Task: Look for space in Weilerswist, Germany from 12th August, 2023 to 16th August, 2023 for 8 adults in price range Rs.10000 to Rs.16000. Place can be private room with 8 bedrooms having 8 beds and 8 bathrooms. Property type can be house, flat, guest house, hotel. Amenities needed are: wifi, TV, free parkinig on premises, gym, breakfast. Booking option can be shelf check-in. Required host language is English.
Action: Mouse moved to (778, 126)
Screenshot: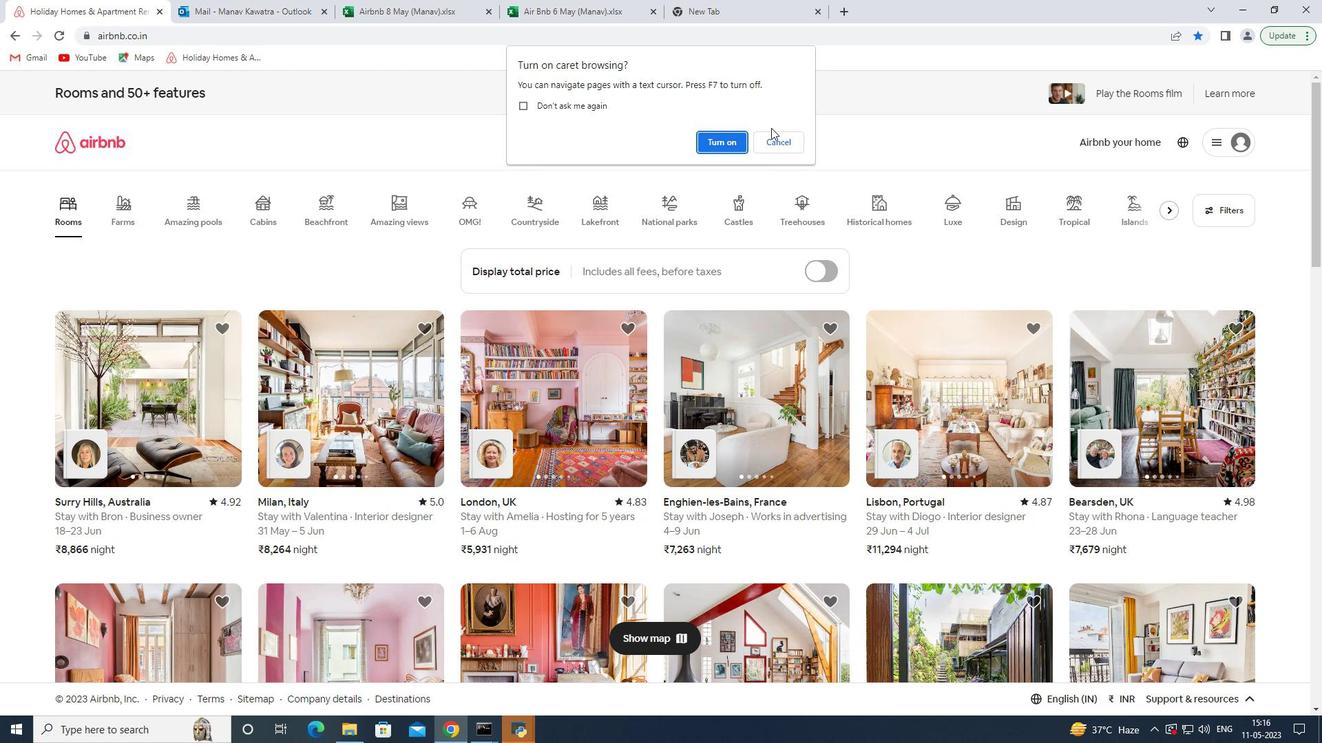 
Action: Key pressed <Key.right><Key.enter>
Screenshot: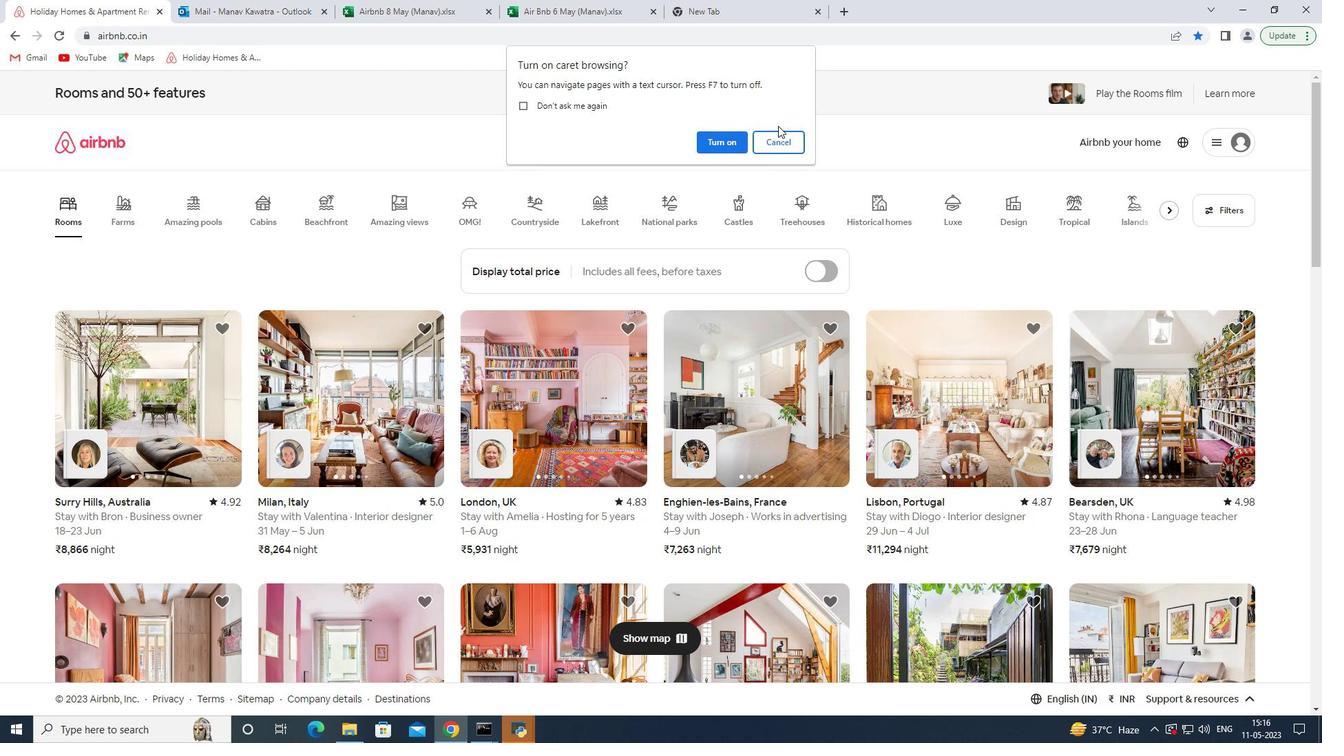 
Action: Mouse moved to (575, 150)
Screenshot: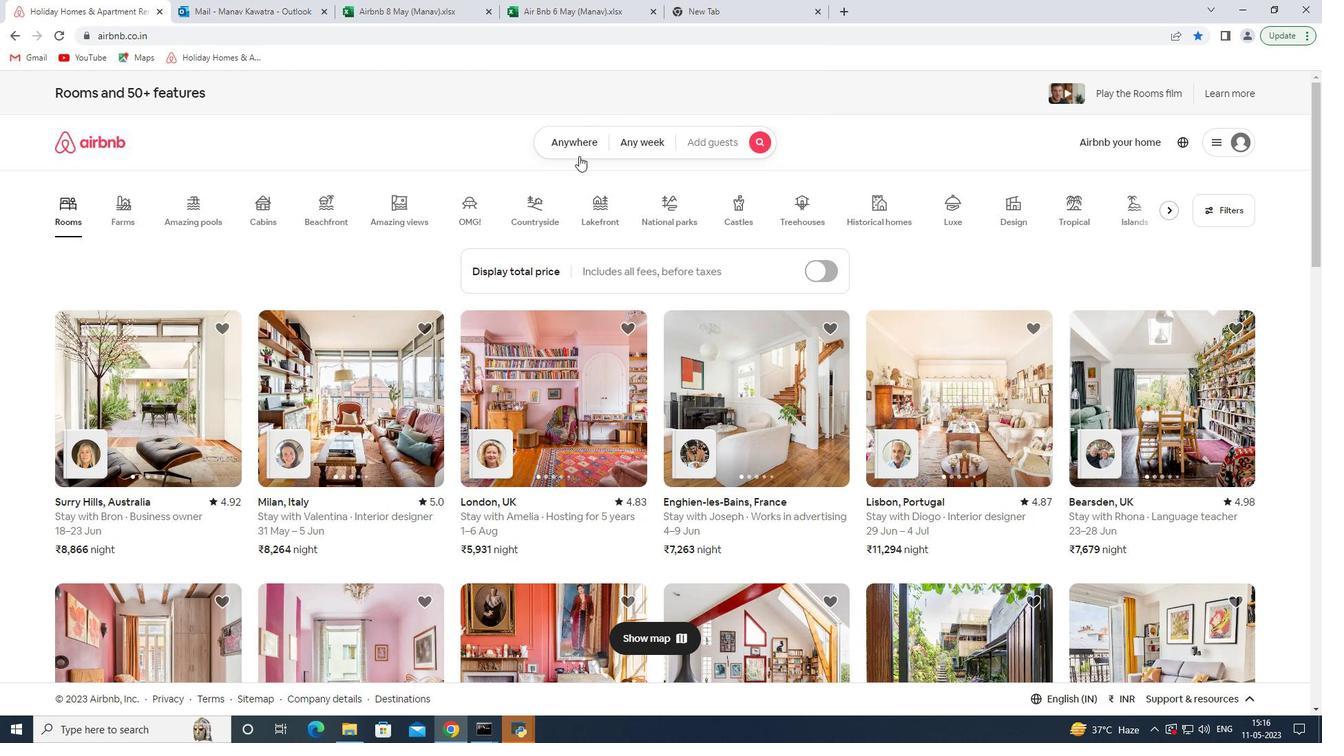 
Action: Mouse pressed left at (575, 150)
Screenshot: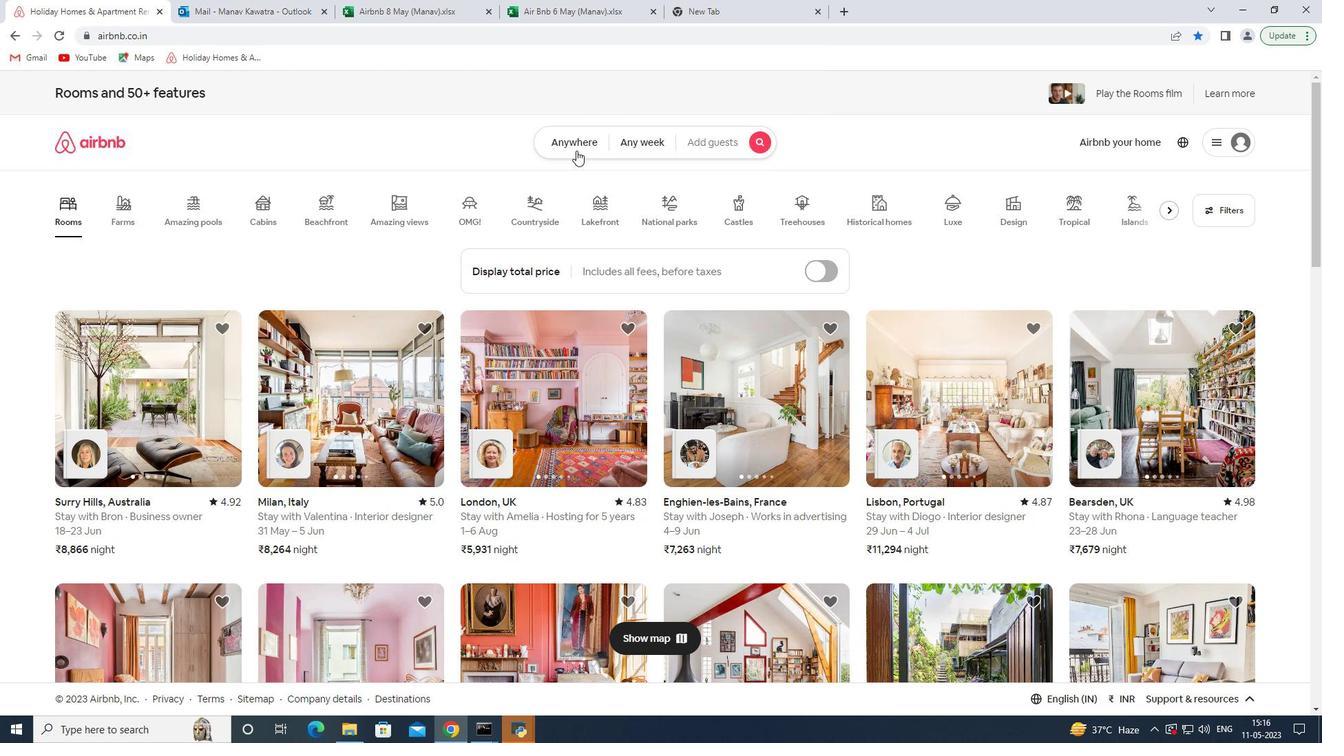 
Action: Mouse moved to (535, 201)
Screenshot: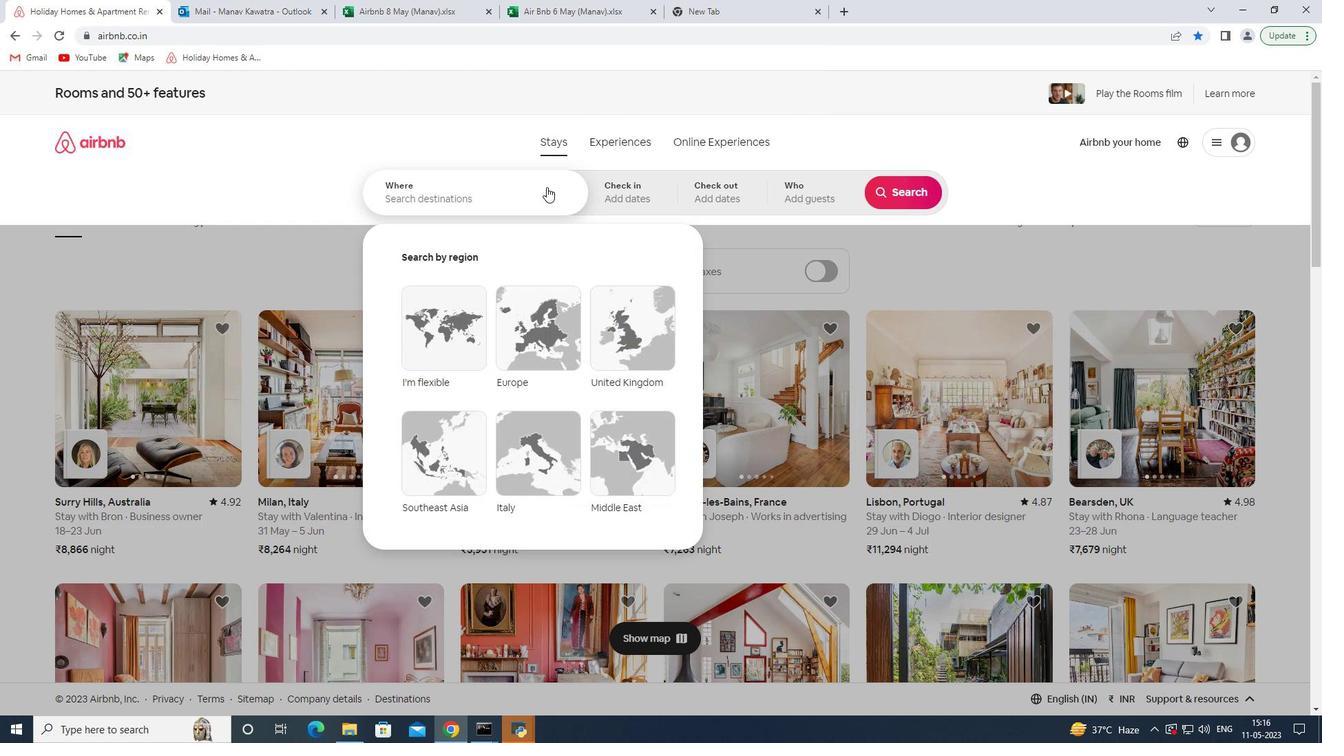 
Action: Mouse pressed left at (535, 201)
Screenshot: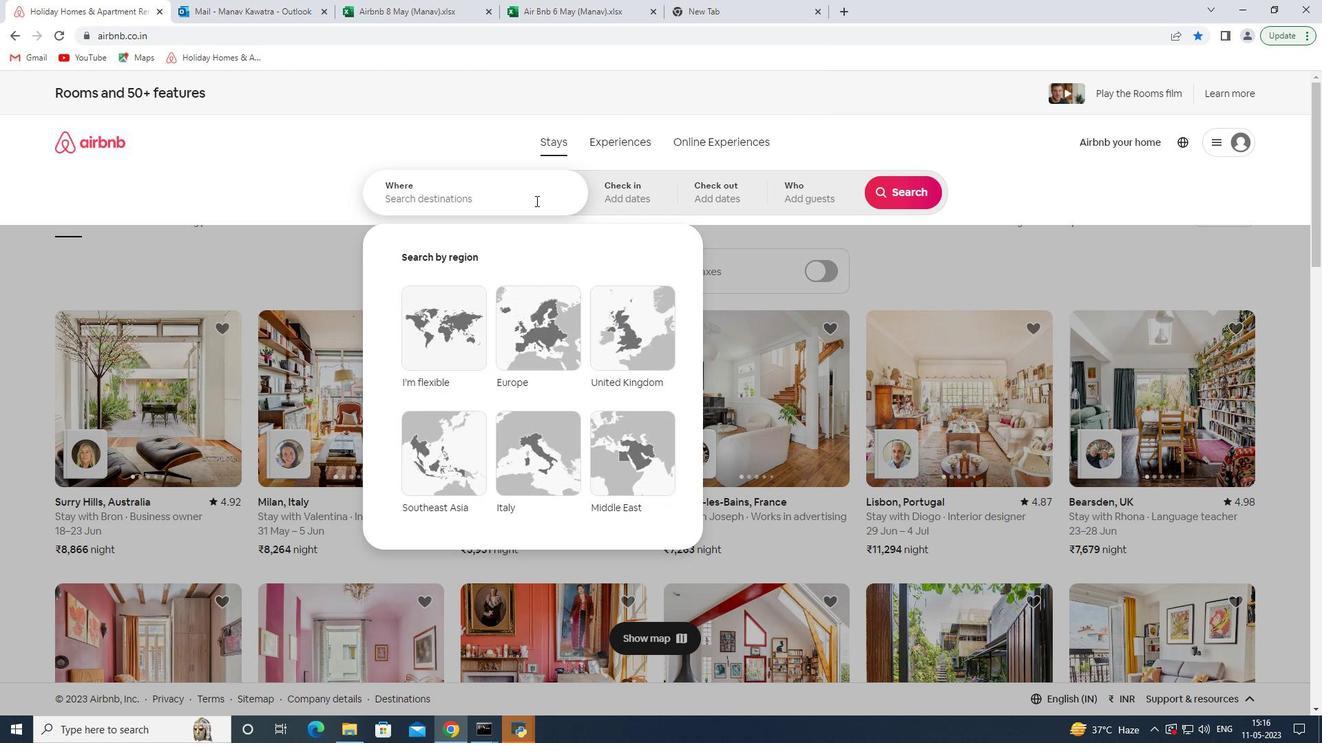 
Action: Key pressed <Key.shift>Weilerwist,<Key.space><Key.shift>Germany<Key.enter>
Screenshot: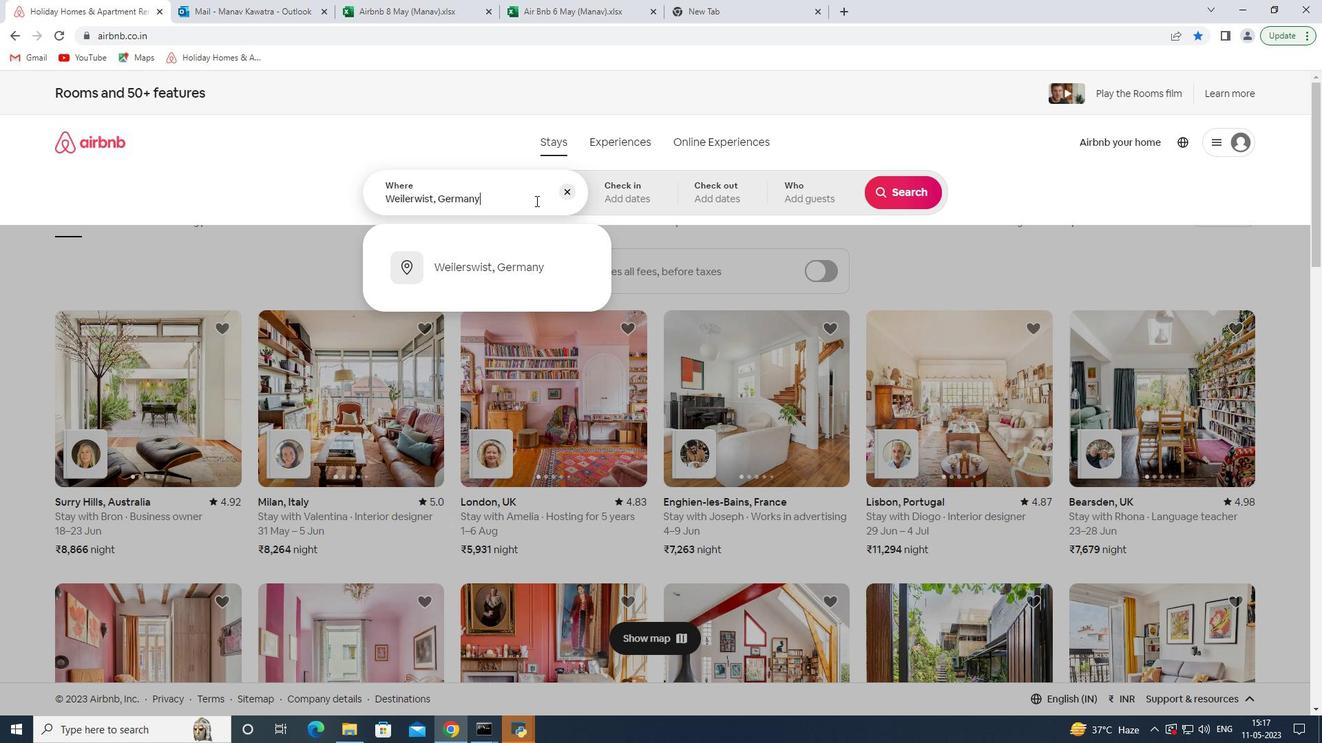 
Action: Mouse moved to (901, 300)
Screenshot: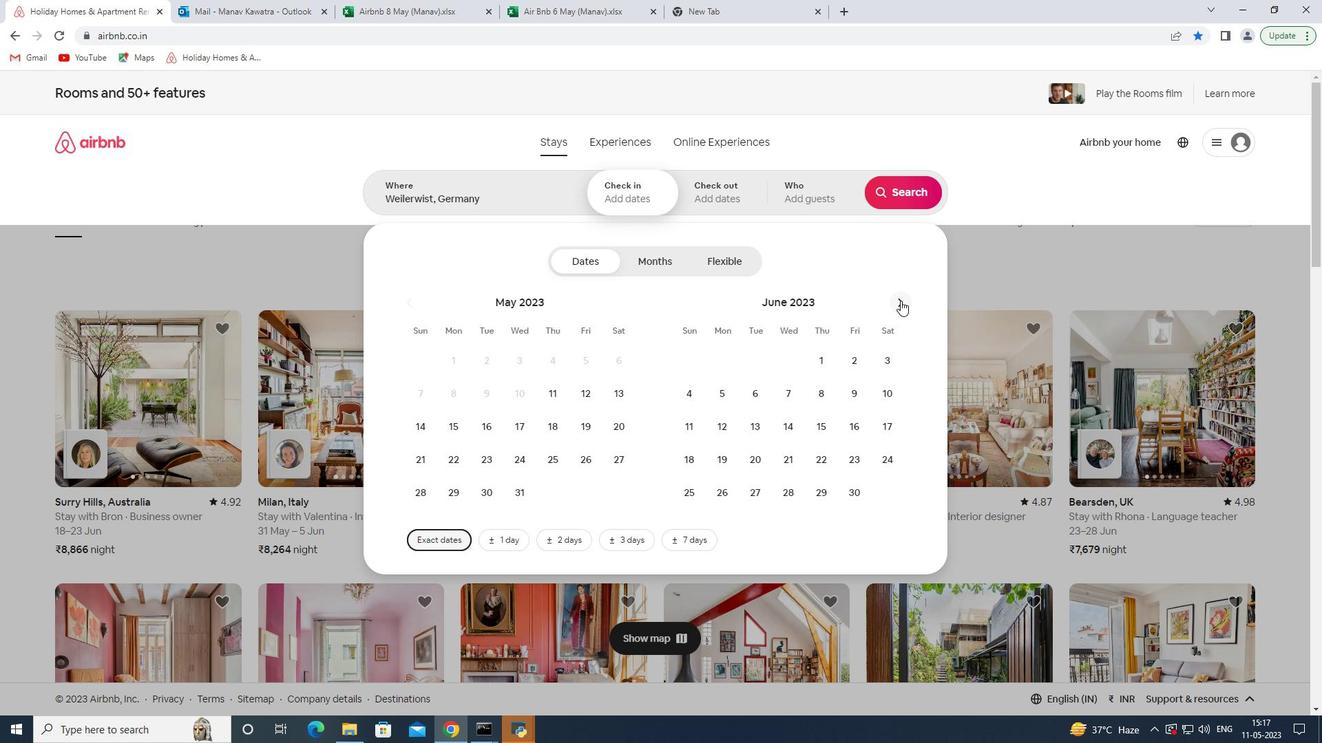 
Action: Mouse pressed left at (901, 300)
Screenshot: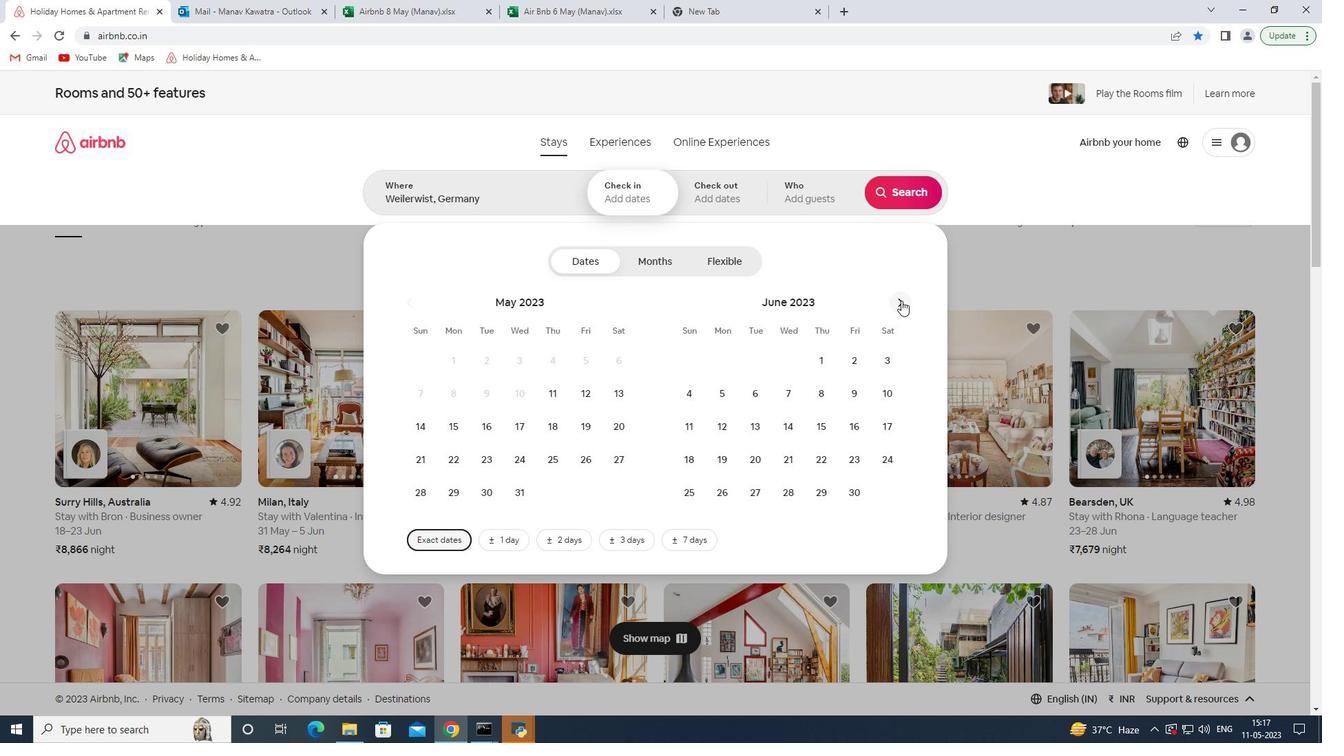 
Action: Mouse pressed left at (901, 300)
Screenshot: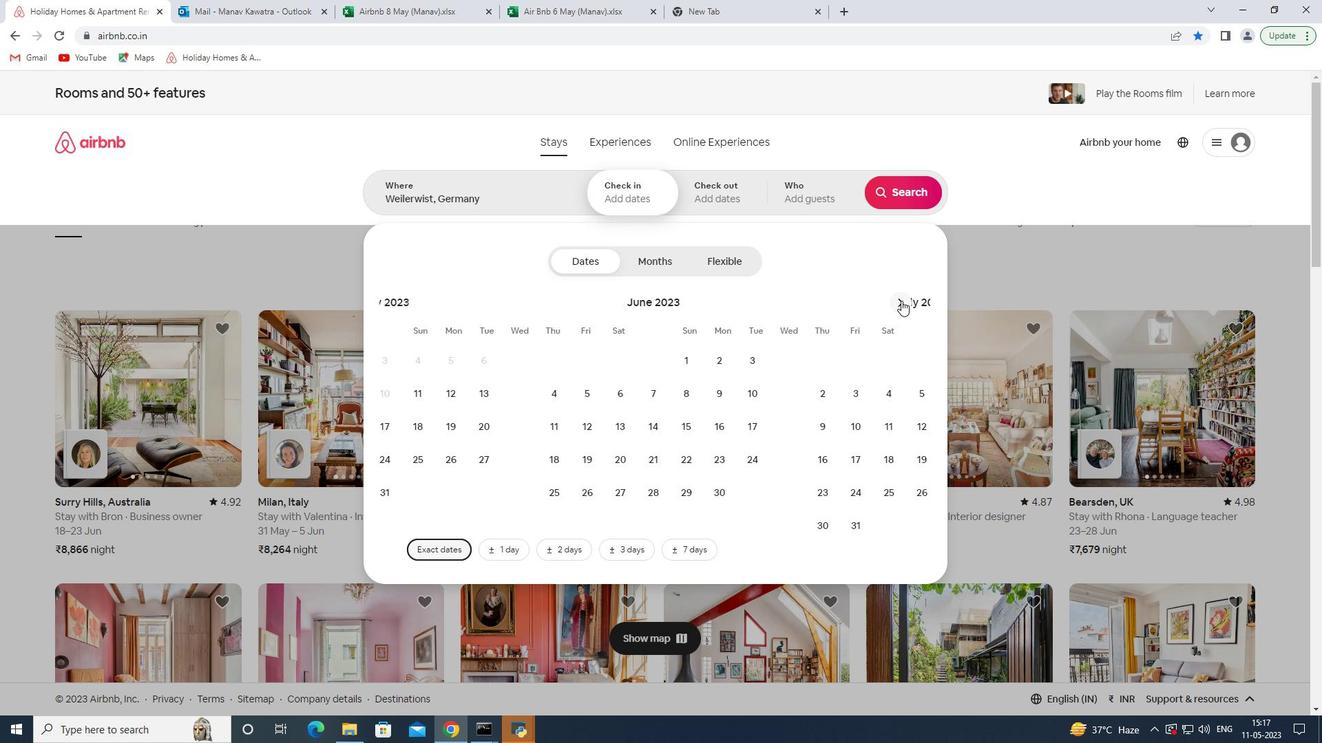 
Action: Mouse moved to (885, 400)
Screenshot: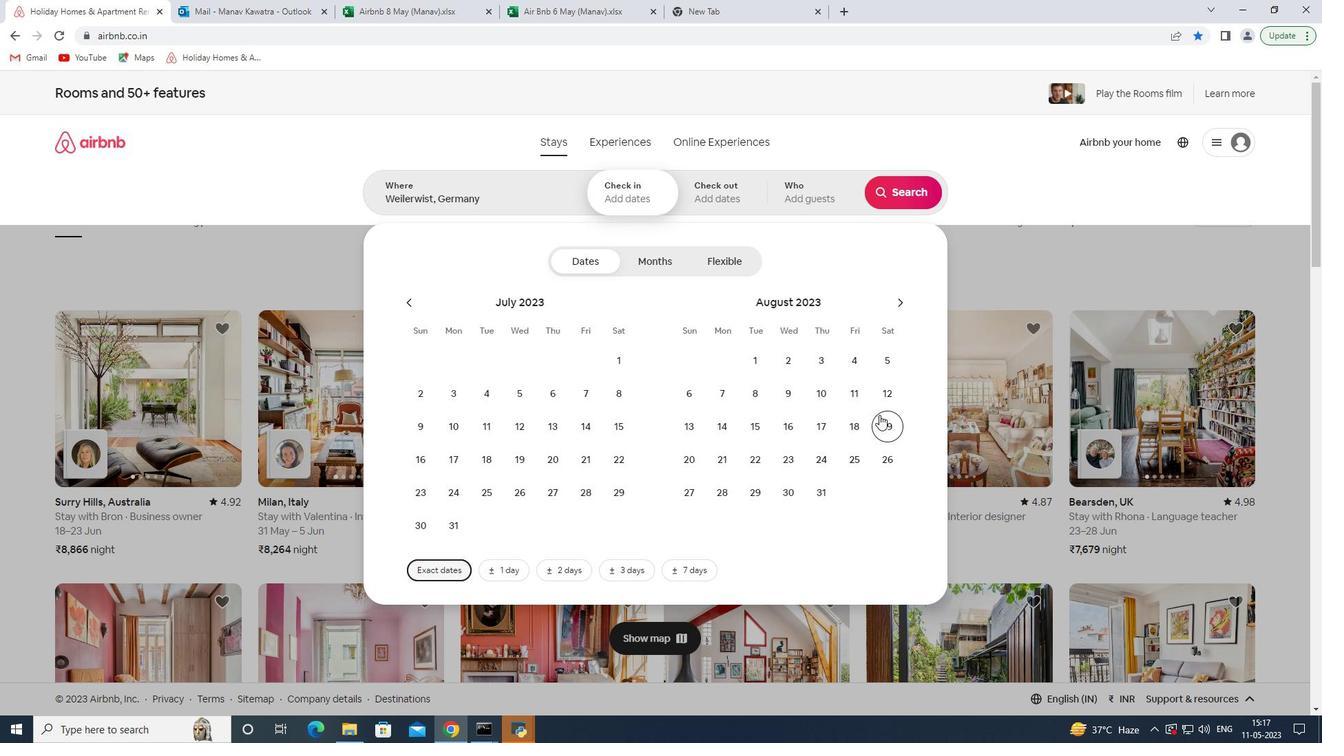 
Action: Mouse pressed left at (885, 400)
Screenshot: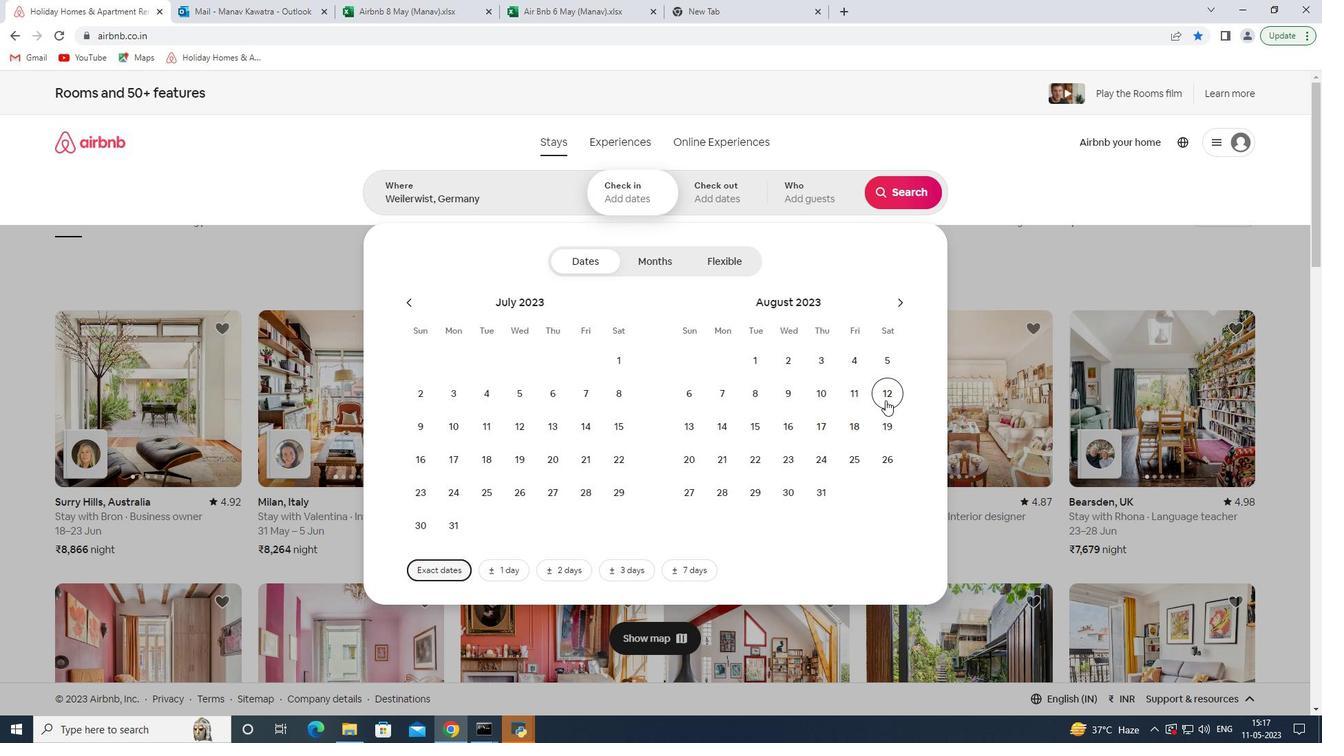 
Action: Mouse moved to (794, 426)
Screenshot: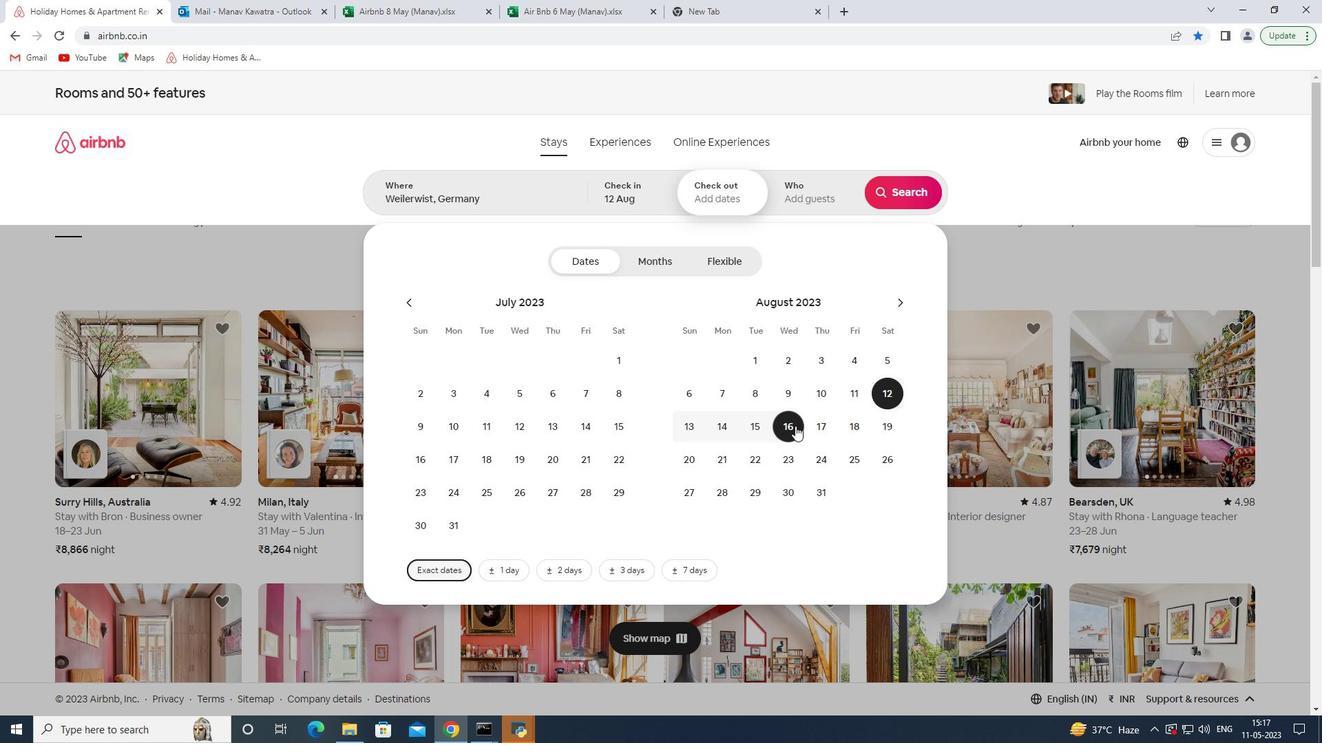 
Action: Mouse pressed left at (794, 426)
Screenshot: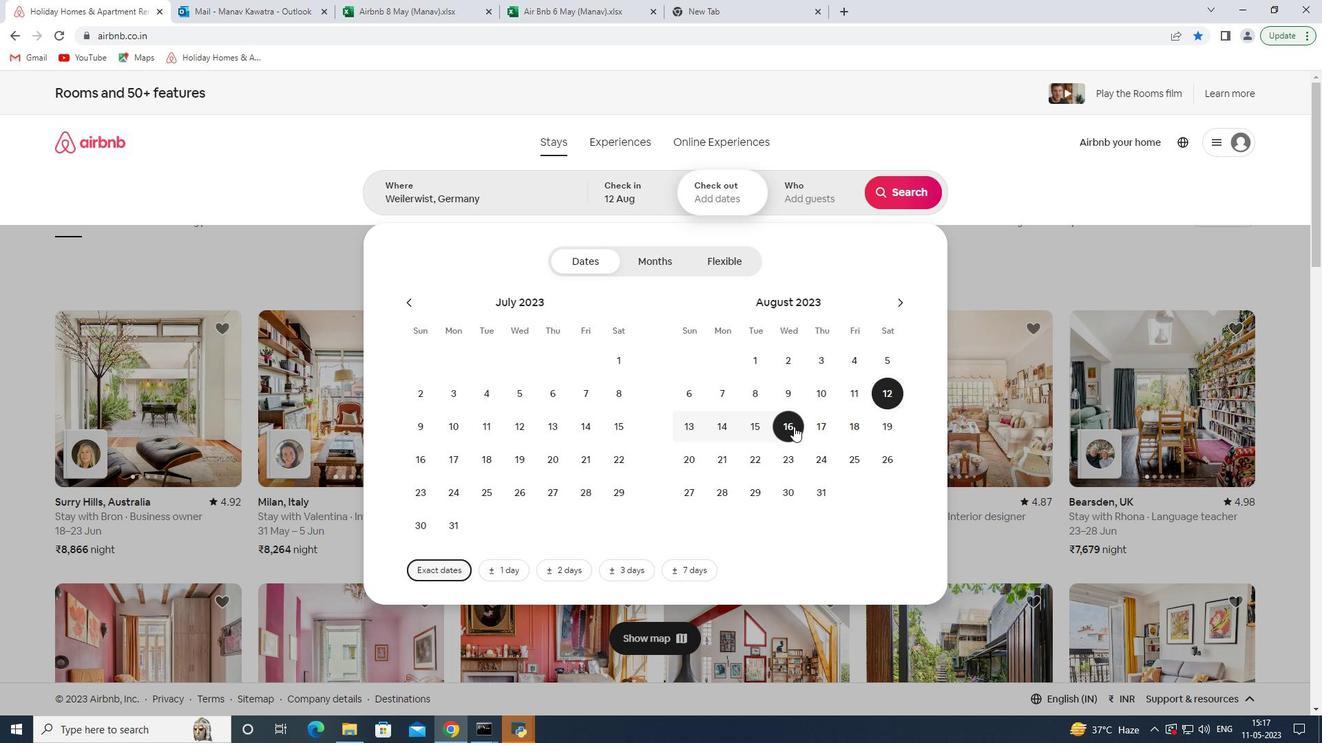 
Action: Mouse moved to (794, 203)
Screenshot: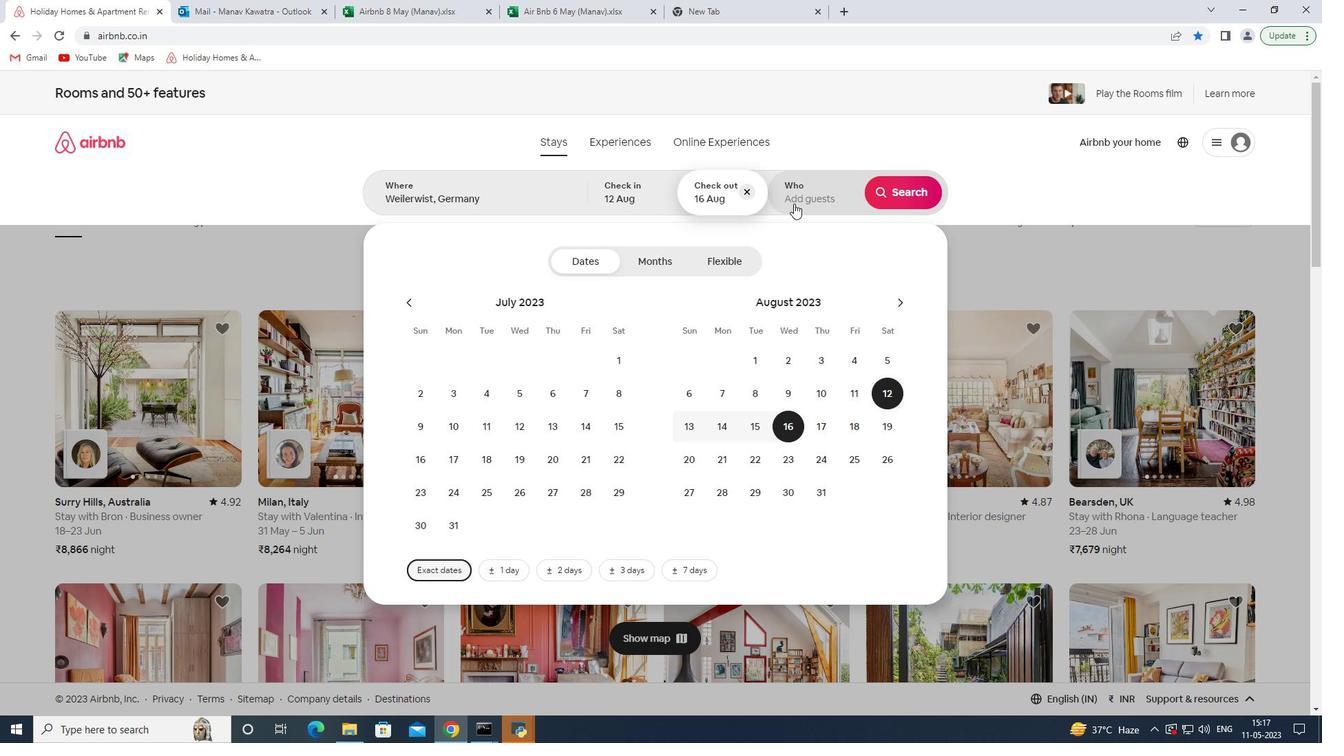 
Action: Mouse pressed left at (794, 203)
Screenshot: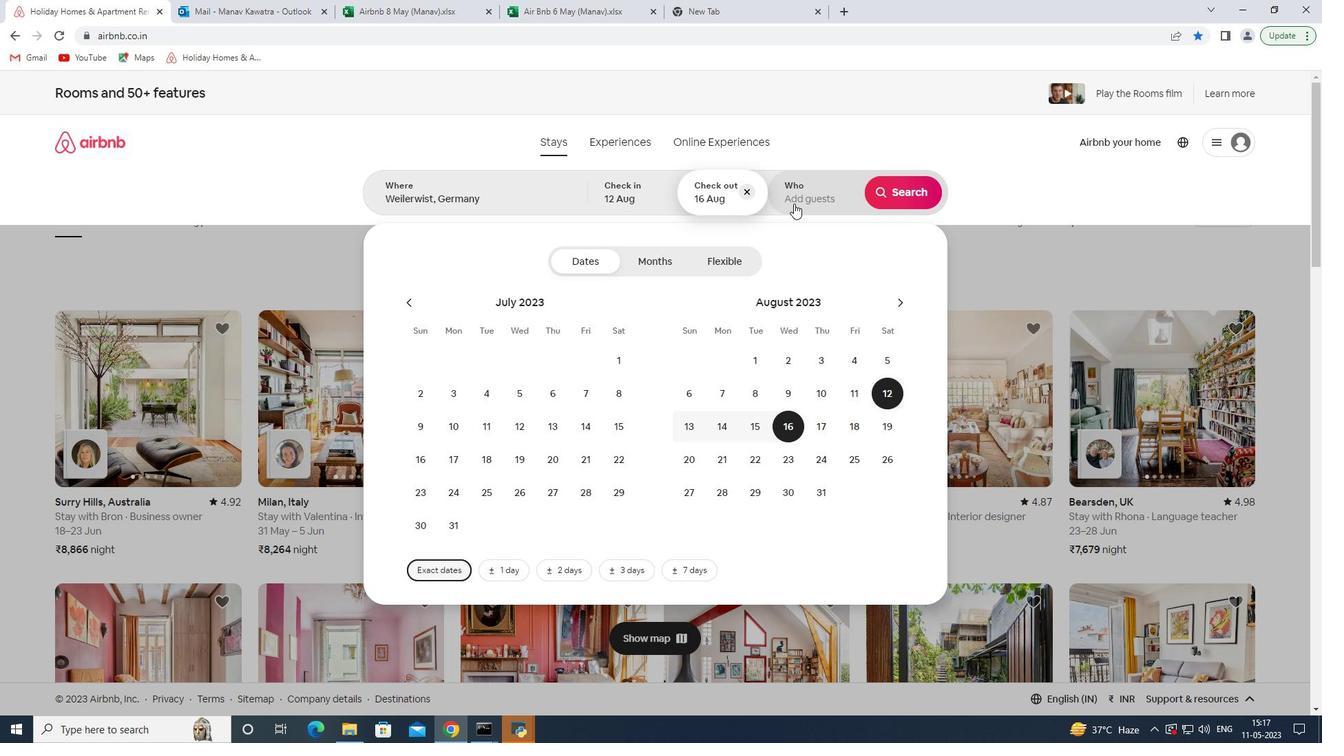 
Action: Mouse moved to (912, 267)
Screenshot: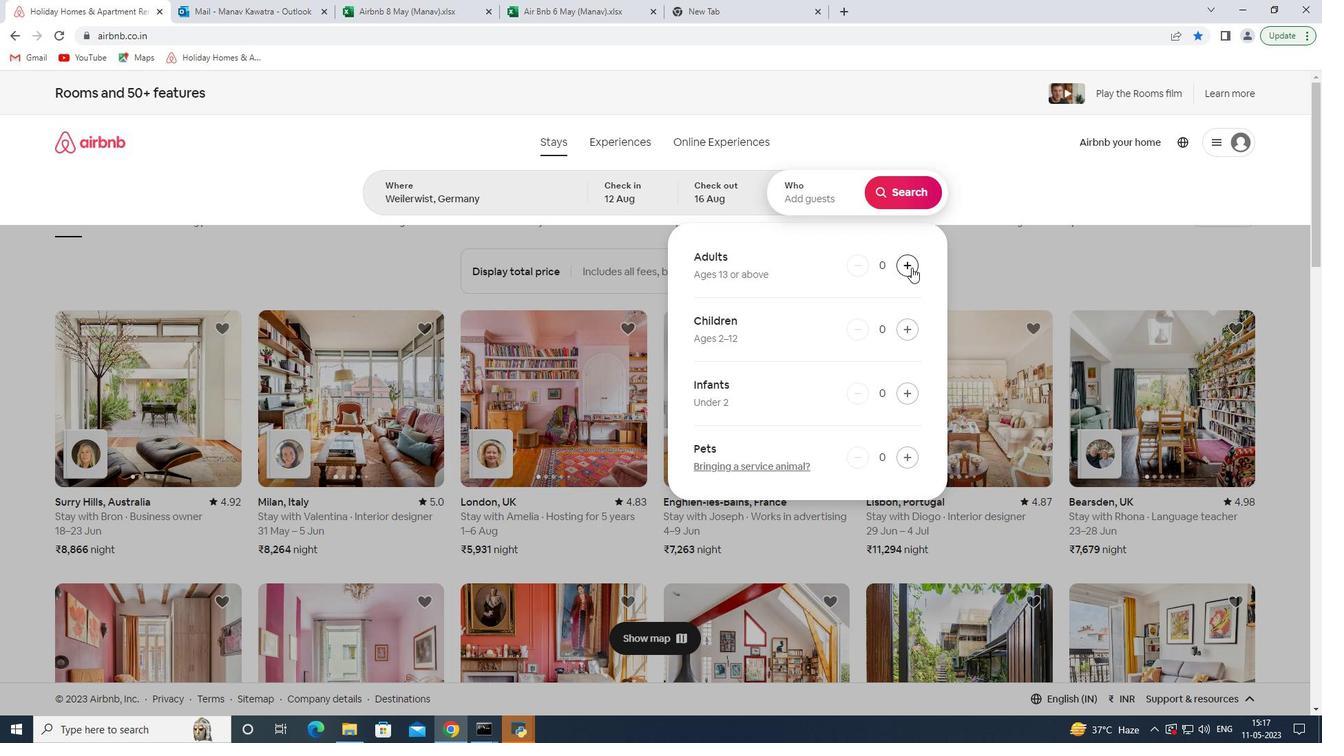 
Action: Mouse pressed left at (912, 267)
Screenshot: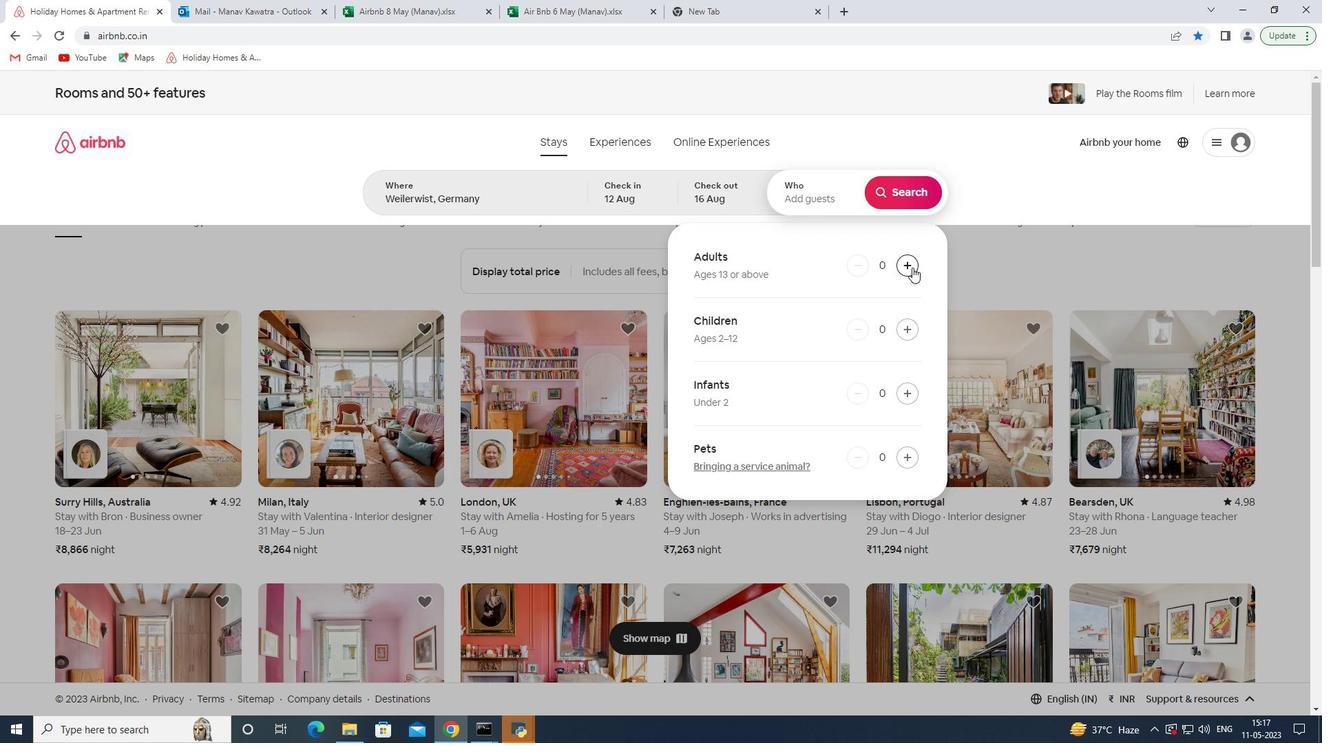 
Action: Mouse pressed left at (912, 267)
Screenshot: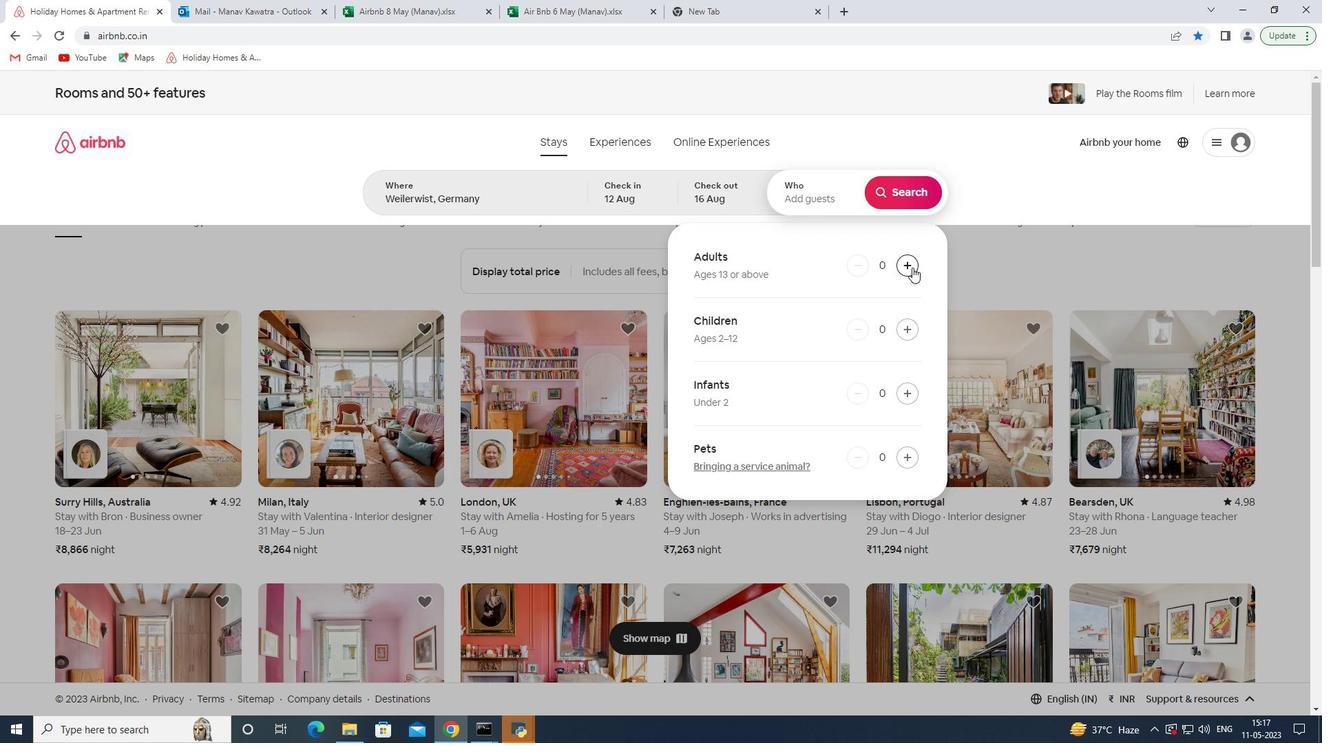 
Action: Mouse pressed left at (912, 267)
Screenshot: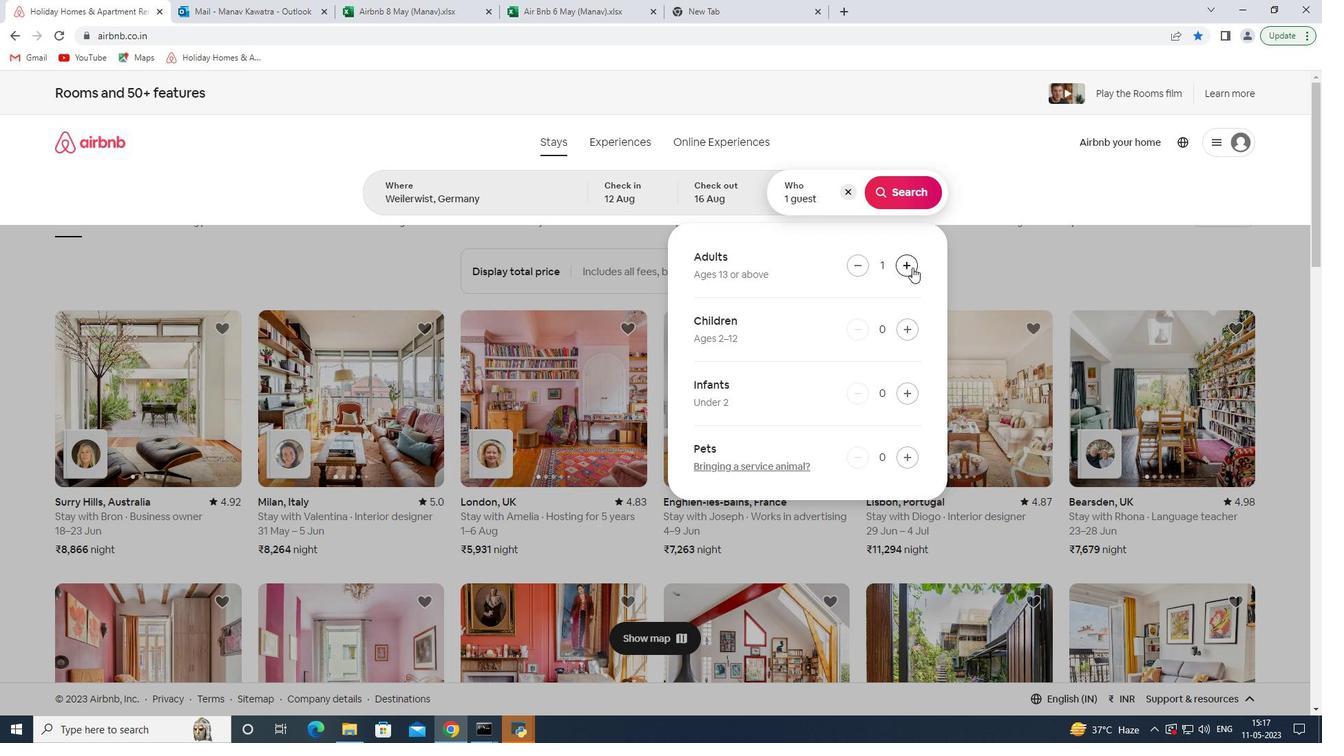 
Action: Mouse pressed left at (912, 267)
Screenshot: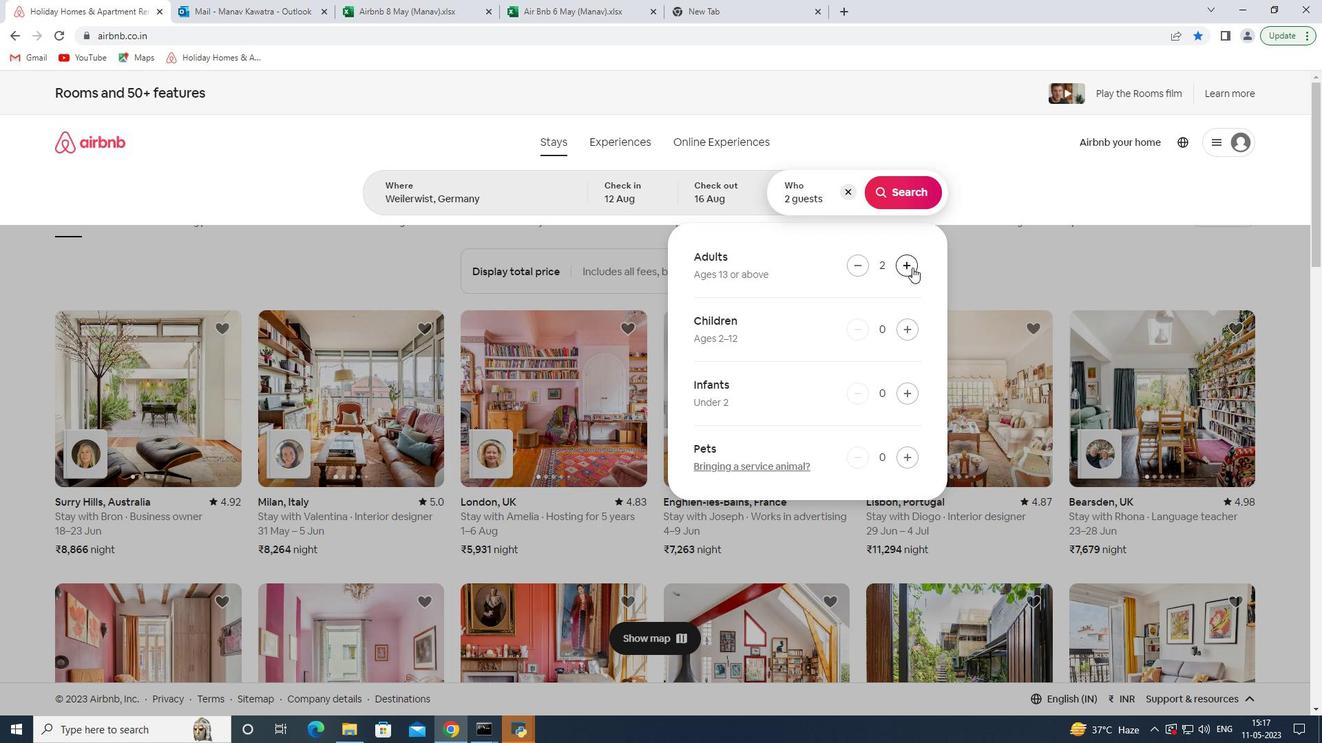 
Action: Mouse pressed left at (912, 267)
Screenshot: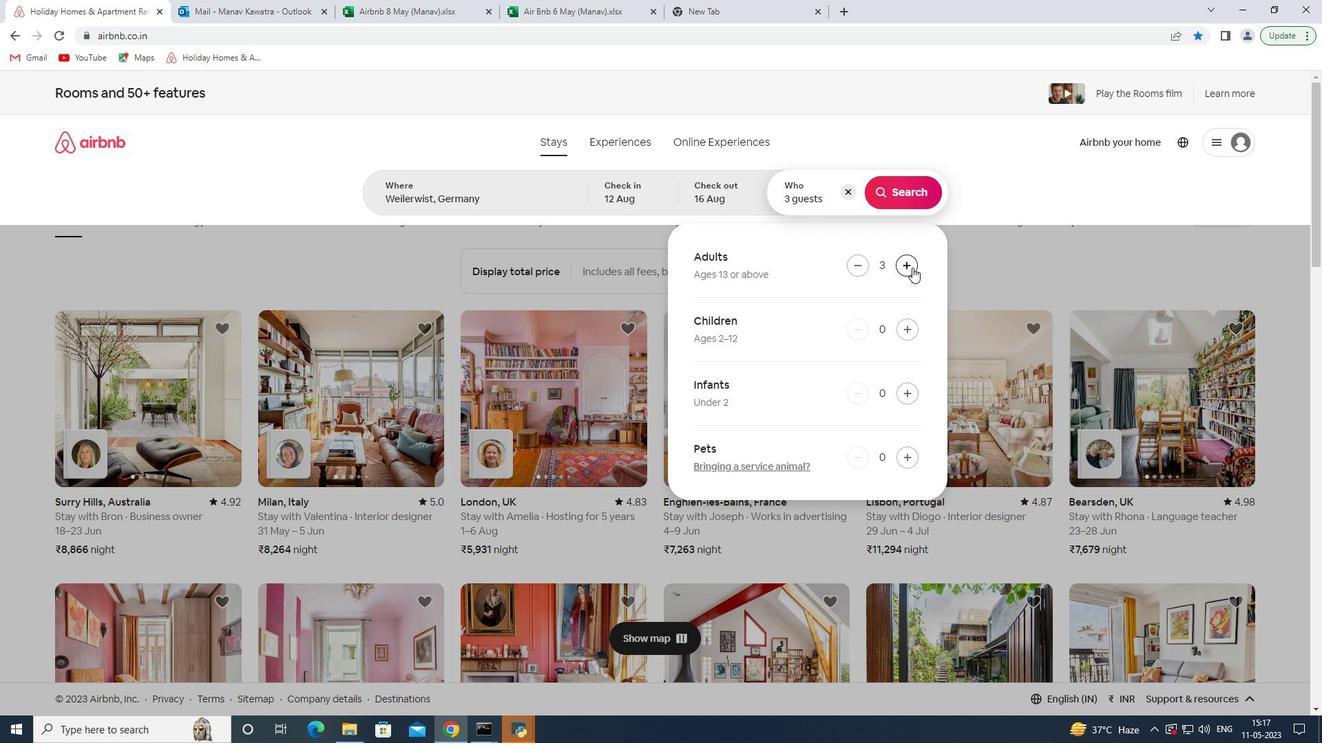 
Action: Mouse pressed left at (912, 267)
Screenshot: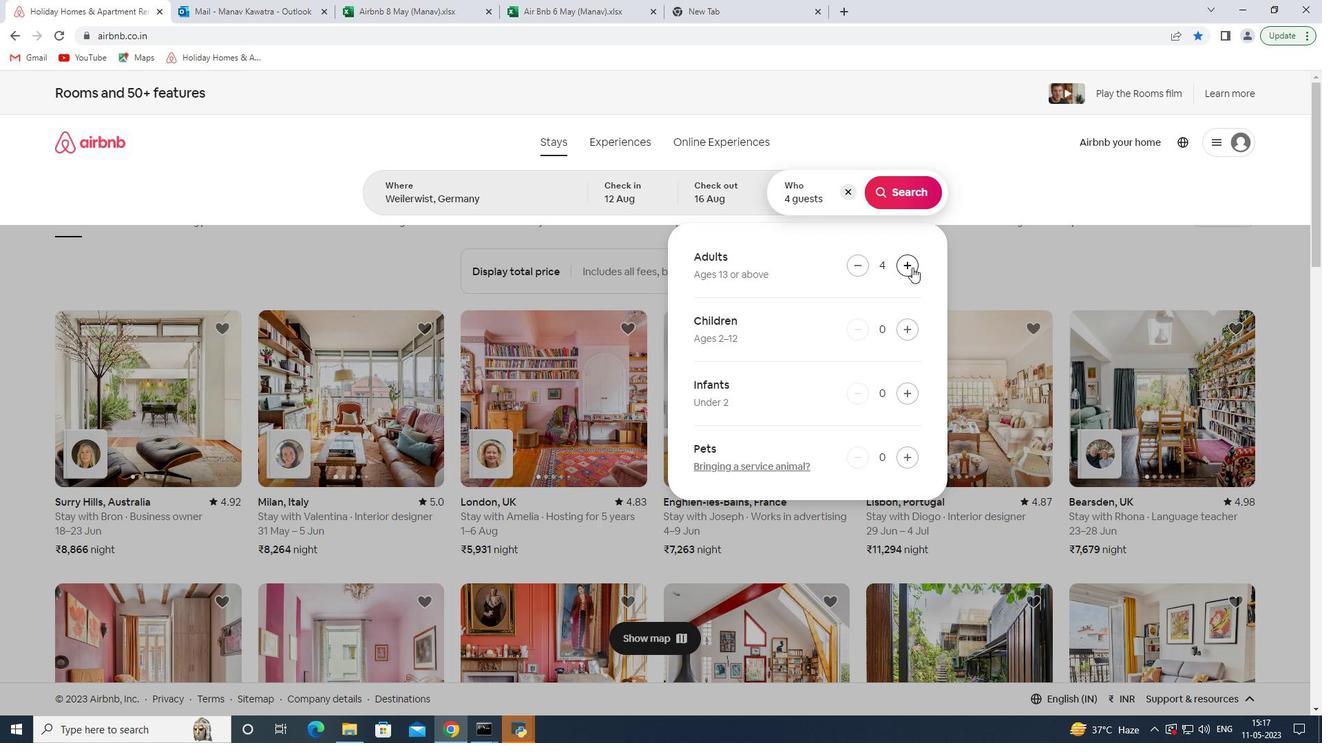 
Action: Mouse pressed left at (912, 267)
Screenshot: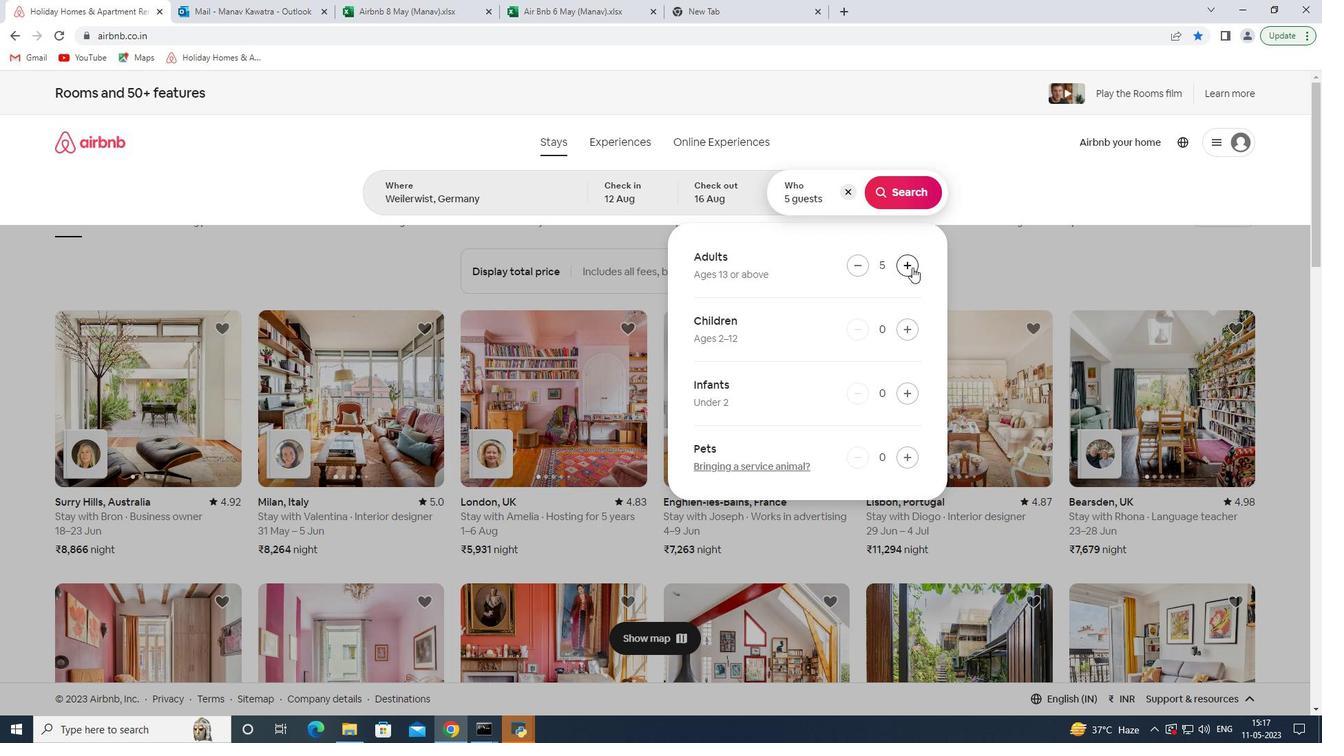 
Action: Mouse moved to (912, 267)
Screenshot: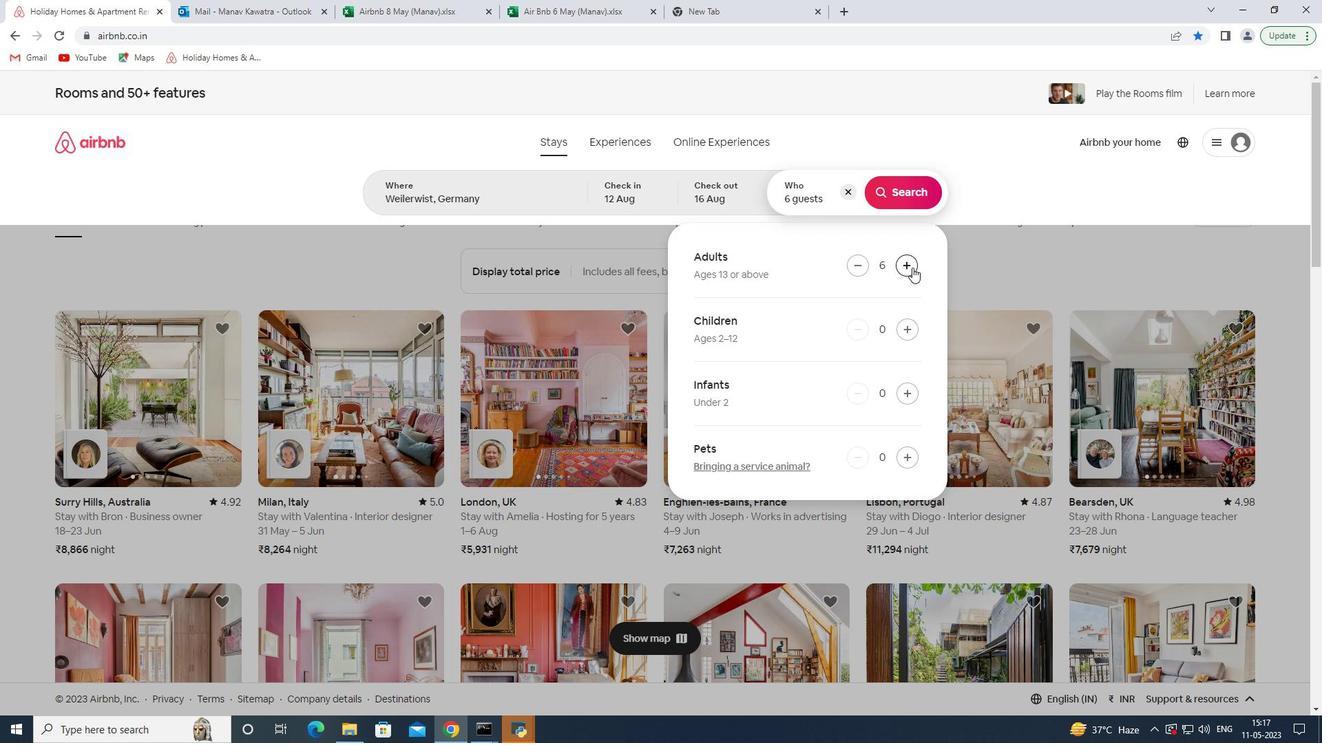 
Action: Mouse pressed left at (912, 267)
Screenshot: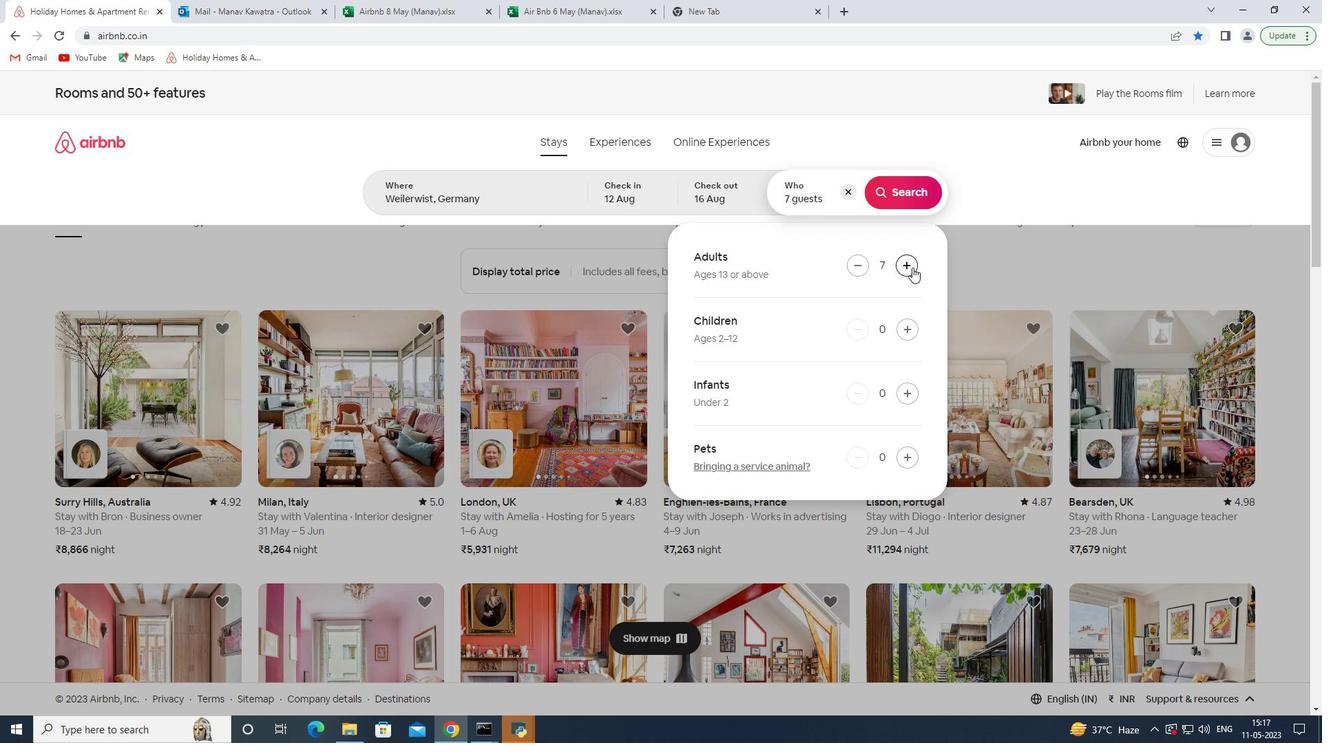 
Action: Mouse moved to (901, 195)
Screenshot: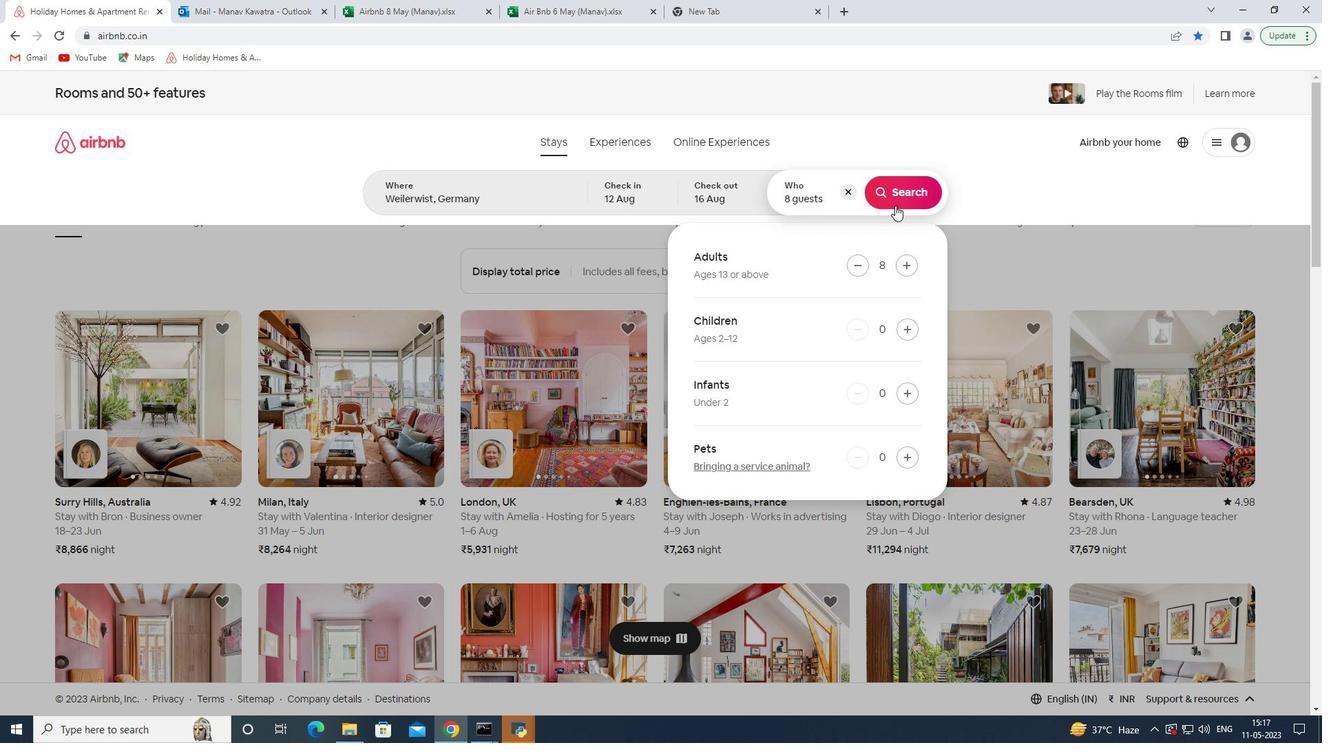 
Action: Mouse pressed left at (901, 195)
Screenshot: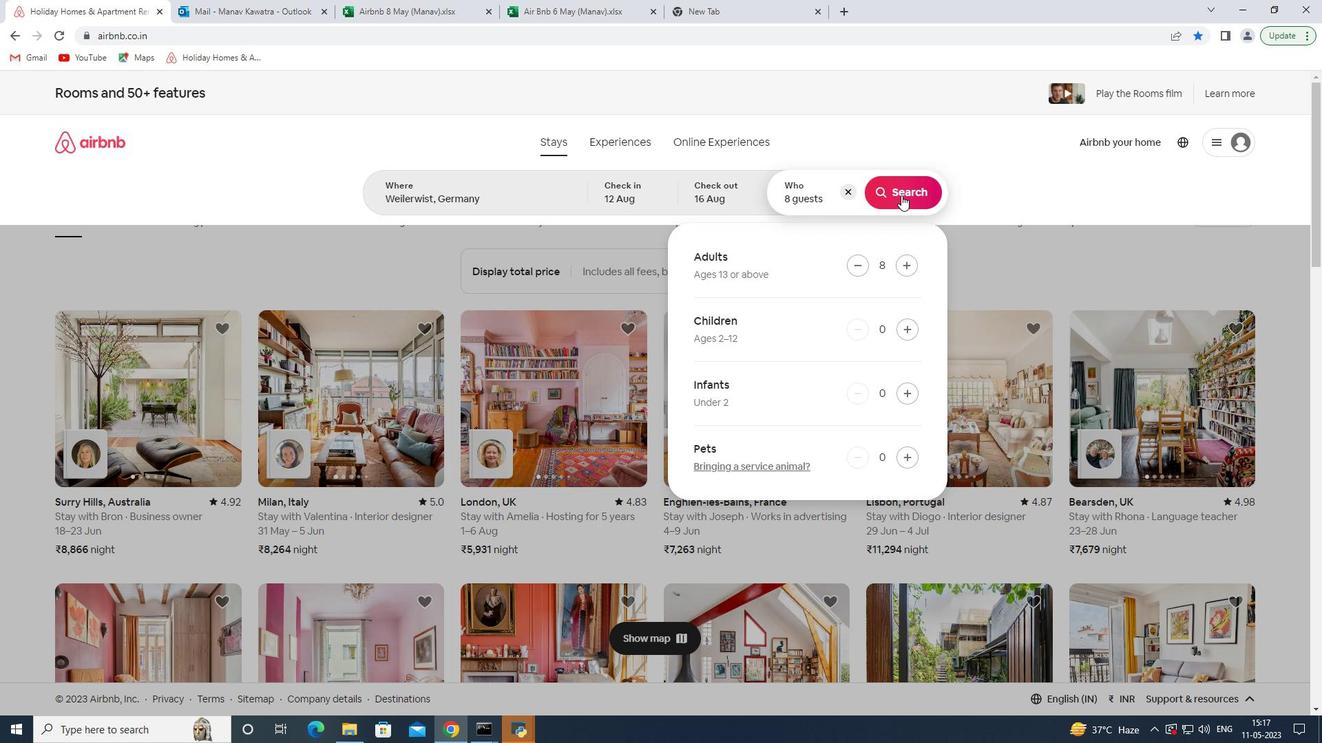 
Action: Mouse moved to (1274, 145)
Screenshot: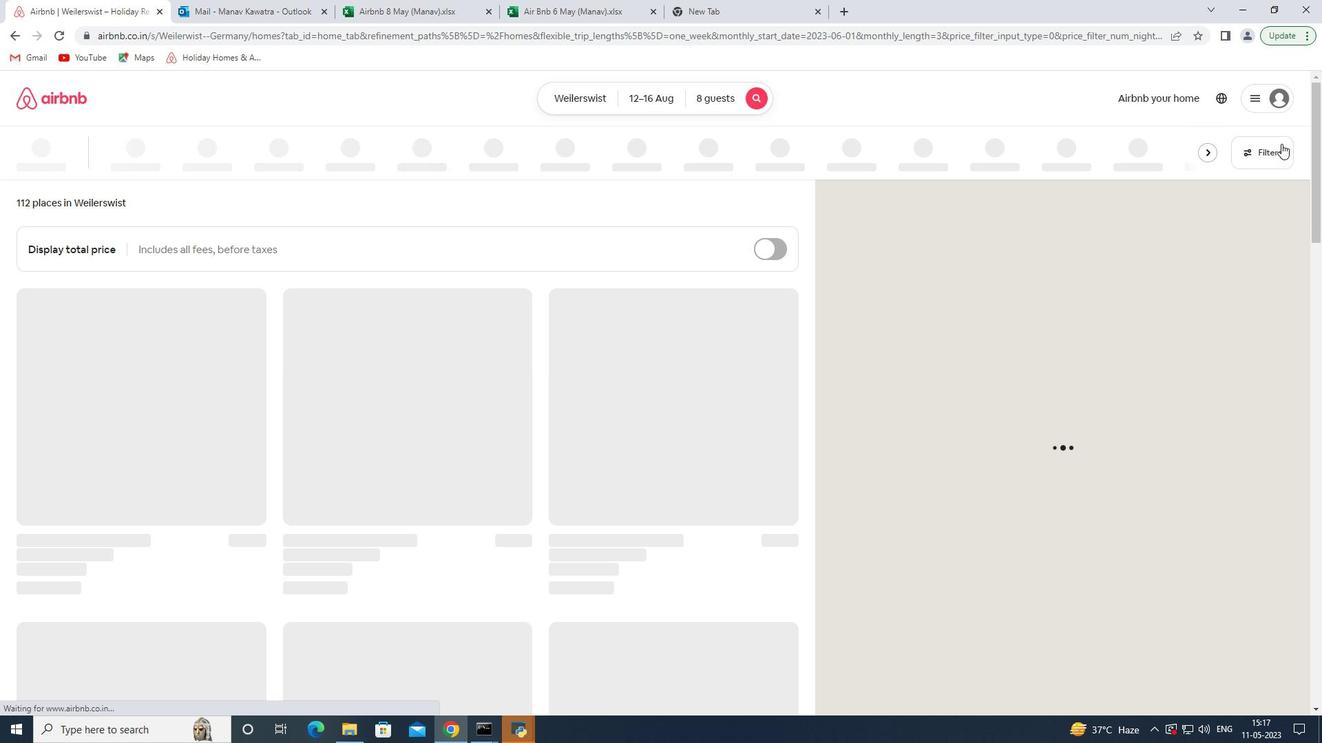 
Action: Mouse pressed left at (1274, 145)
Screenshot: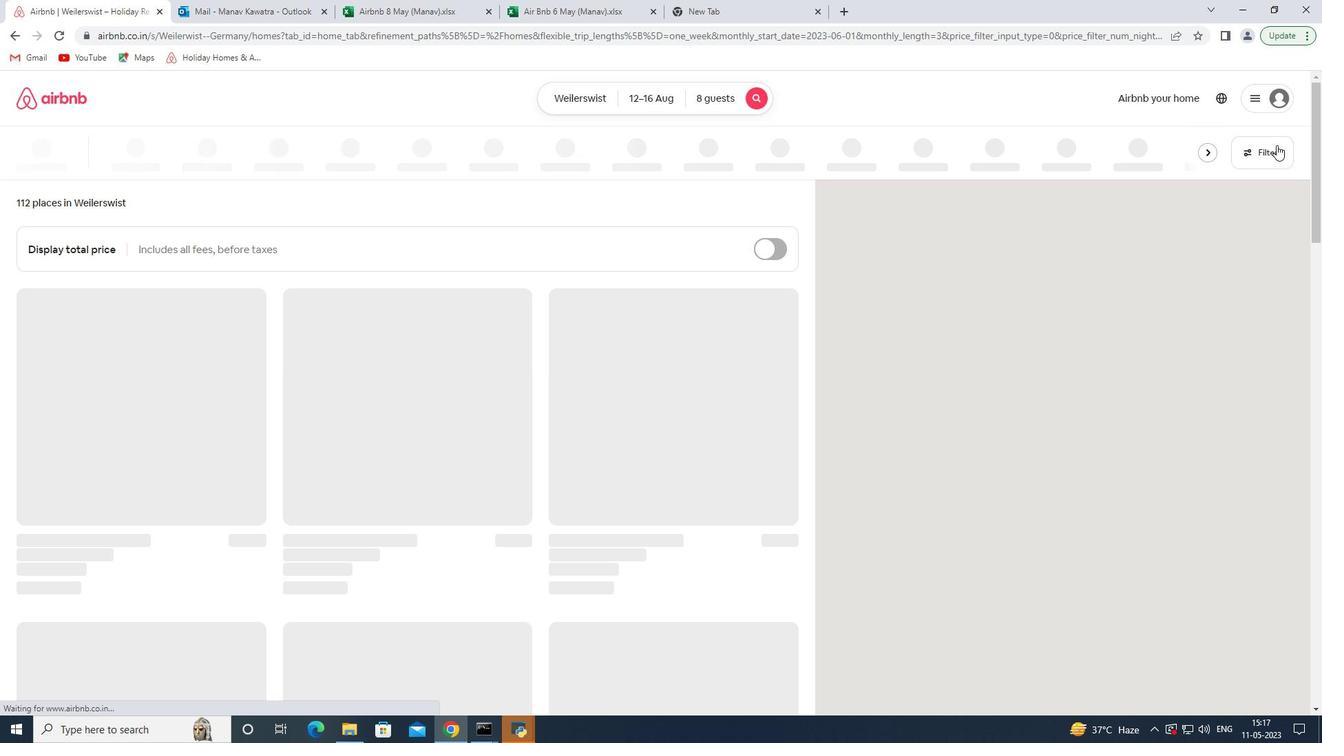 
Action: Mouse moved to (492, 493)
Screenshot: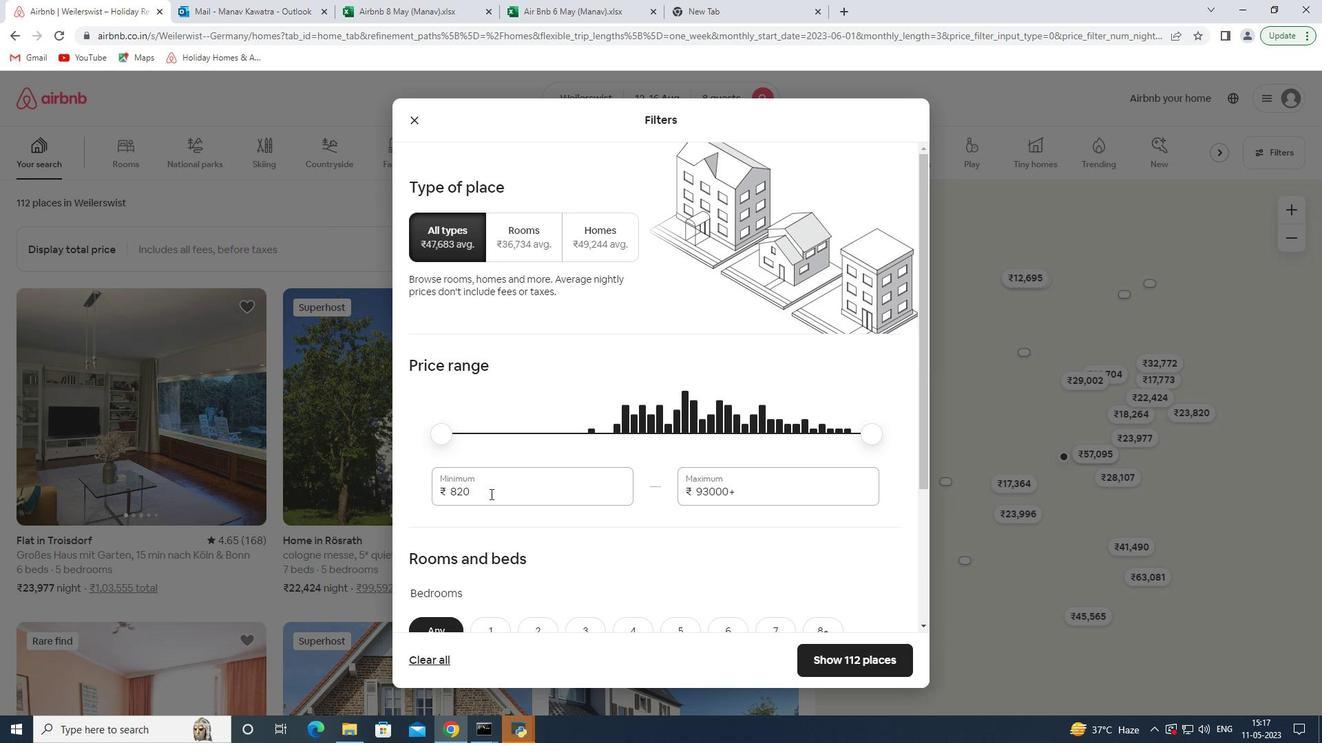 
Action: Mouse pressed left at (492, 493)
Screenshot: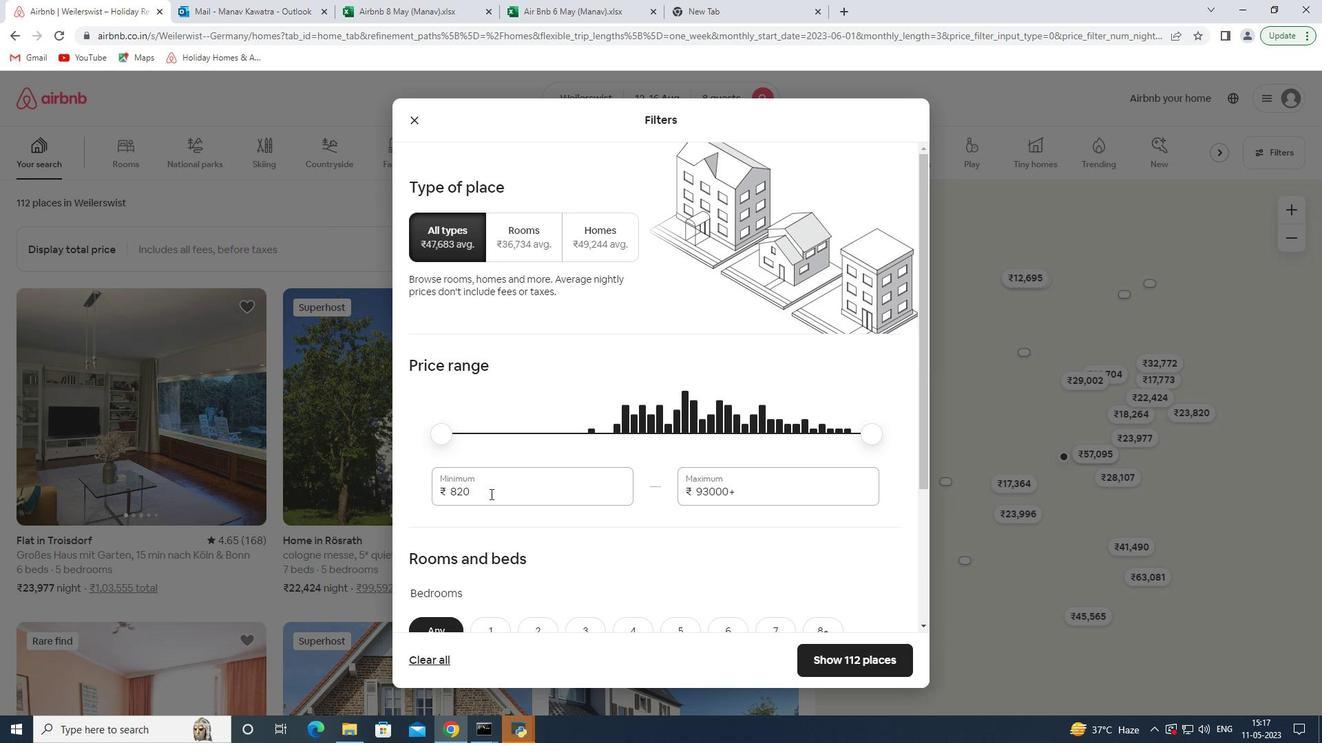 
Action: Key pressed <Key.backspace><Key.backspace><Key.backspace>10000<Key.tab>166<Key.backspace>000
Screenshot: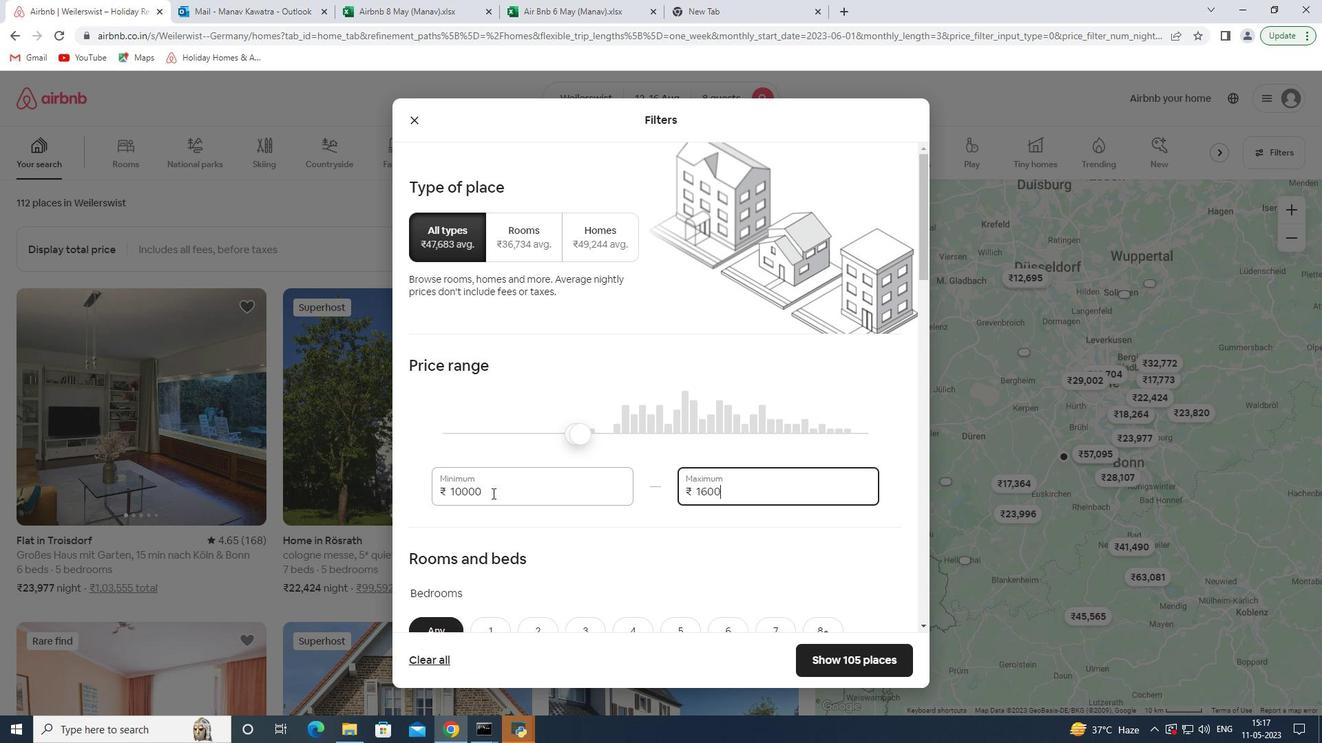 
Action: Mouse scrolled (492, 493) with delta (0, 0)
Screenshot: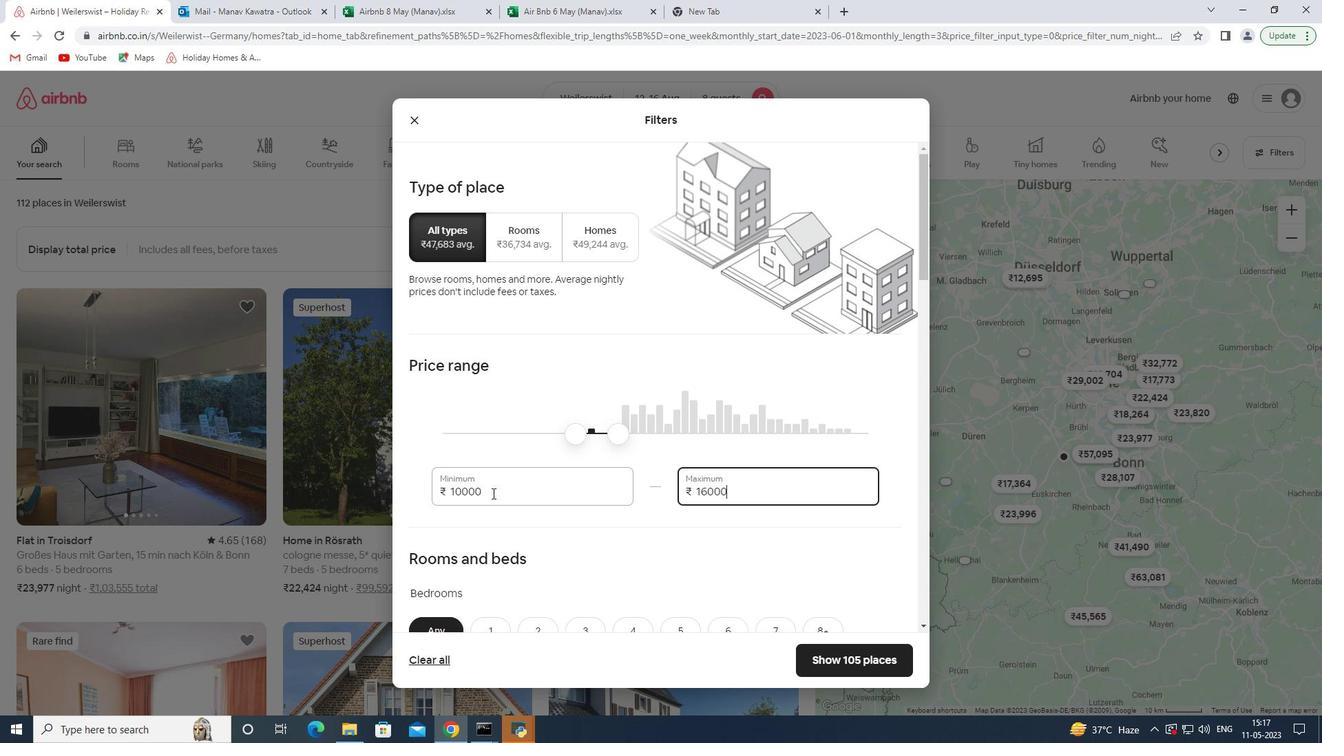 
Action: Mouse scrolled (492, 493) with delta (0, 0)
Screenshot: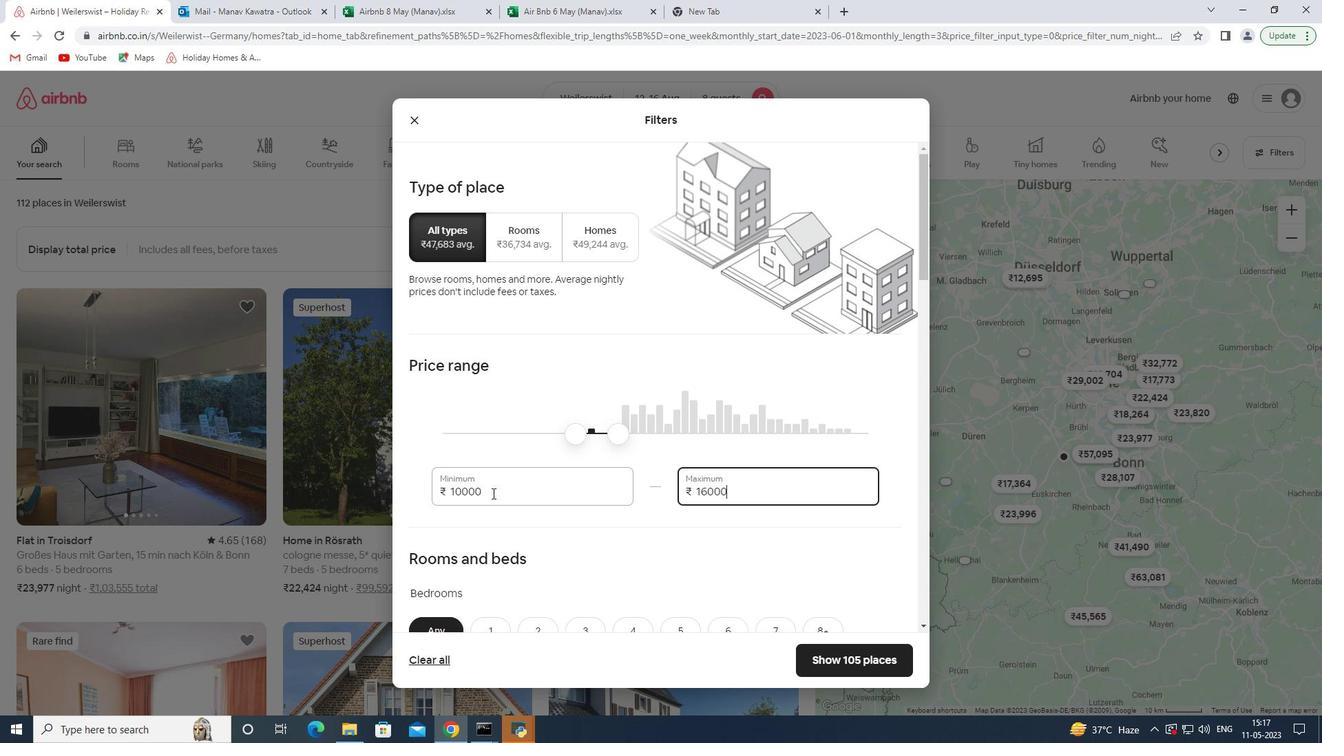 
Action: Mouse scrolled (492, 493) with delta (0, 0)
Screenshot: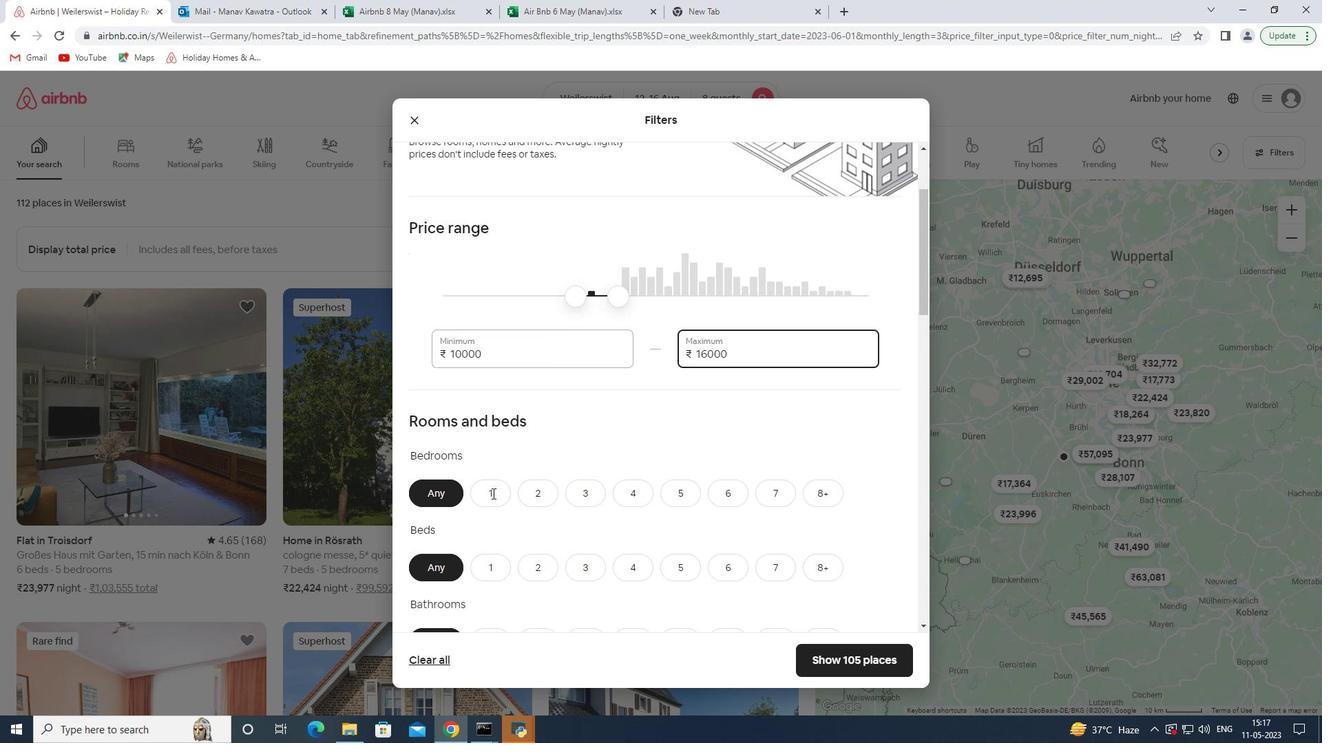 
Action: Mouse scrolled (492, 493) with delta (0, 0)
Screenshot: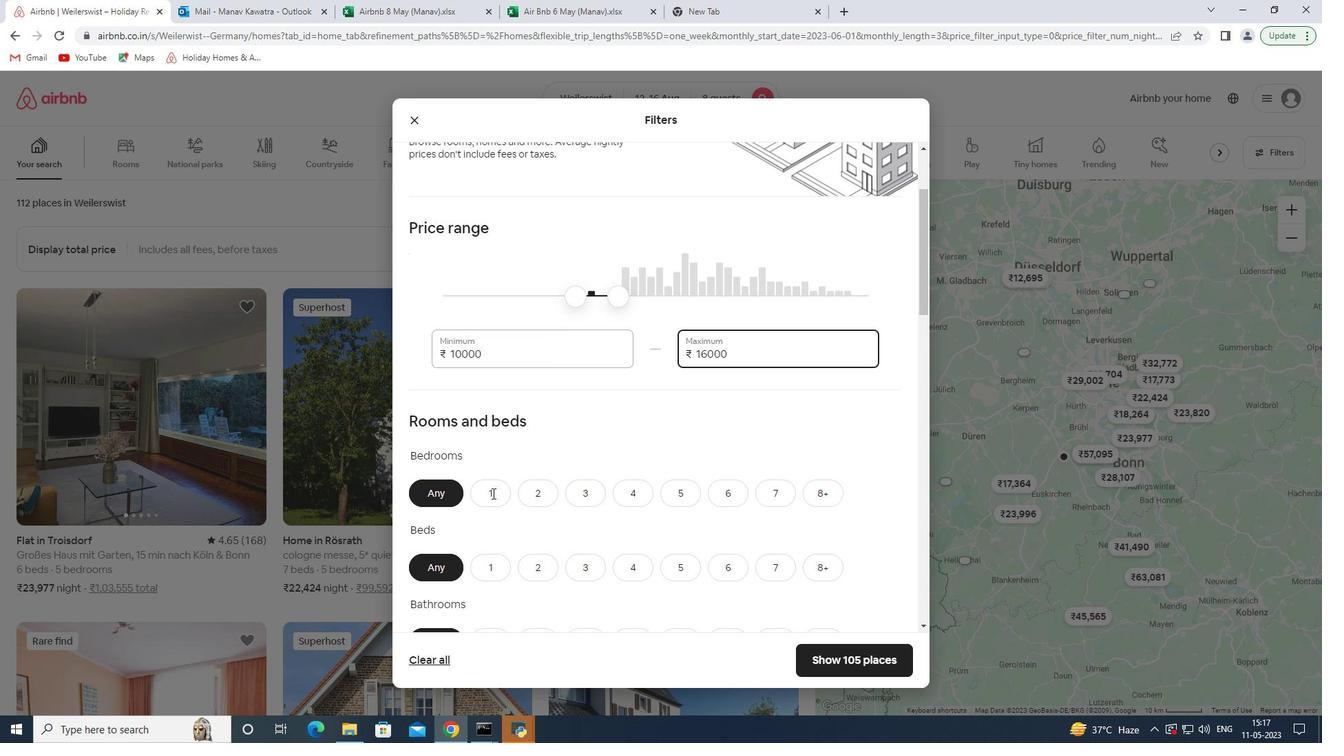 
Action: Mouse moved to (825, 367)
Screenshot: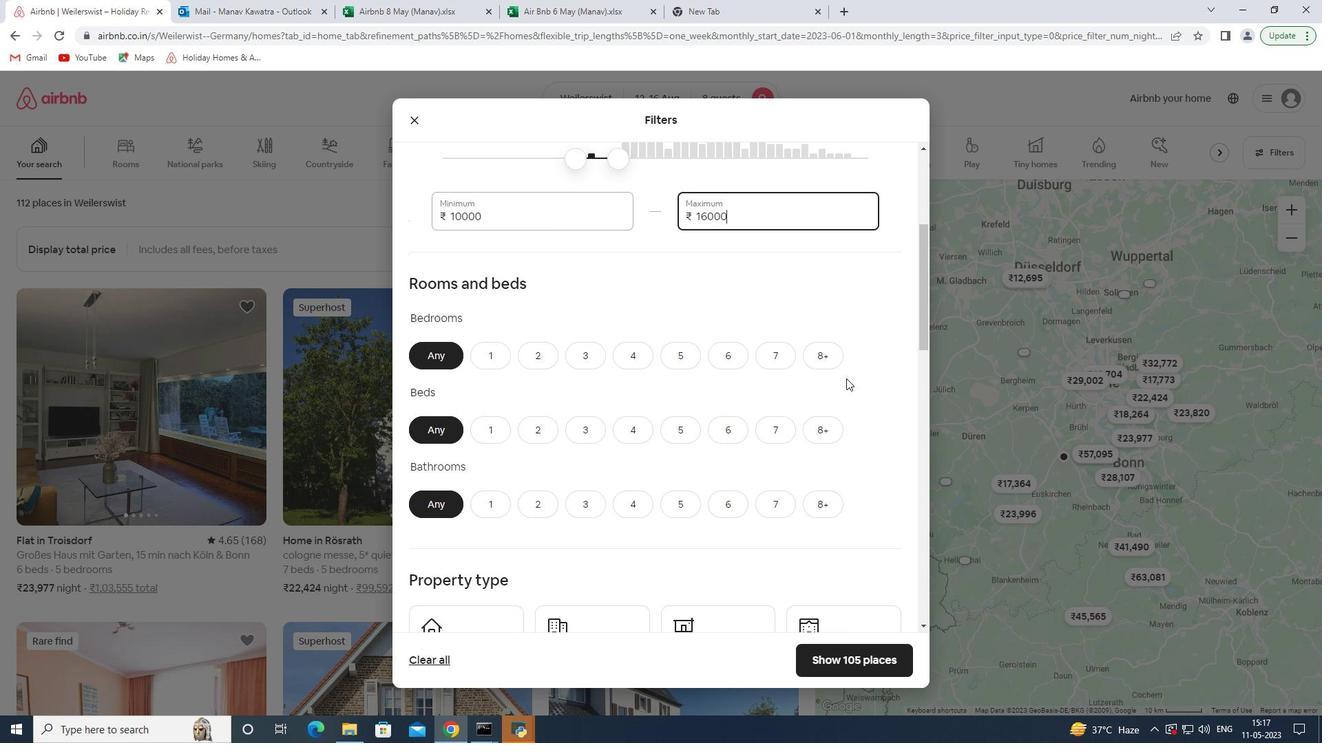 
Action: Mouse pressed left at (825, 367)
Screenshot: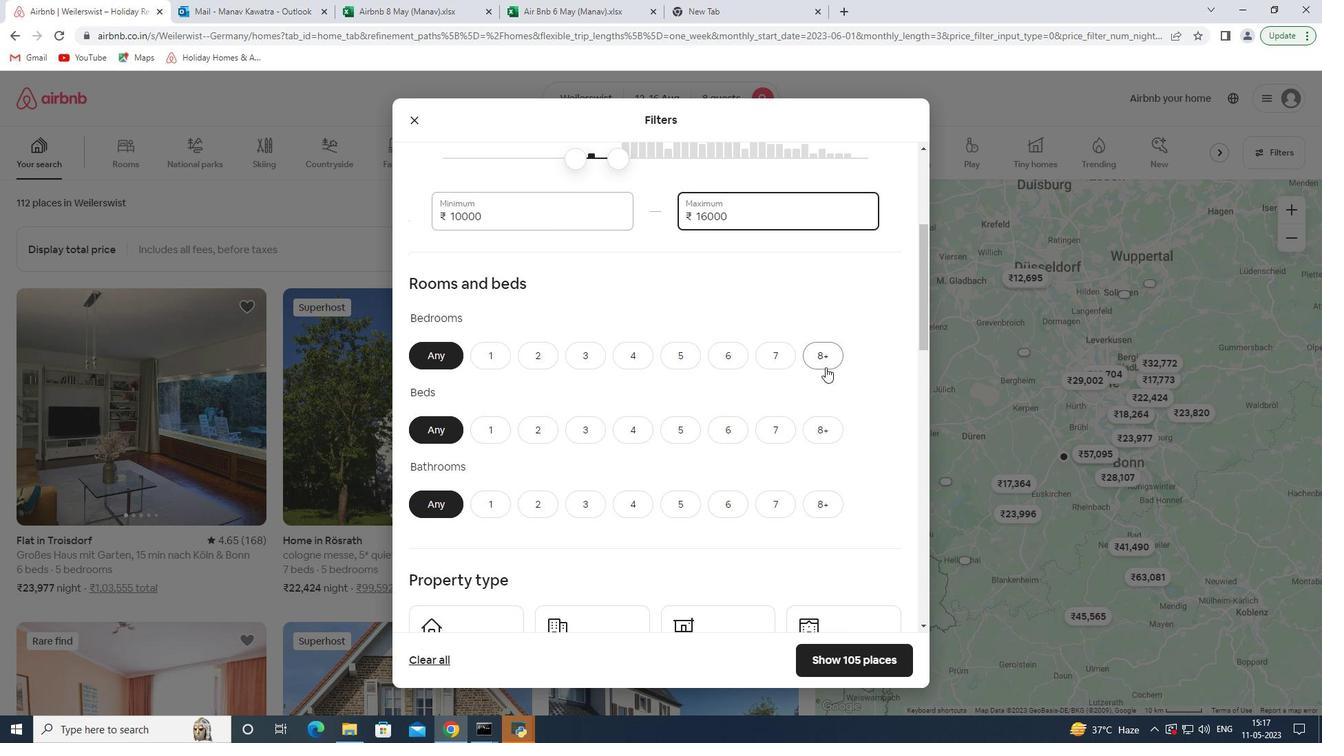
Action: Mouse moved to (828, 439)
Screenshot: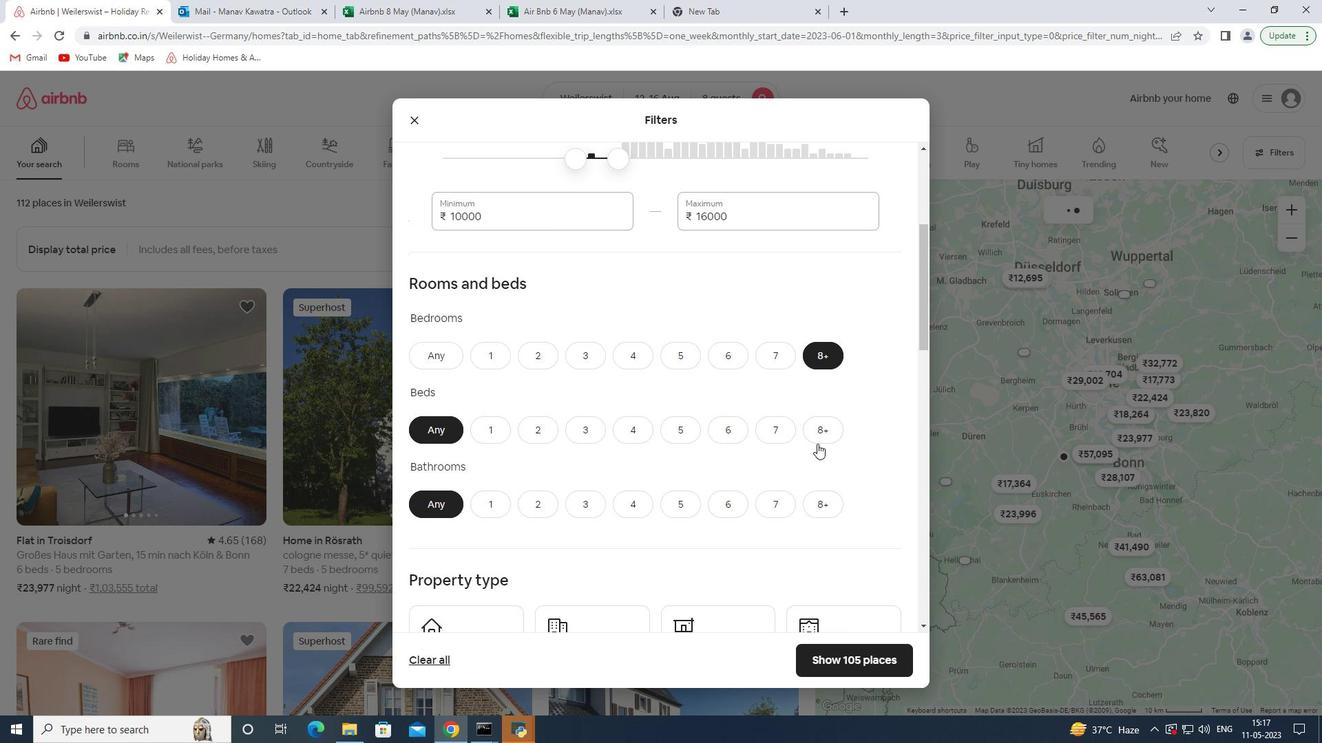 
Action: Mouse pressed left at (828, 439)
Screenshot: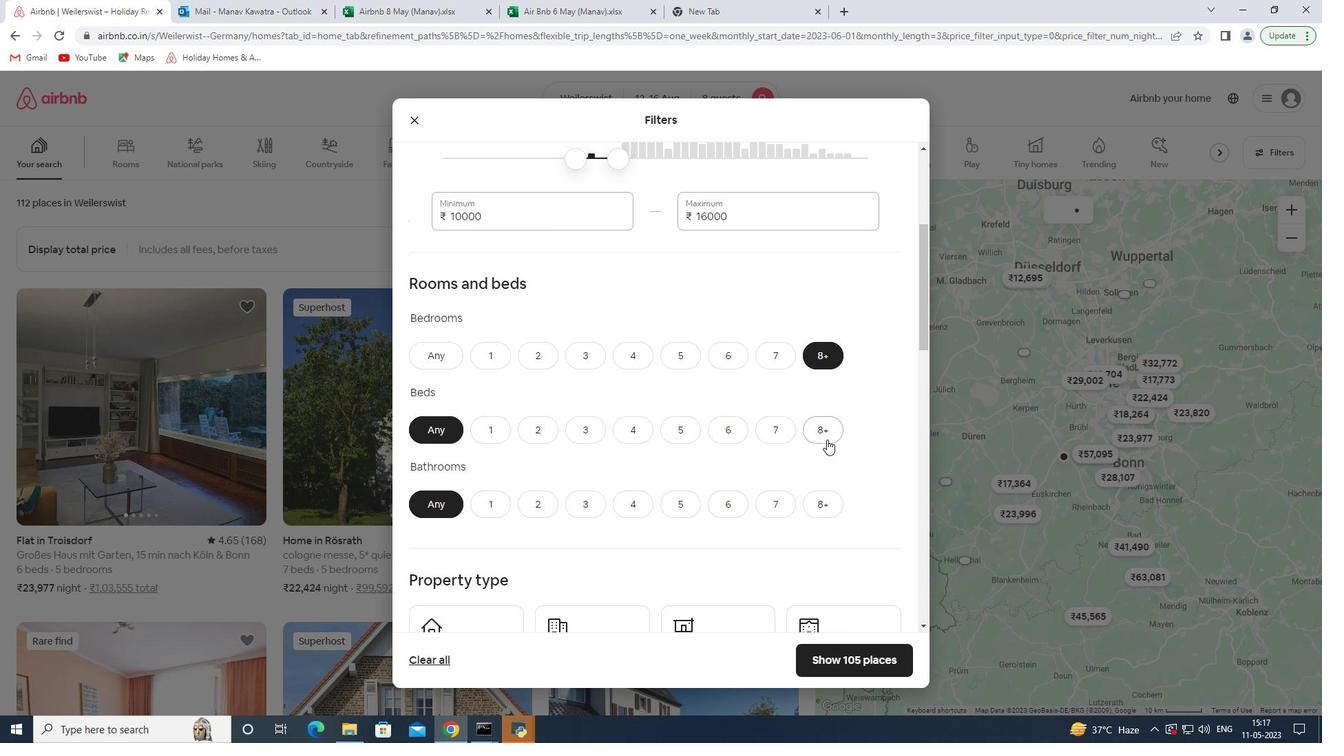 
Action: Mouse moved to (815, 500)
Screenshot: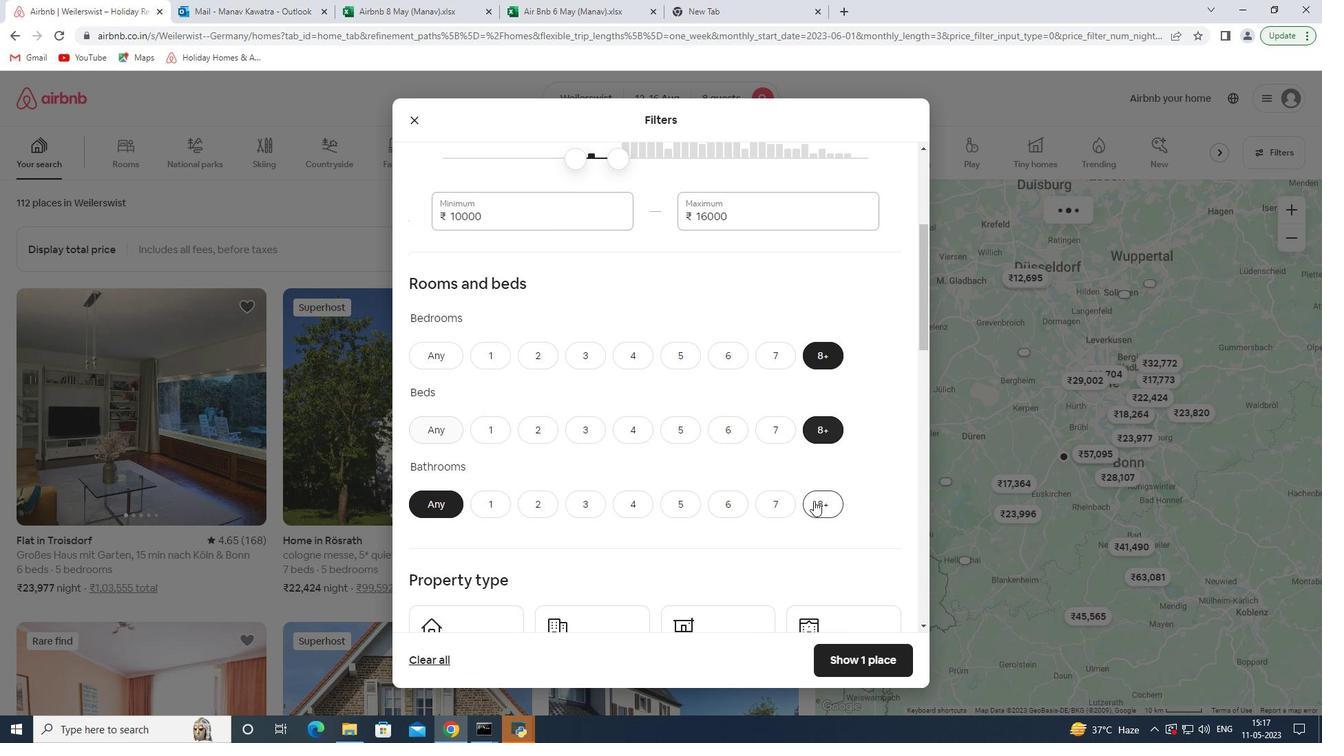 
Action: Mouse pressed left at (815, 500)
Screenshot: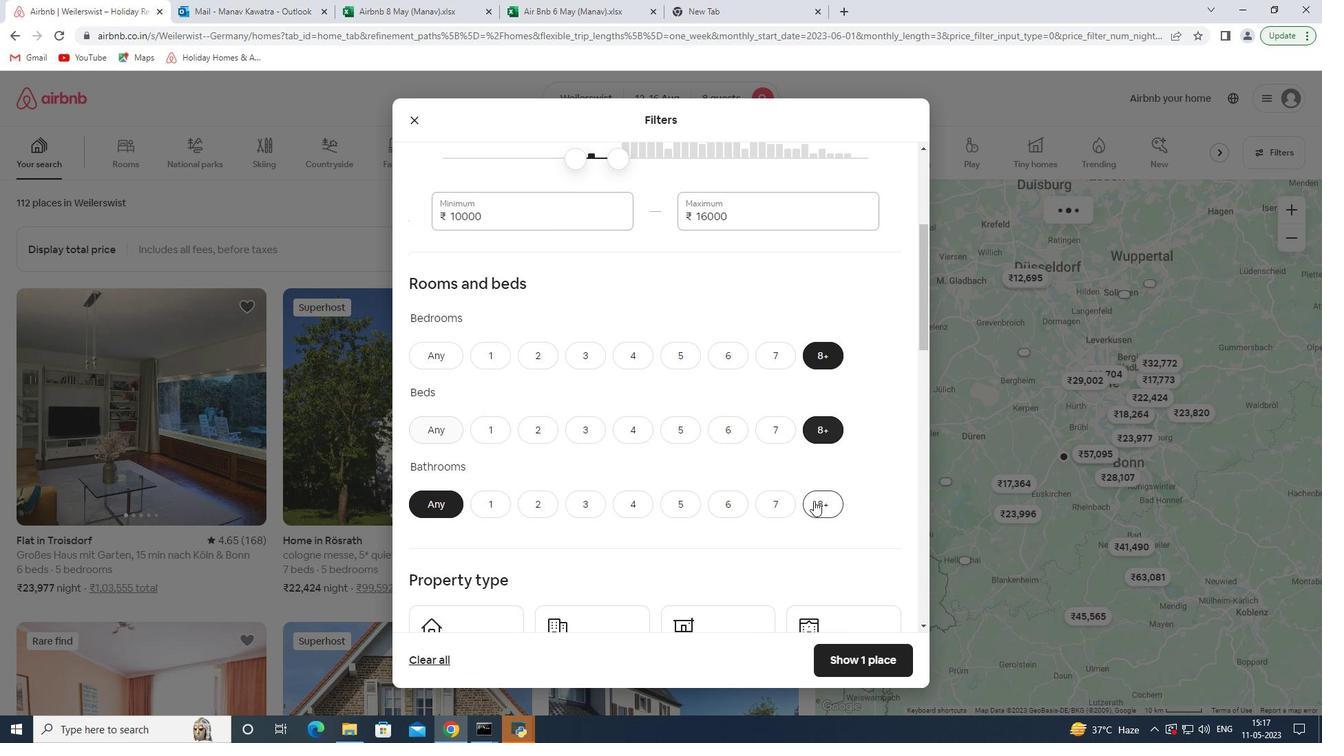 
Action: Mouse moved to (815, 498)
Screenshot: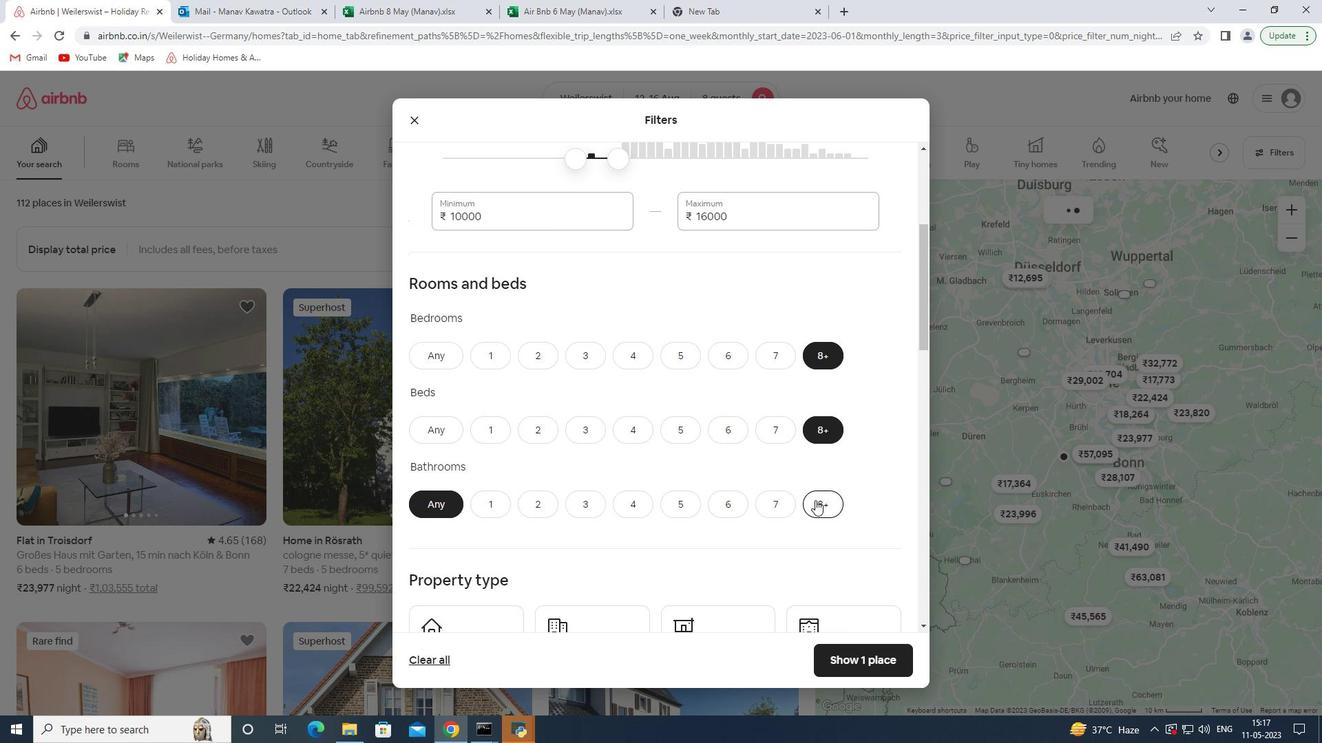 
Action: Mouse scrolled (815, 497) with delta (0, 0)
Screenshot: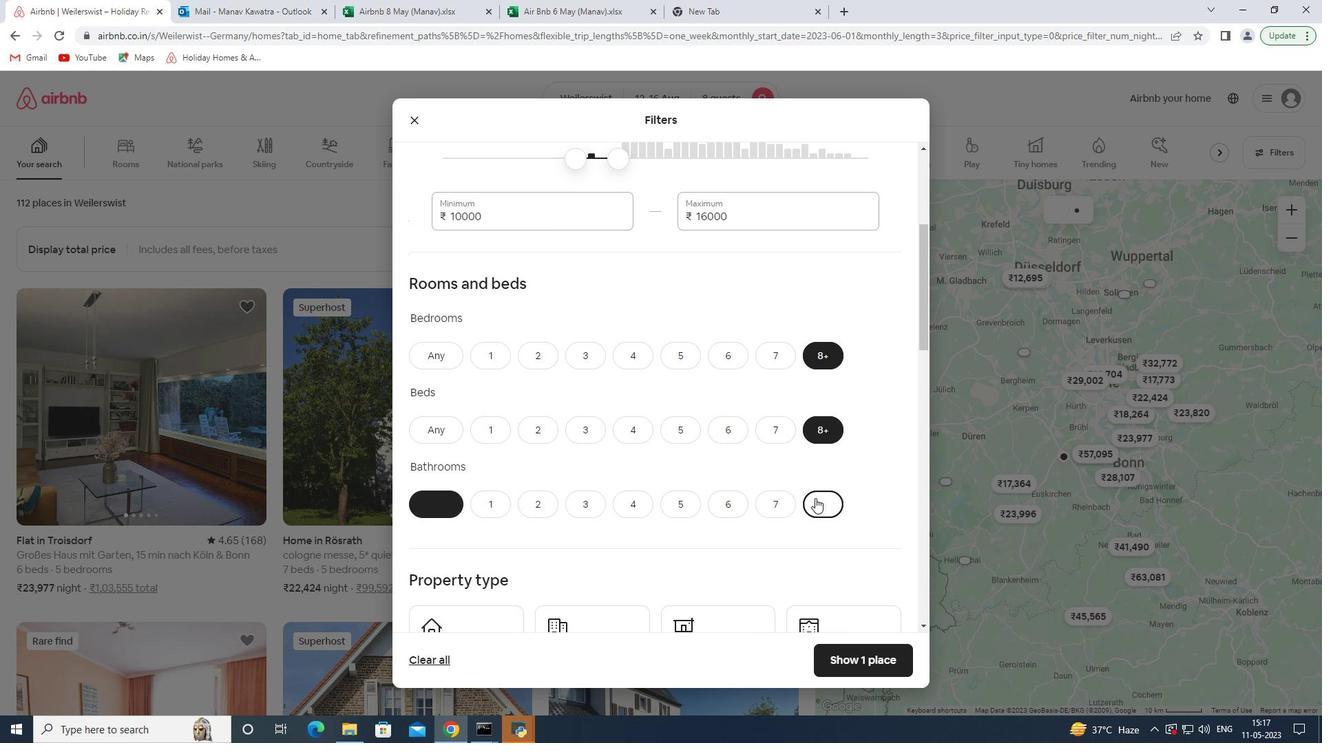 
Action: Mouse scrolled (815, 497) with delta (0, 0)
Screenshot: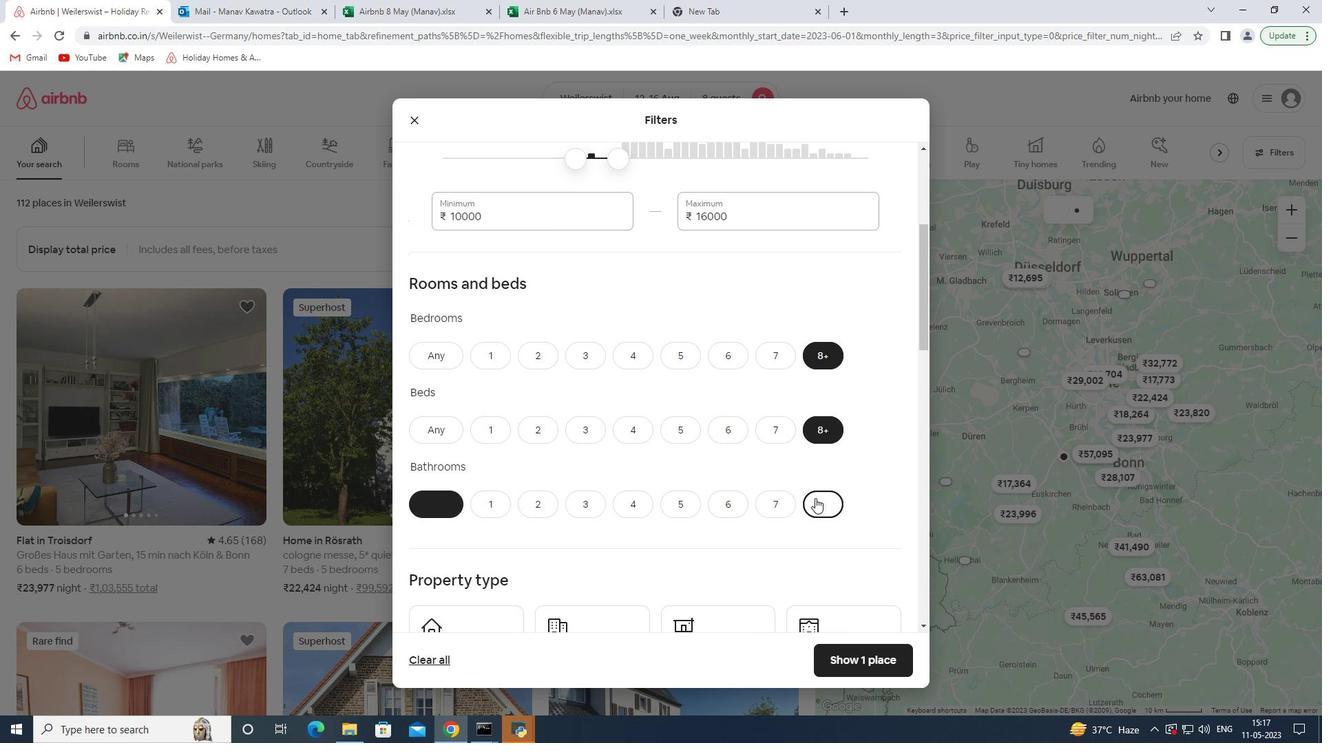 
Action: Mouse scrolled (815, 497) with delta (0, 0)
Screenshot: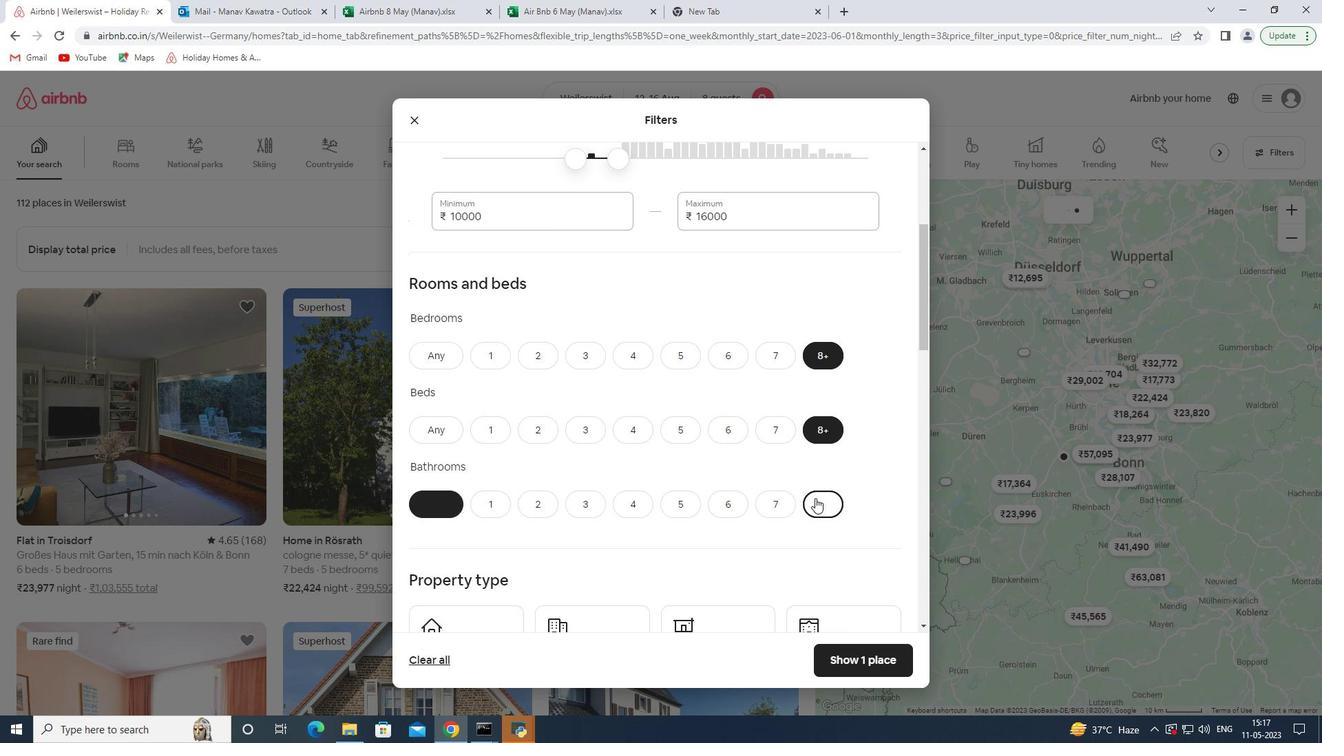 
Action: Mouse scrolled (815, 497) with delta (0, 0)
Screenshot: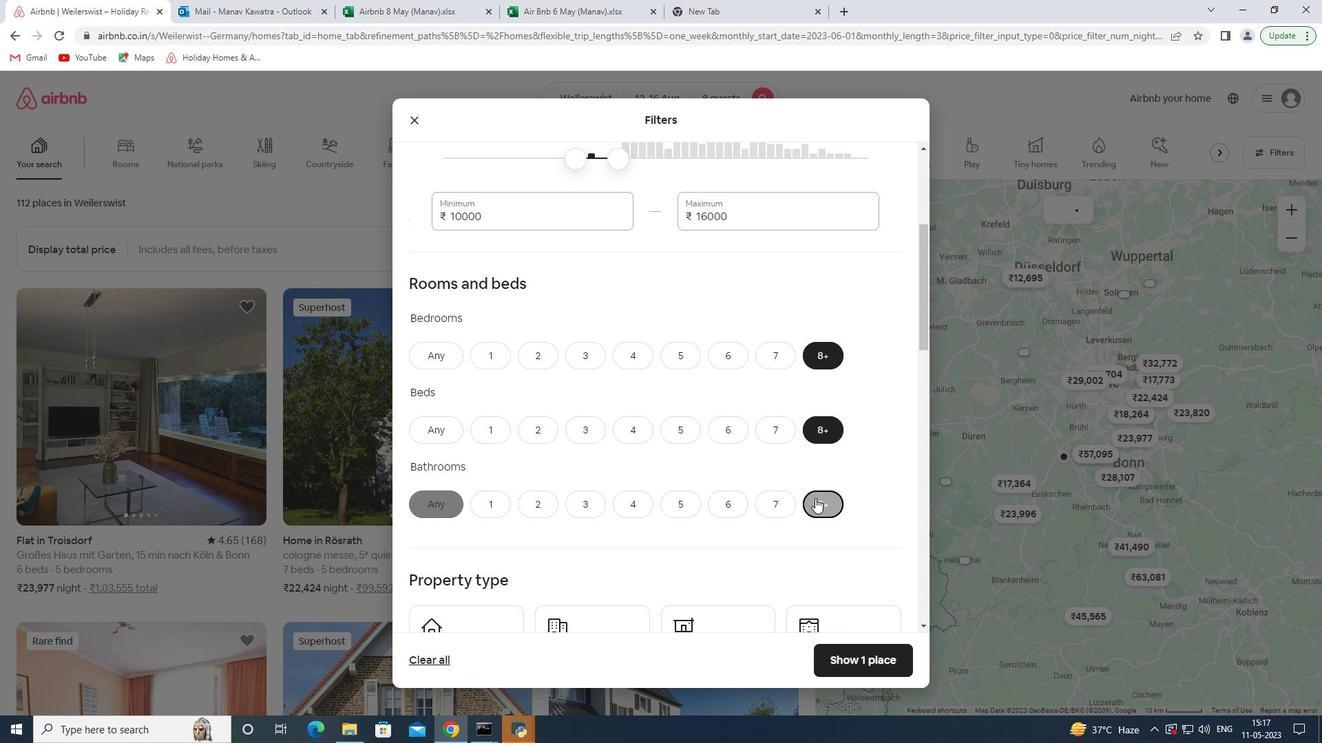 
Action: Mouse moved to (821, 364)
Screenshot: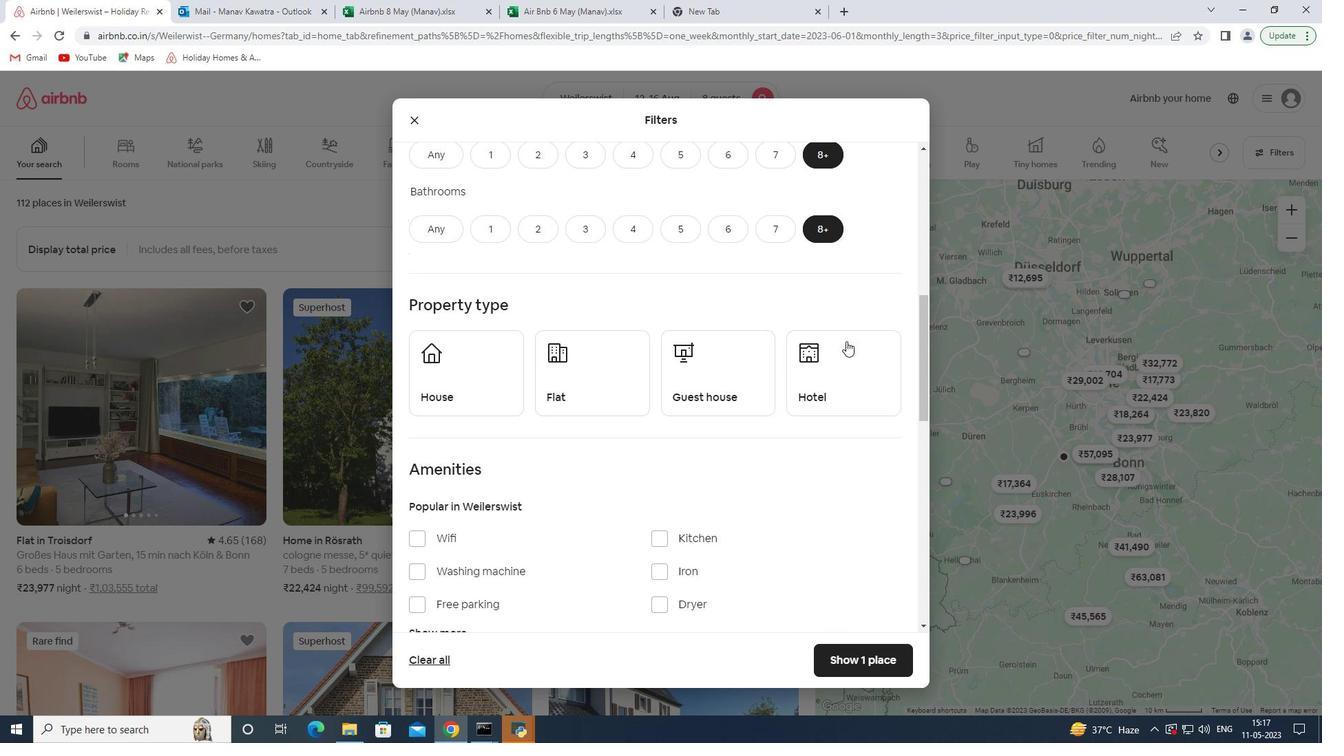 
Action: Mouse pressed left at (821, 364)
Screenshot: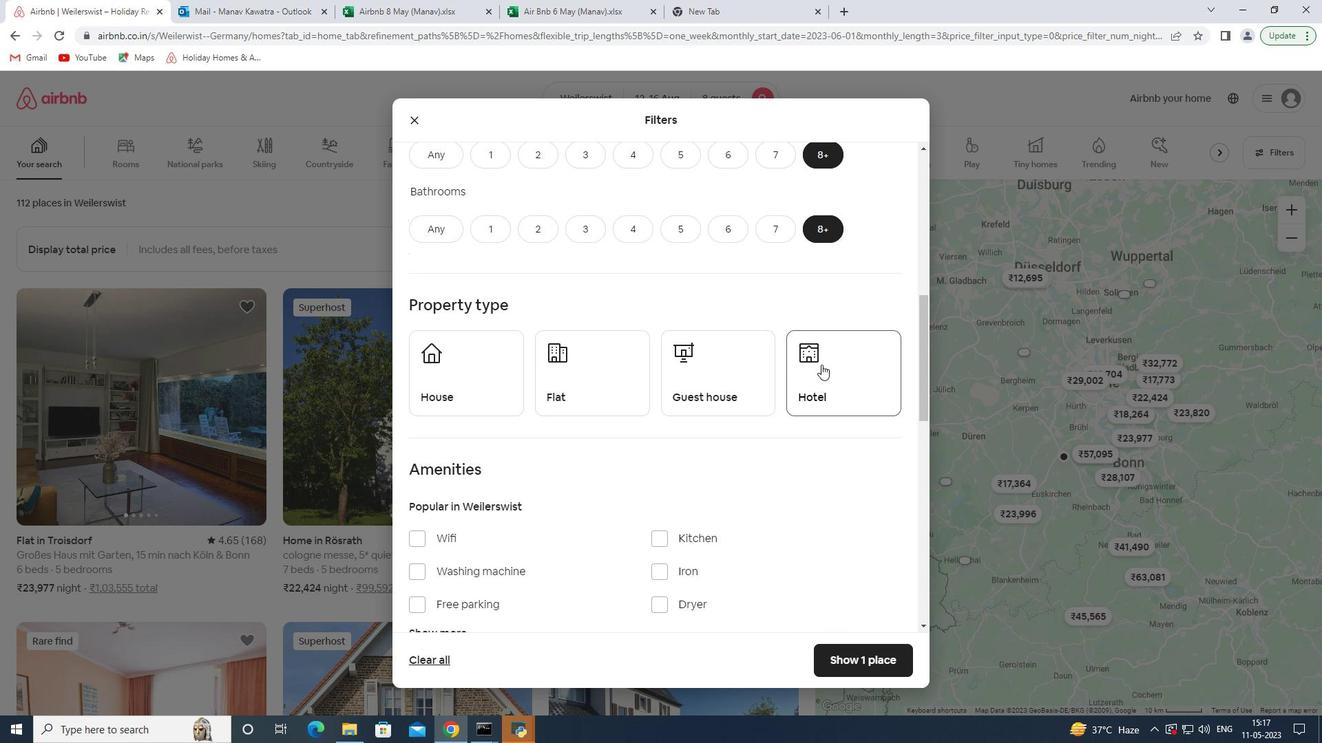 
Action: Mouse moved to (734, 371)
Screenshot: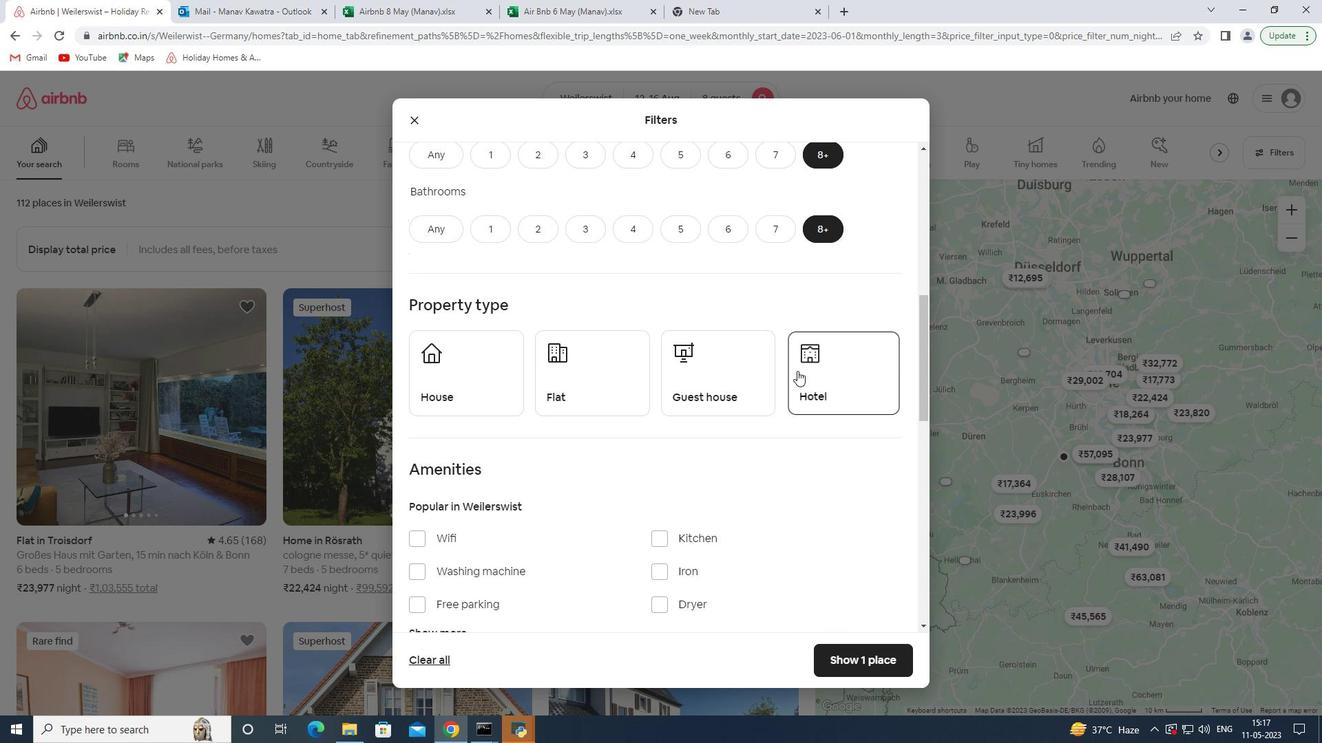 
Action: Mouse pressed left at (734, 371)
Screenshot: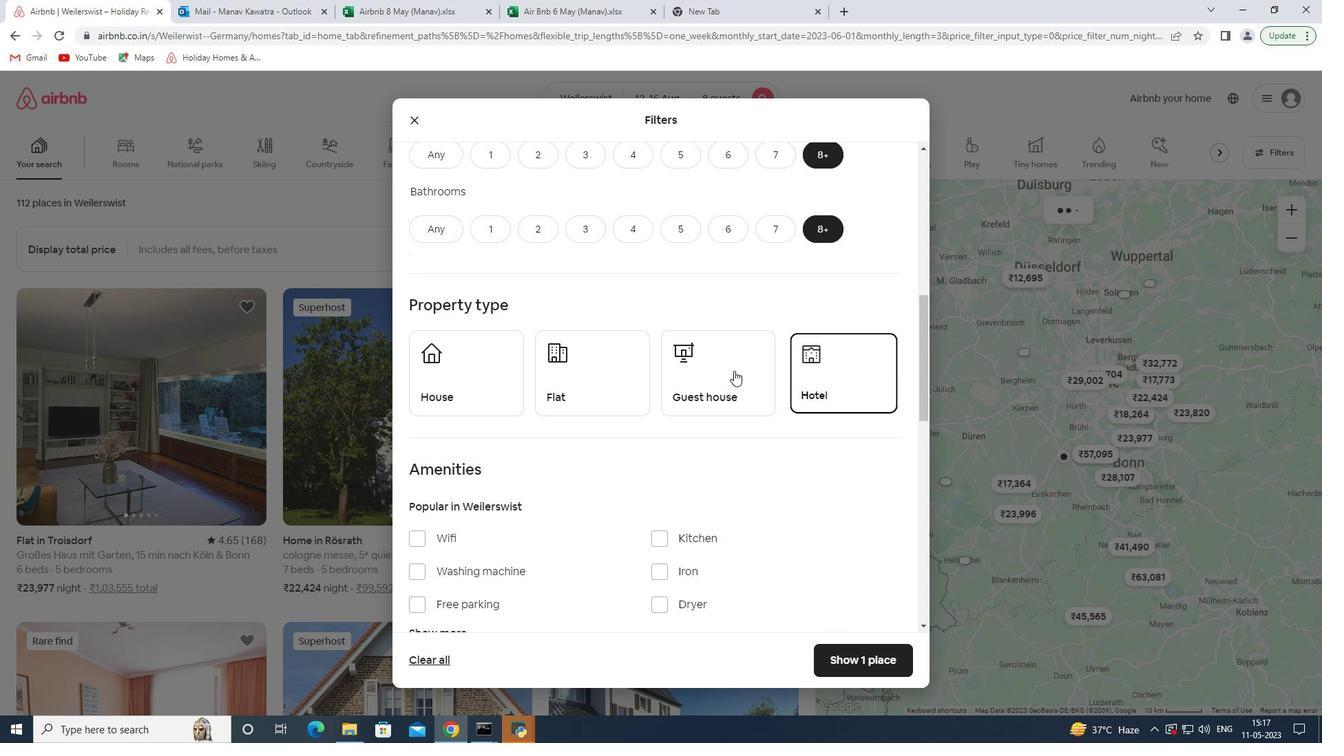 
Action: Mouse moved to (524, 349)
Screenshot: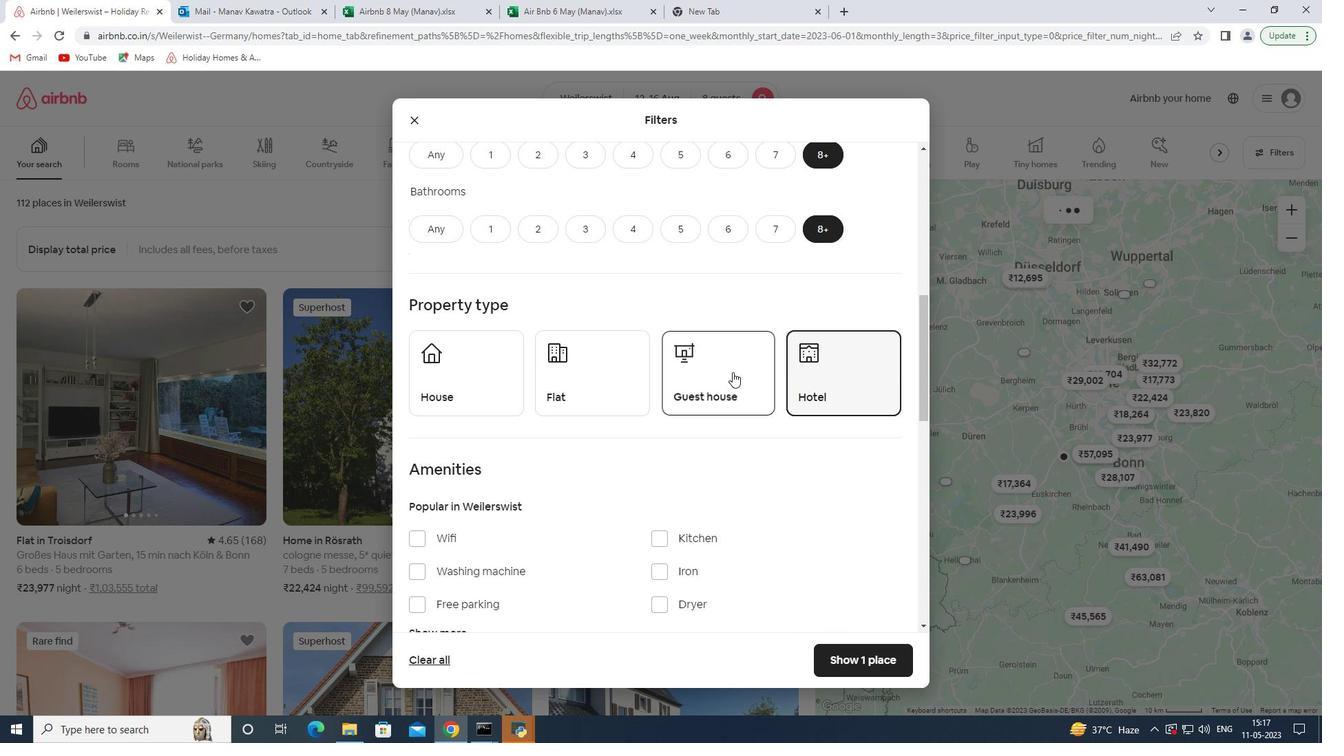 
Action: Mouse pressed left at (524, 349)
Screenshot: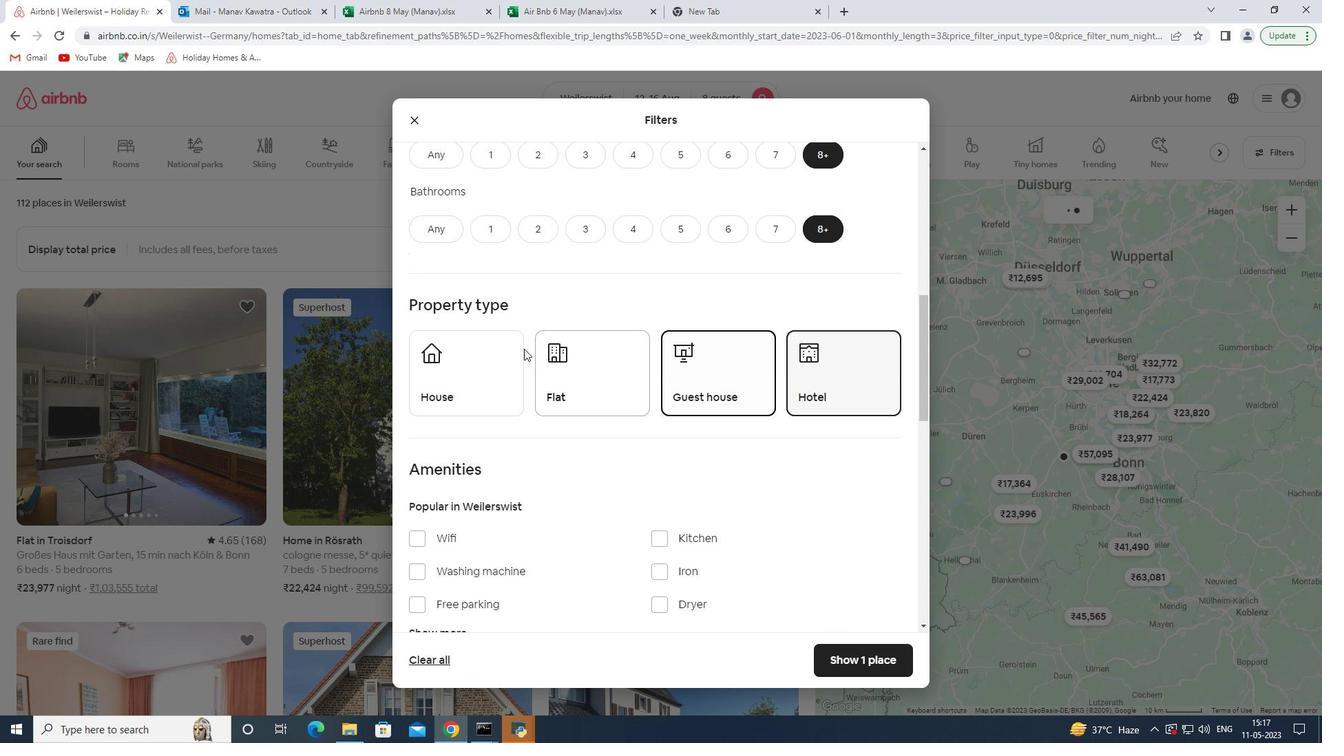 
Action: Mouse moved to (562, 351)
Screenshot: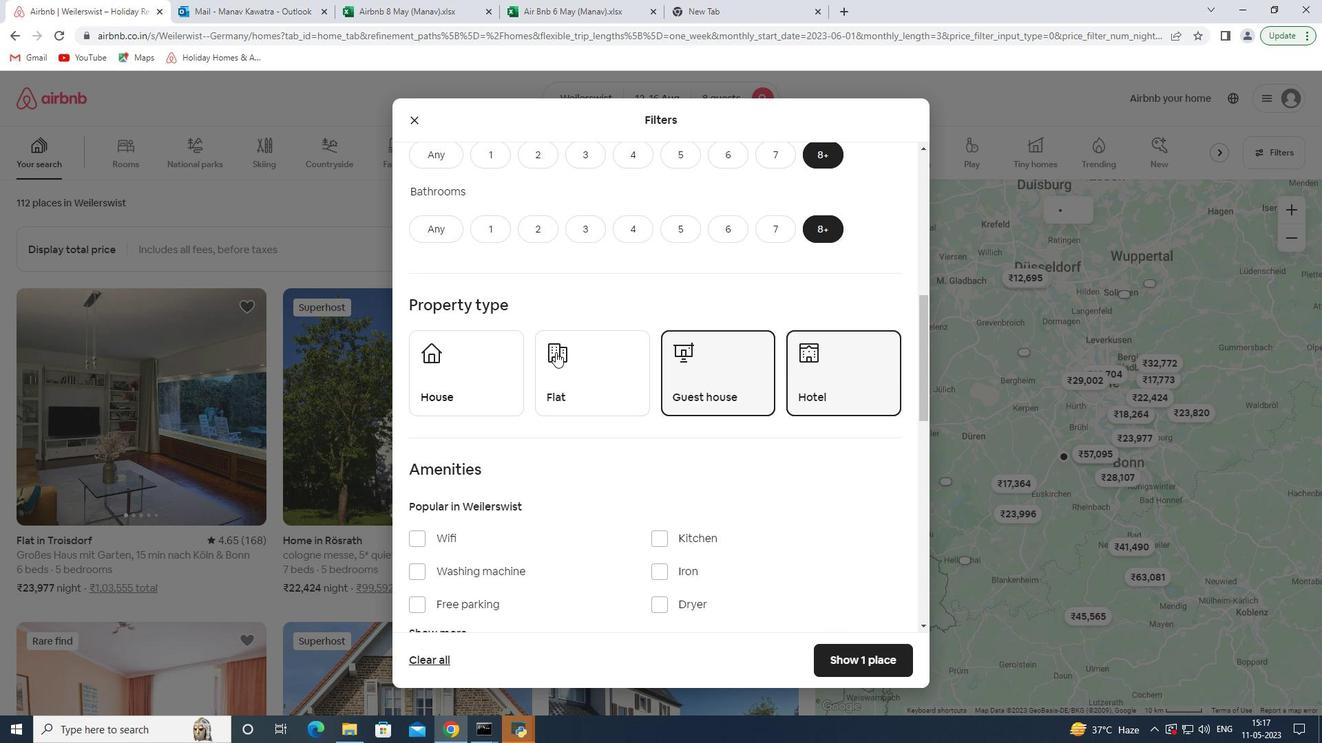 
Action: Mouse pressed left at (562, 351)
Screenshot: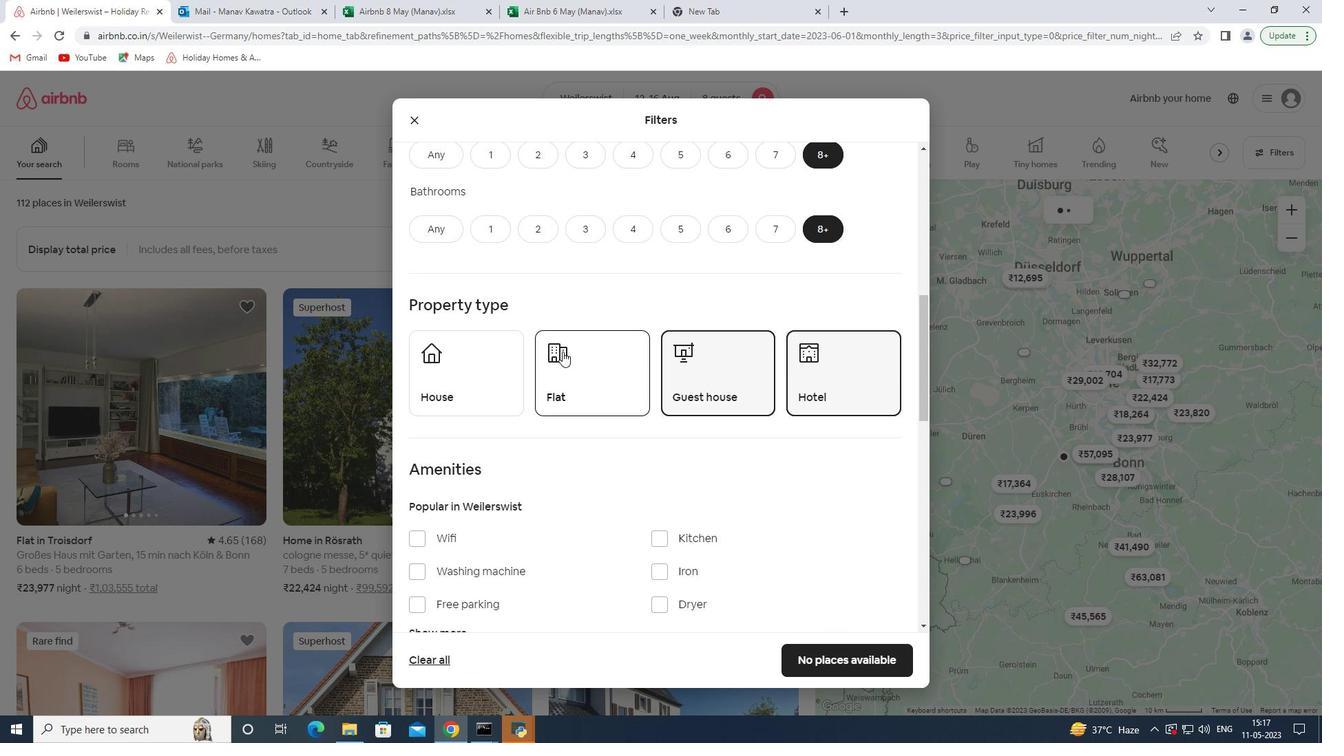 
Action: Mouse moved to (510, 367)
Screenshot: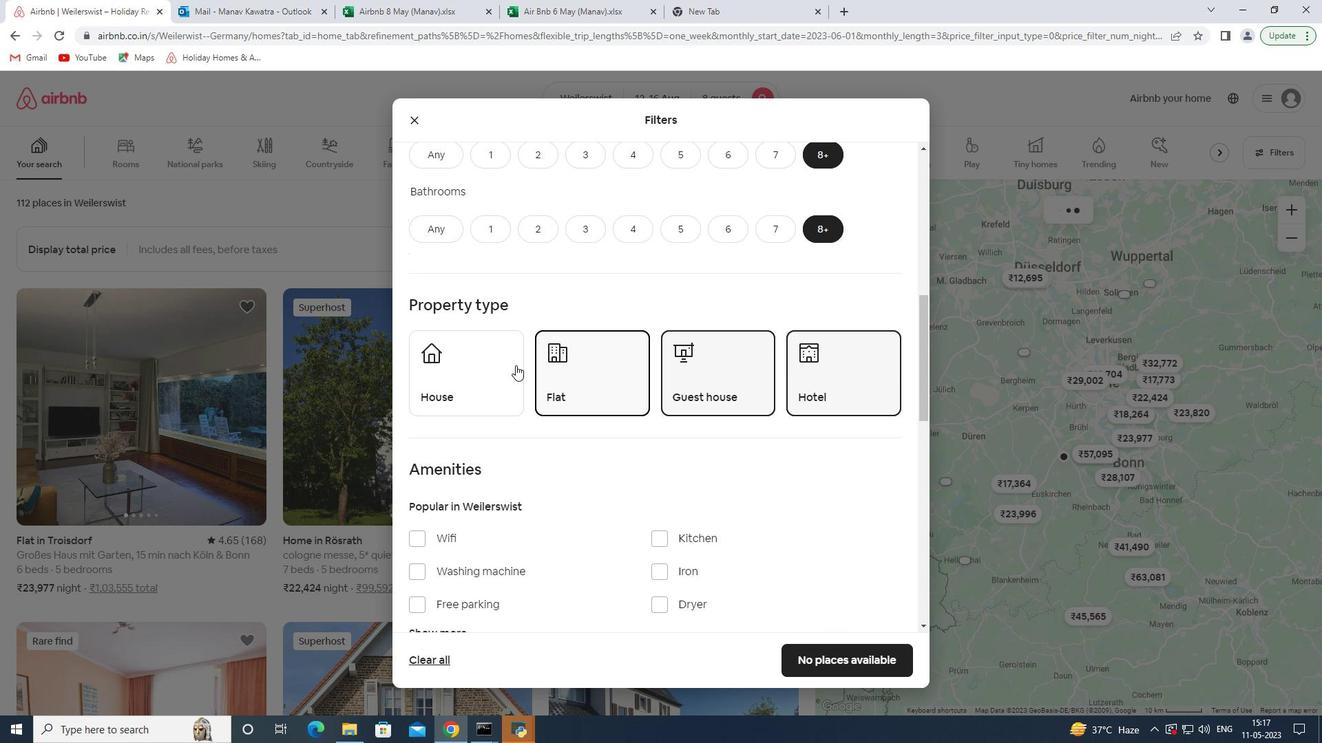 
Action: Mouse pressed left at (510, 367)
Screenshot: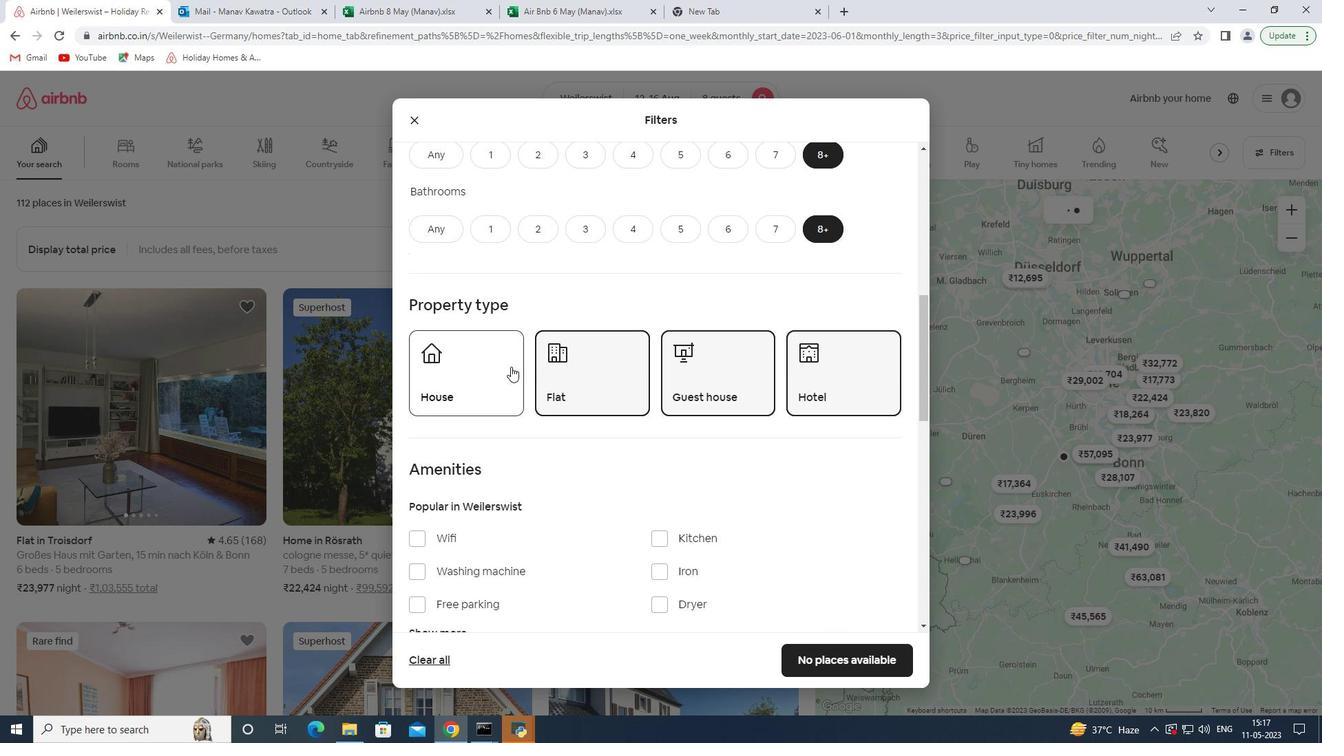 
Action: Mouse moved to (517, 362)
Screenshot: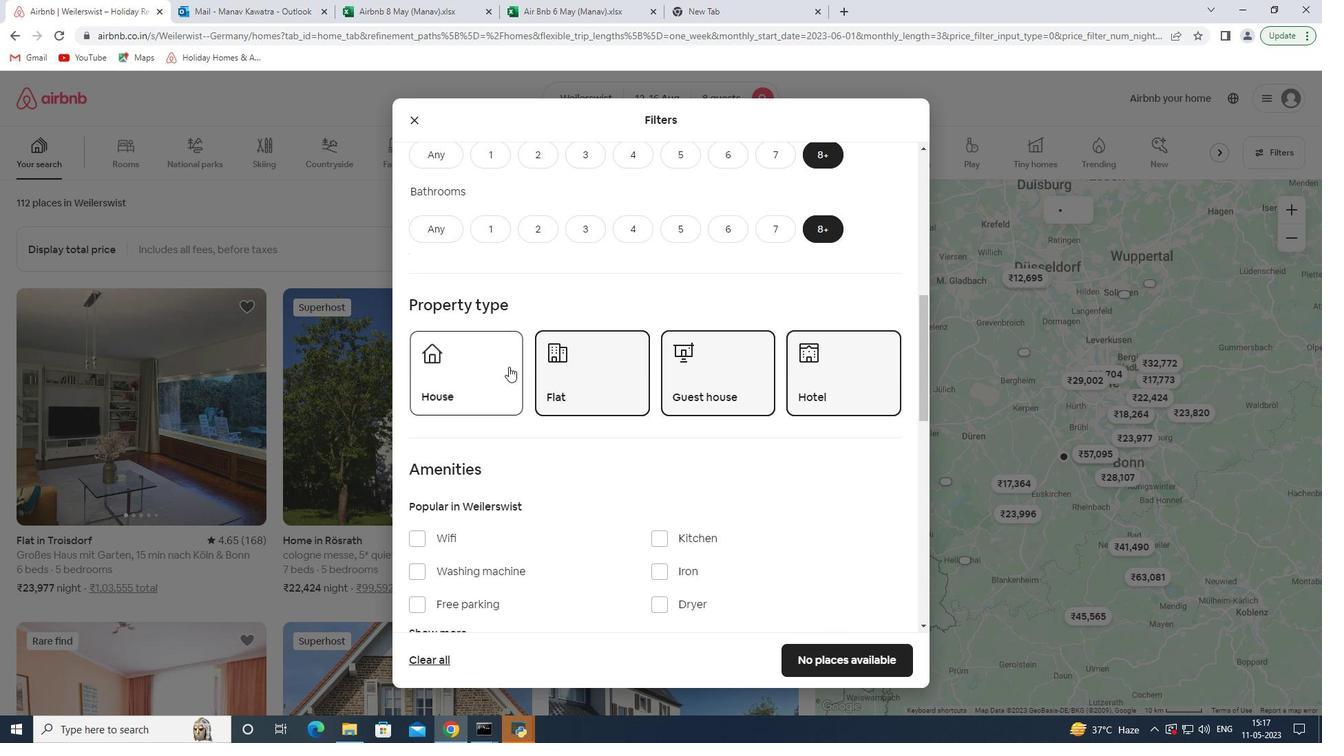 
Action: Mouse scrolled (517, 362) with delta (0, 0)
Screenshot: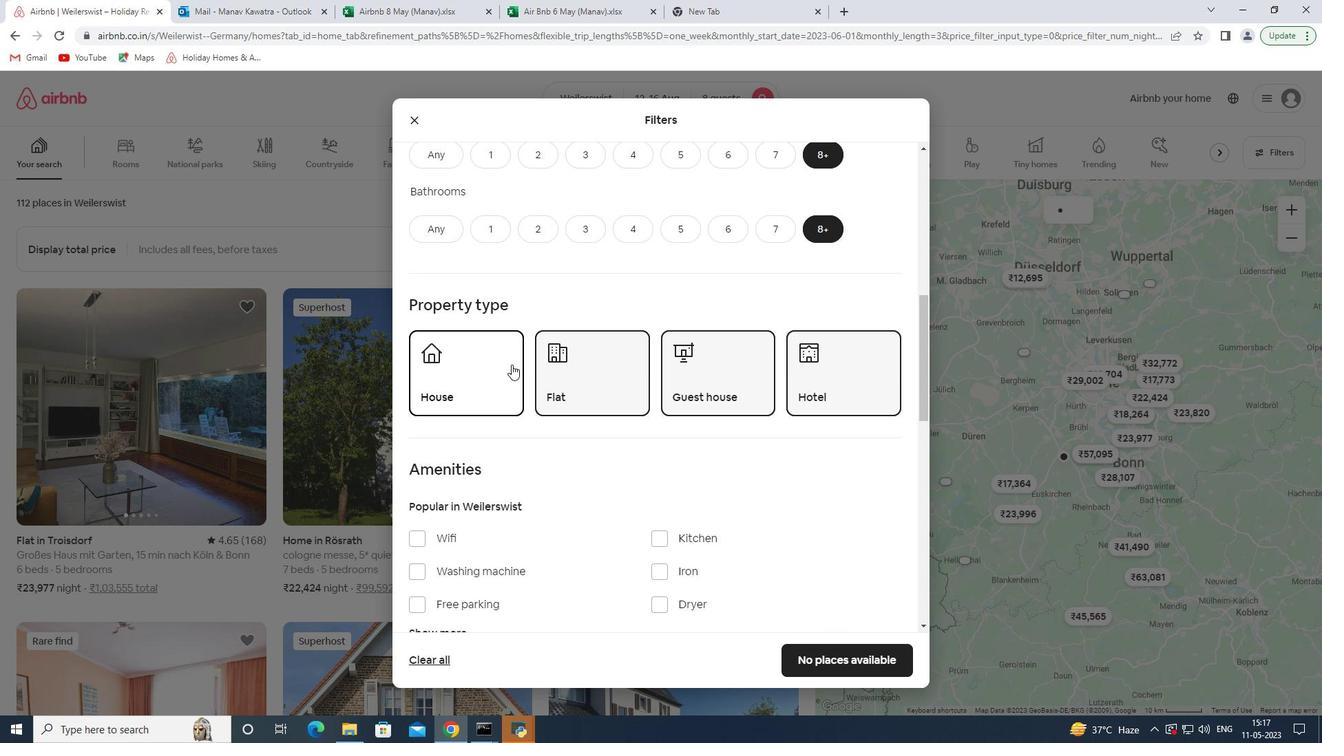 
Action: Mouse scrolled (517, 362) with delta (0, 0)
Screenshot: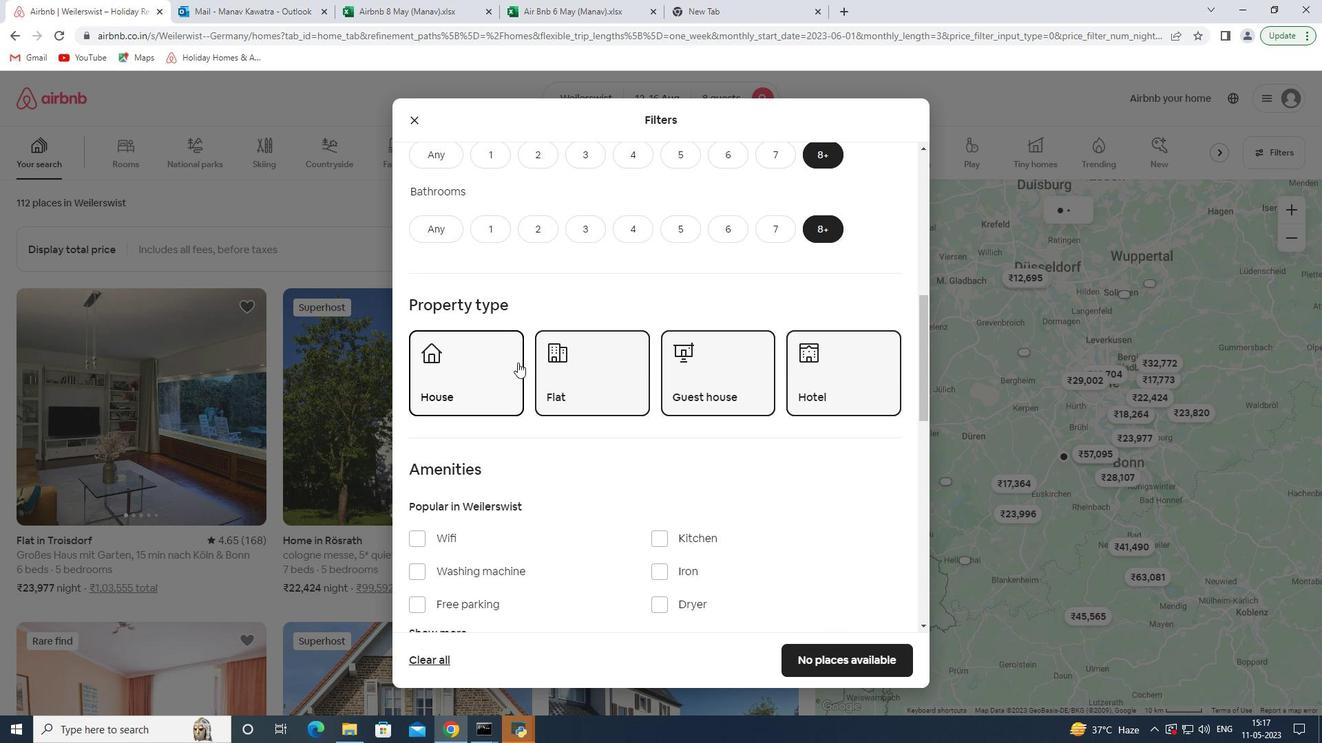 
Action: Mouse scrolled (517, 362) with delta (0, 0)
Screenshot: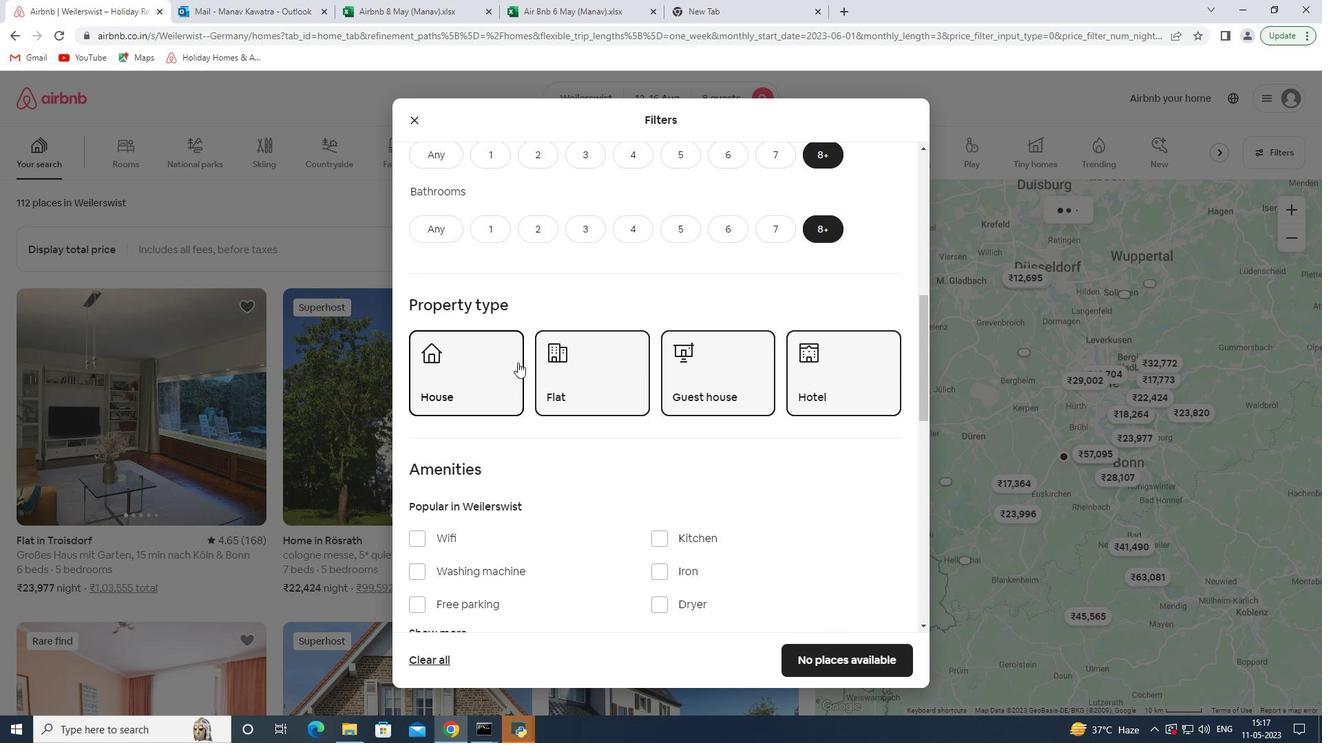 
Action: Mouse moved to (451, 427)
Screenshot: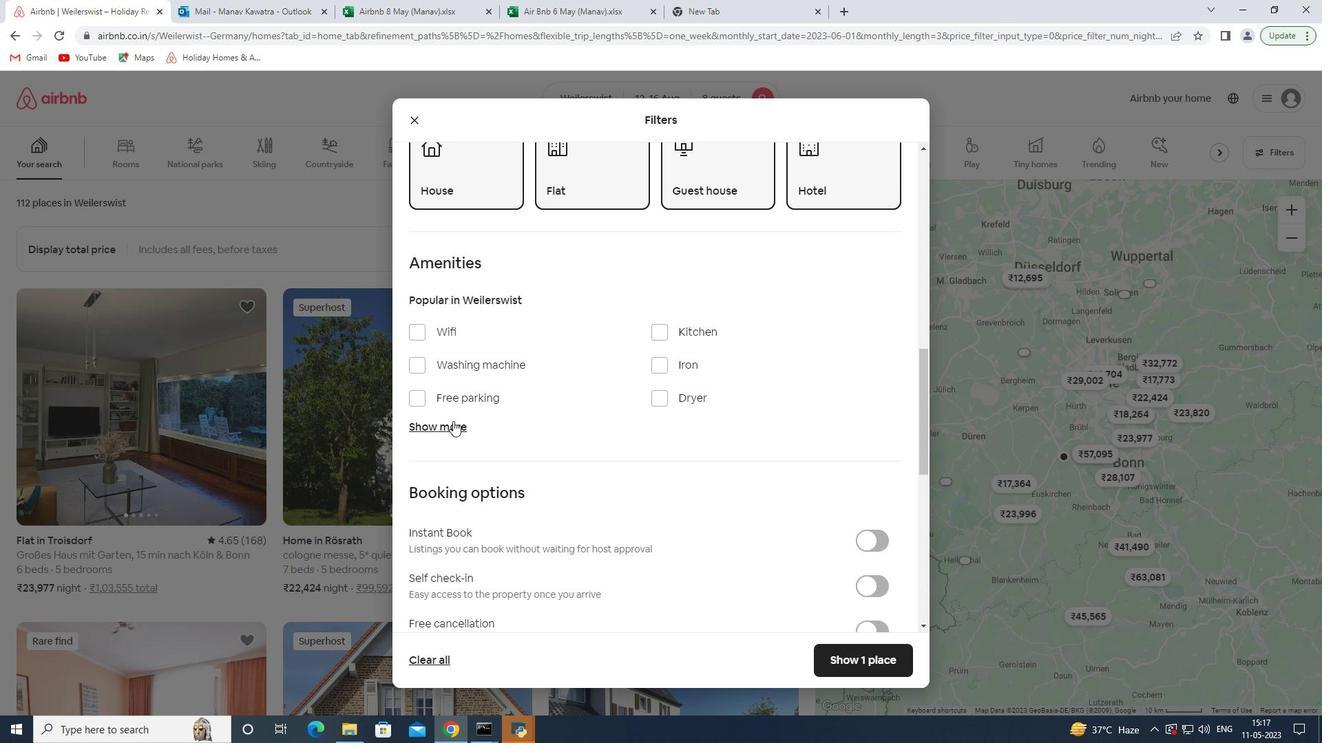 
Action: Mouse pressed left at (451, 427)
Screenshot: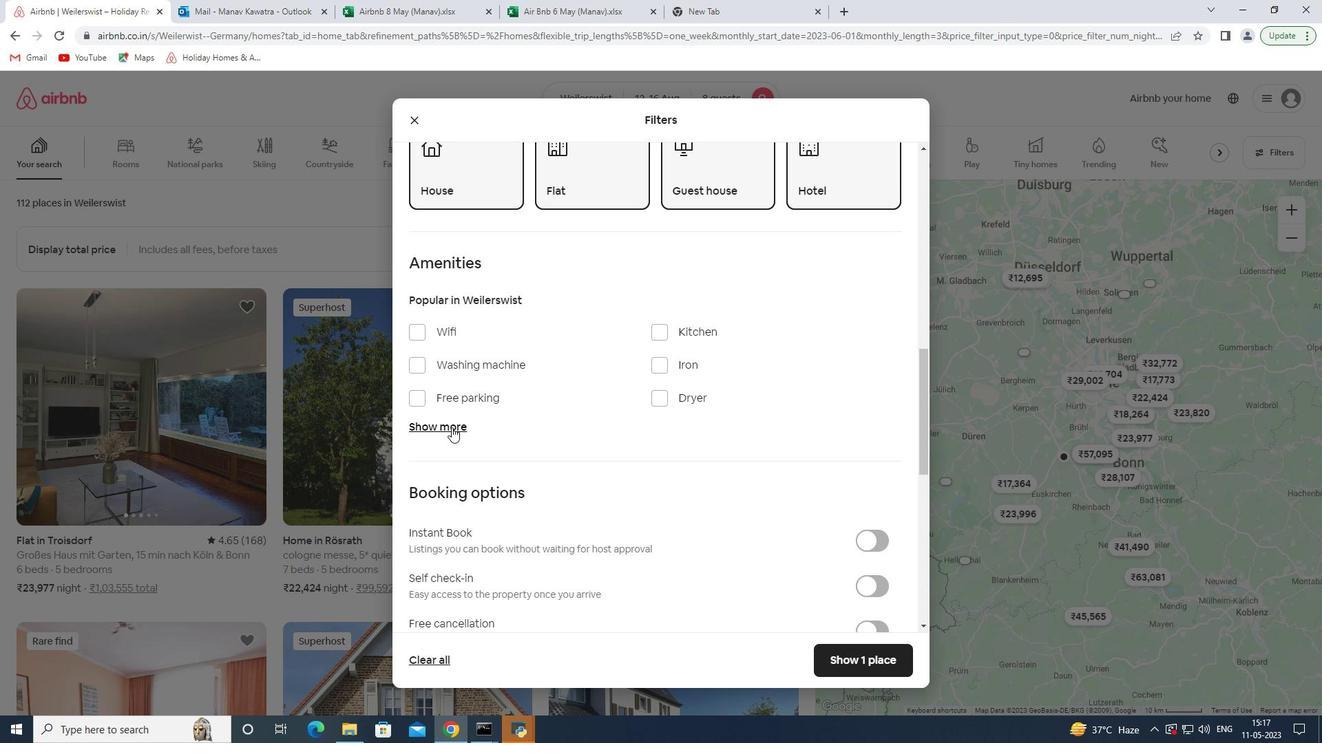 
Action: Mouse moved to (455, 330)
Screenshot: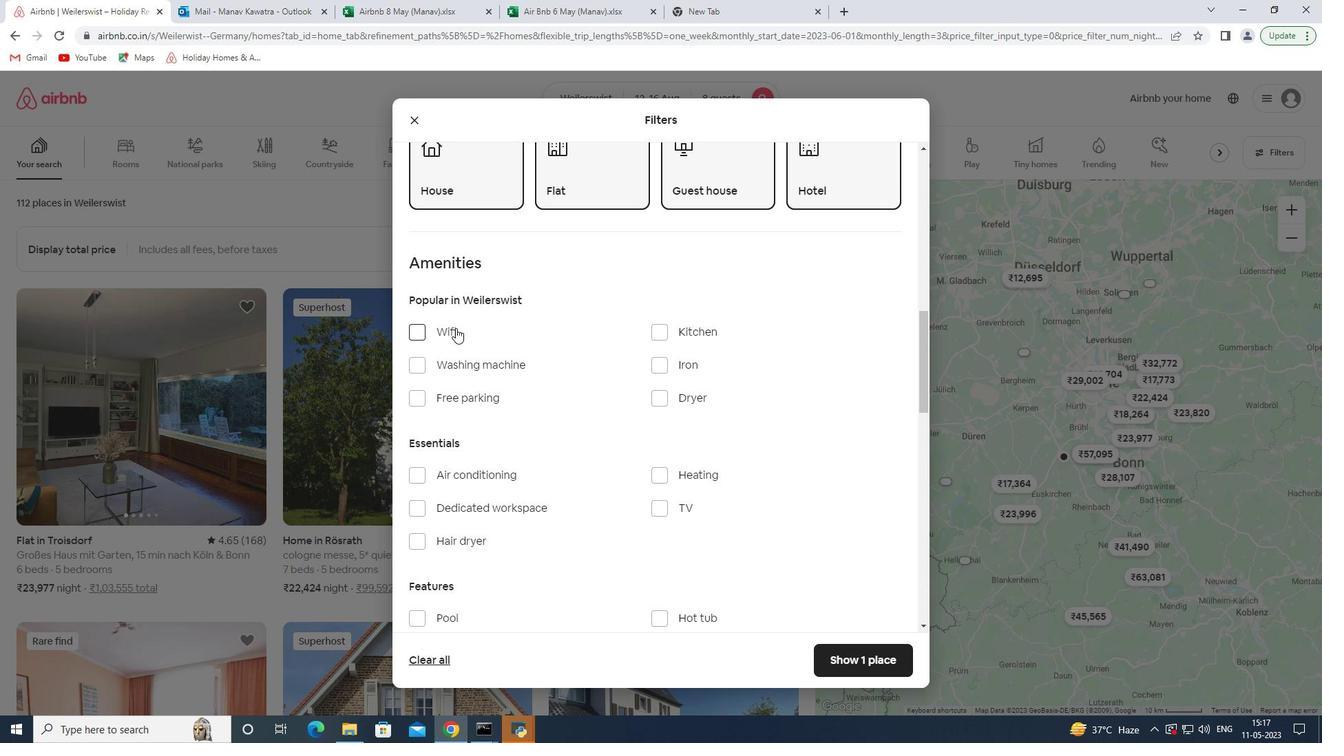 
Action: Mouse pressed left at (455, 330)
Screenshot: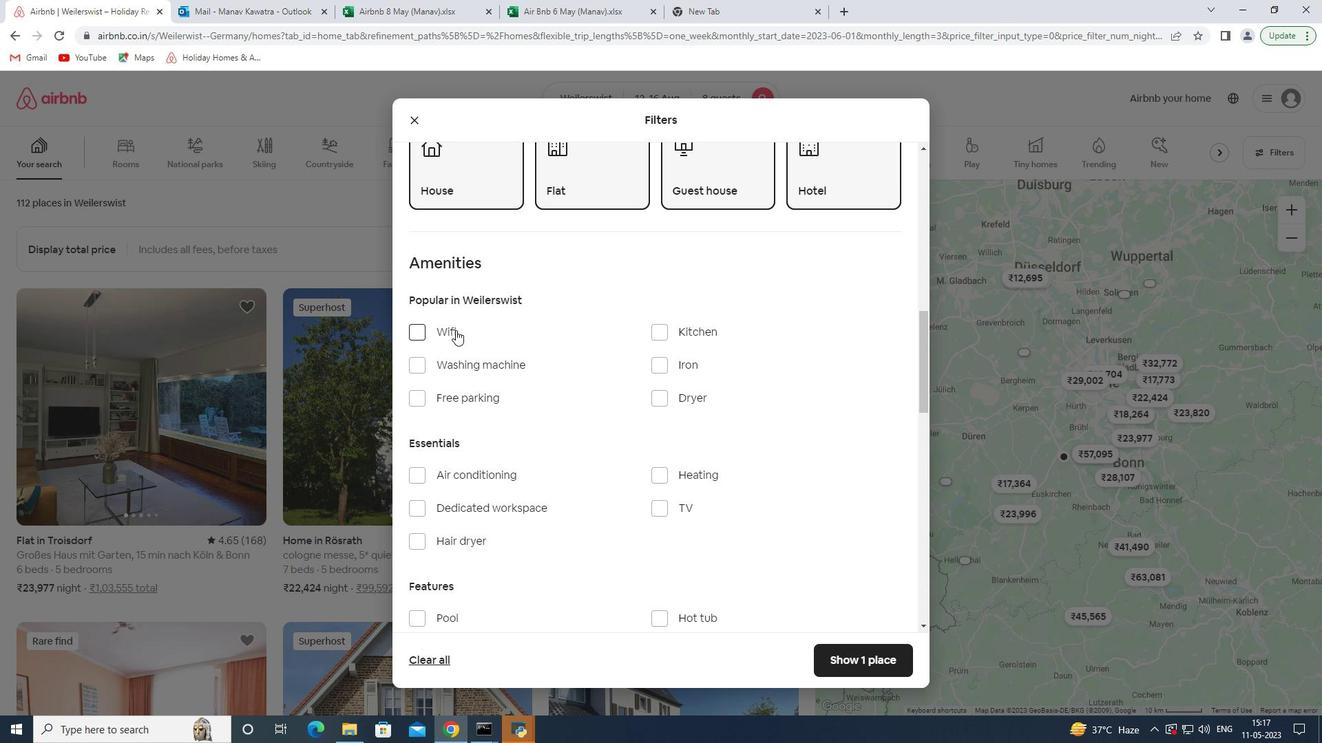 
Action: Mouse moved to (460, 391)
Screenshot: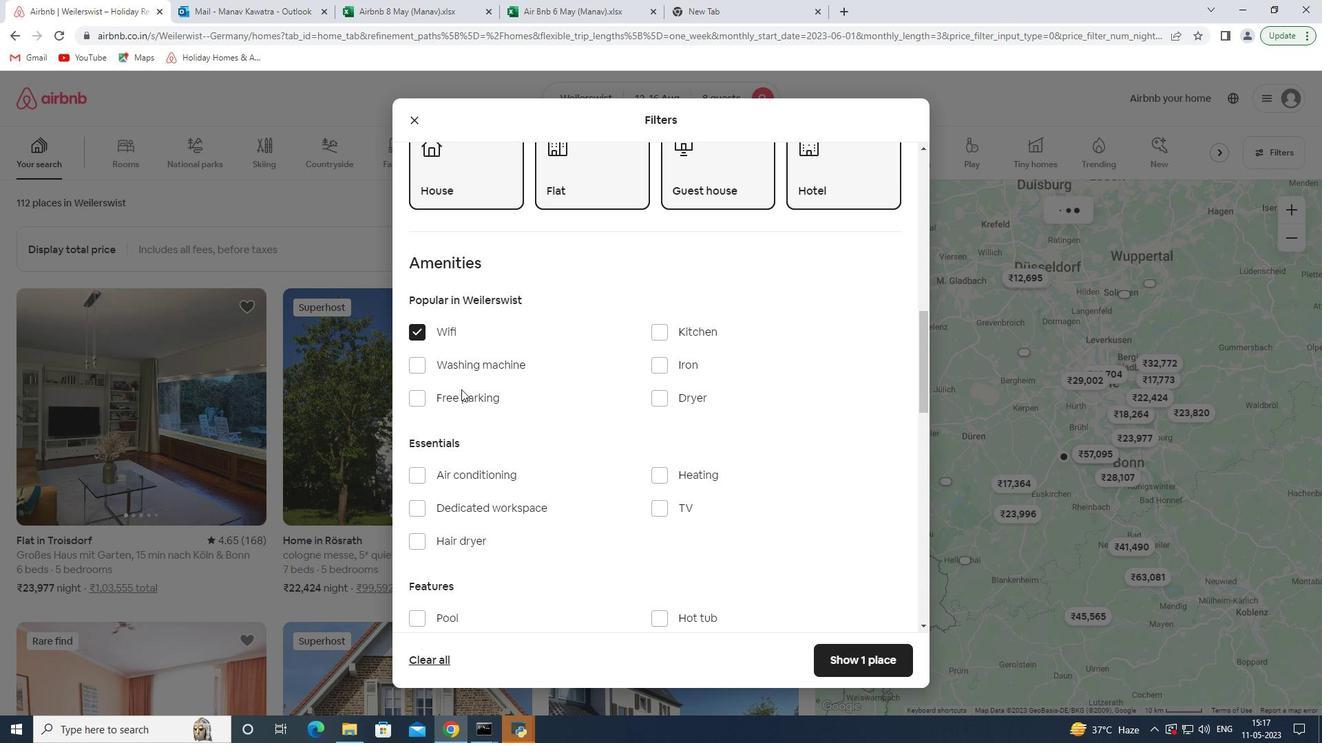 
Action: Mouse pressed left at (460, 391)
Screenshot: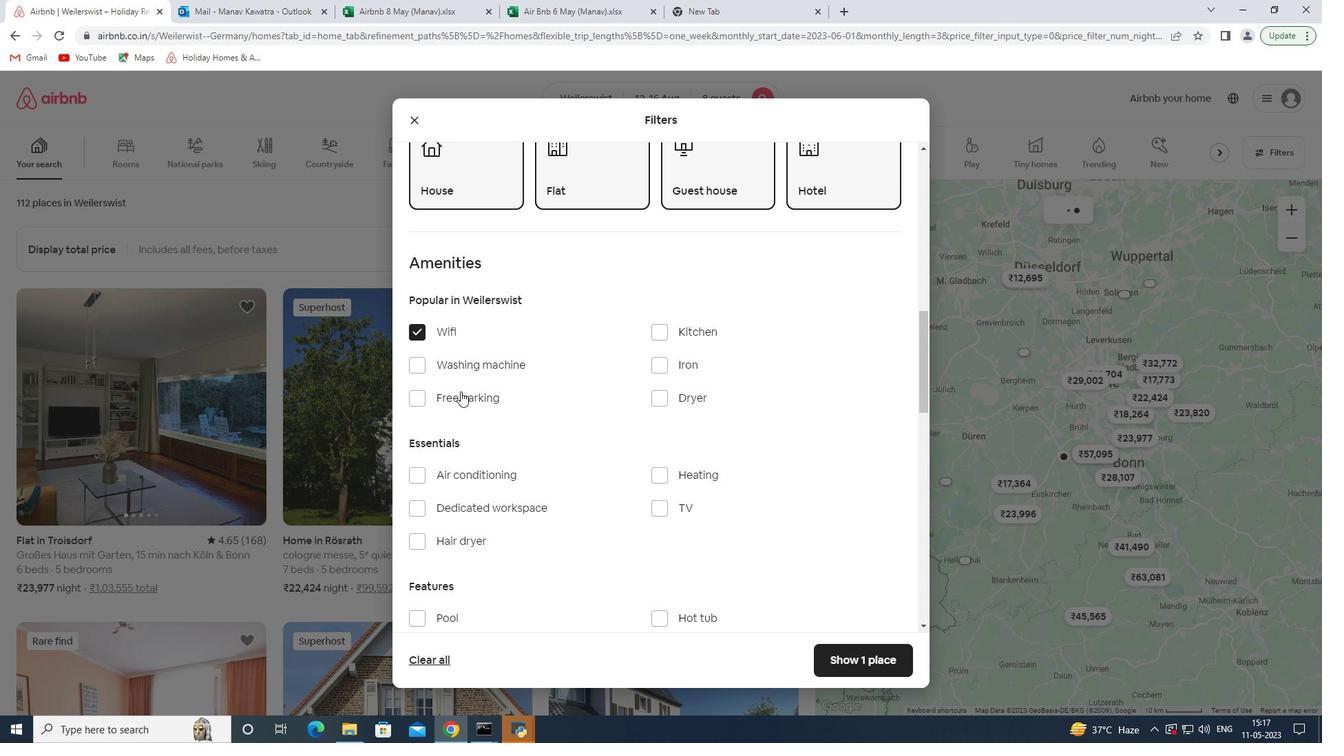
Action: Mouse scrolled (460, 391) with delta (0, 0)
Screenshot: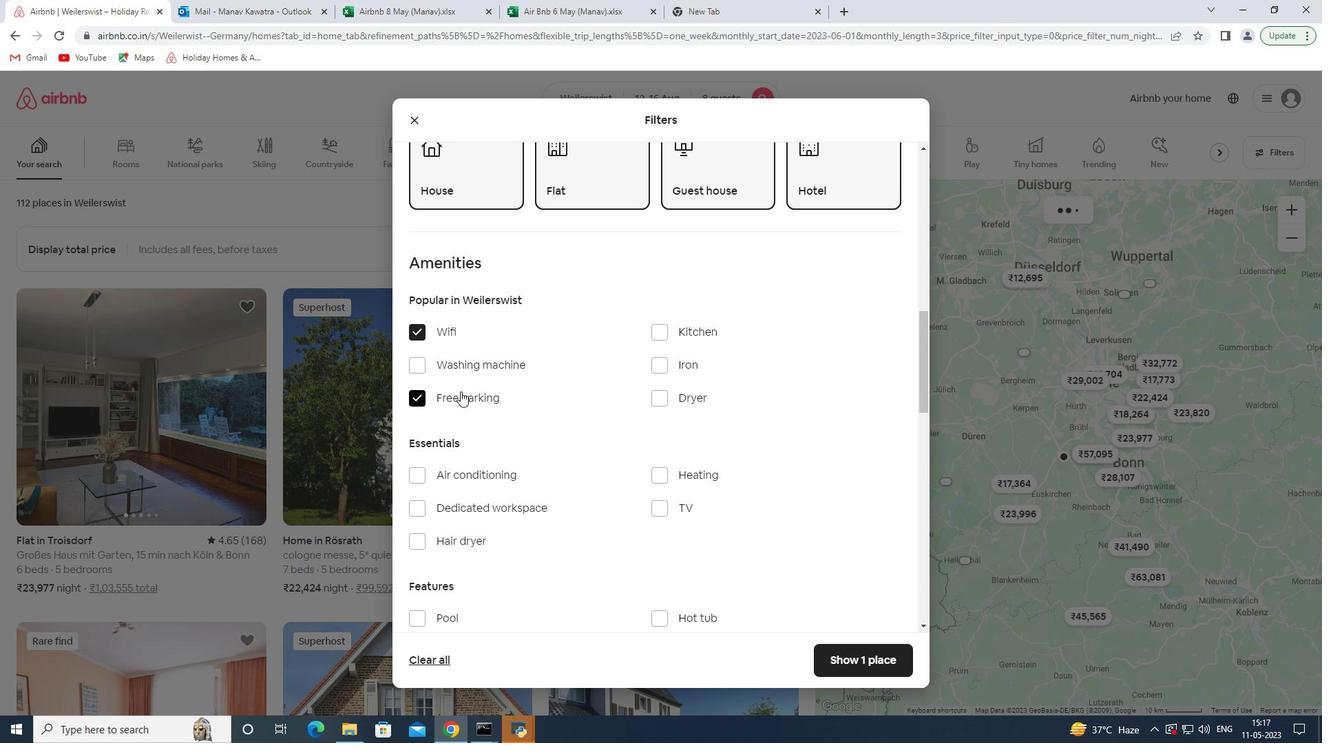 
Action: Mouse moved to (652, 433)
Screenshot: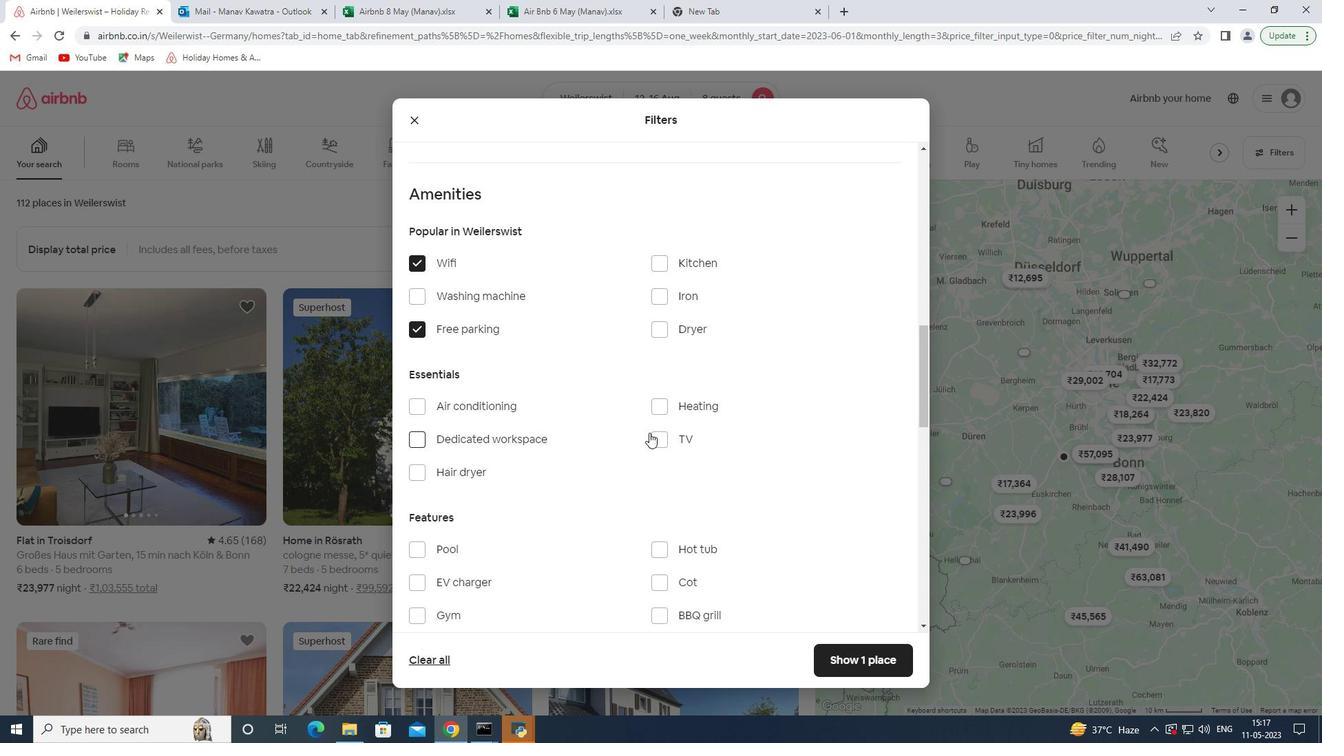 
Action: Mouse pressed left at (652, 433)
Screenshot: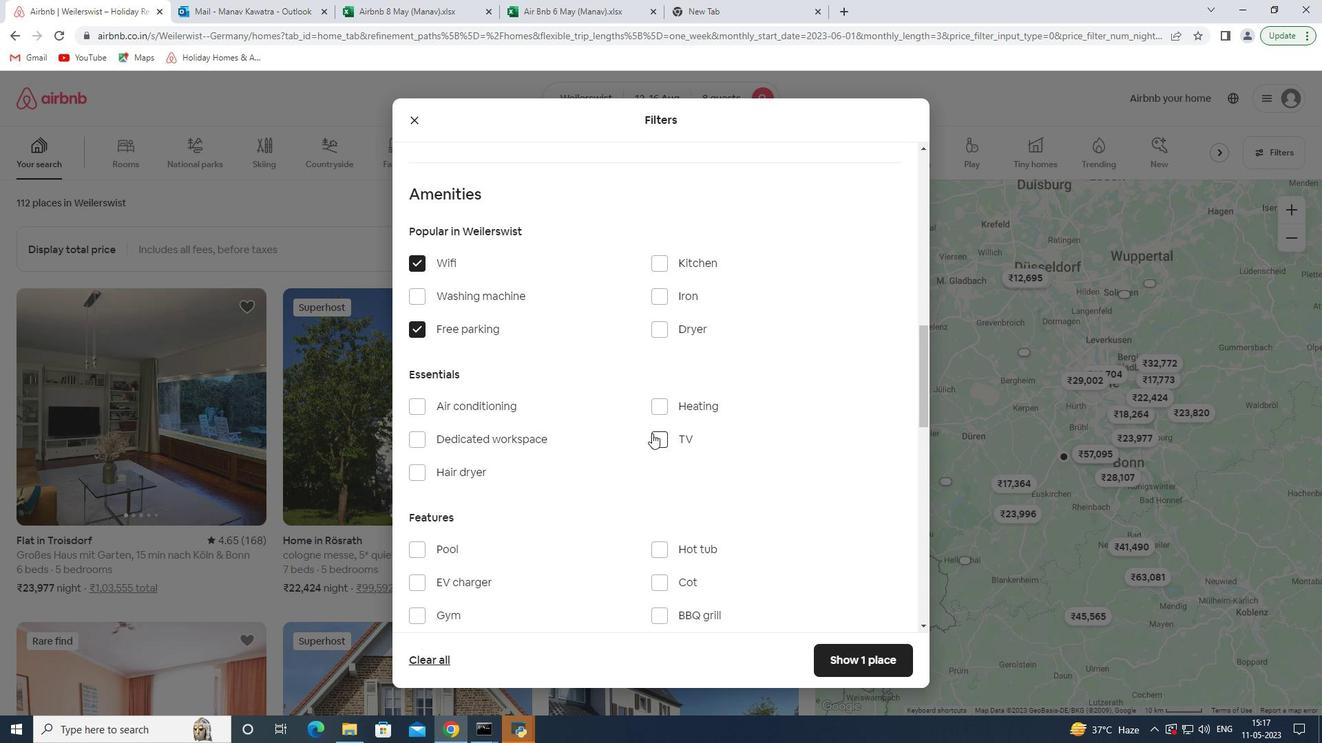 
Action: Mouse moved to (650, 435)
Screenshot: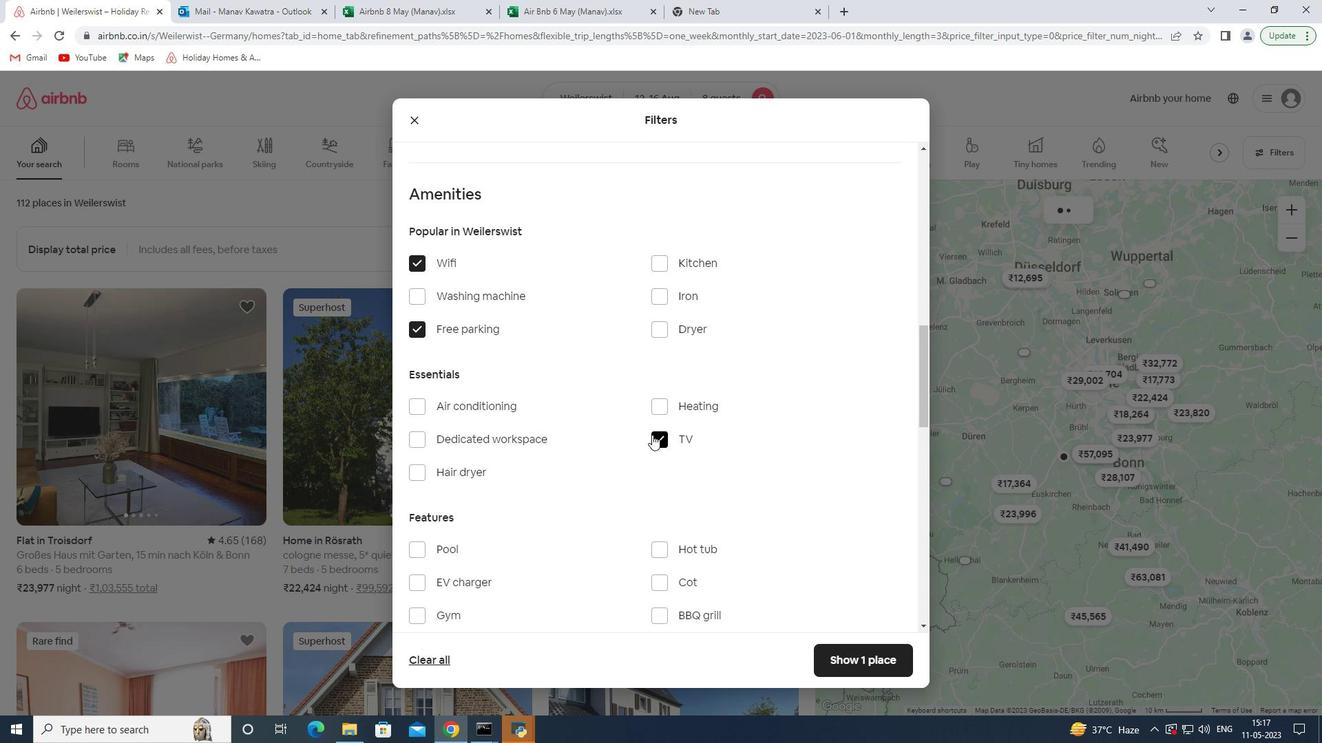
Action: Mouse scrolled (650, 434) with delta (0, 0)
Screenshot: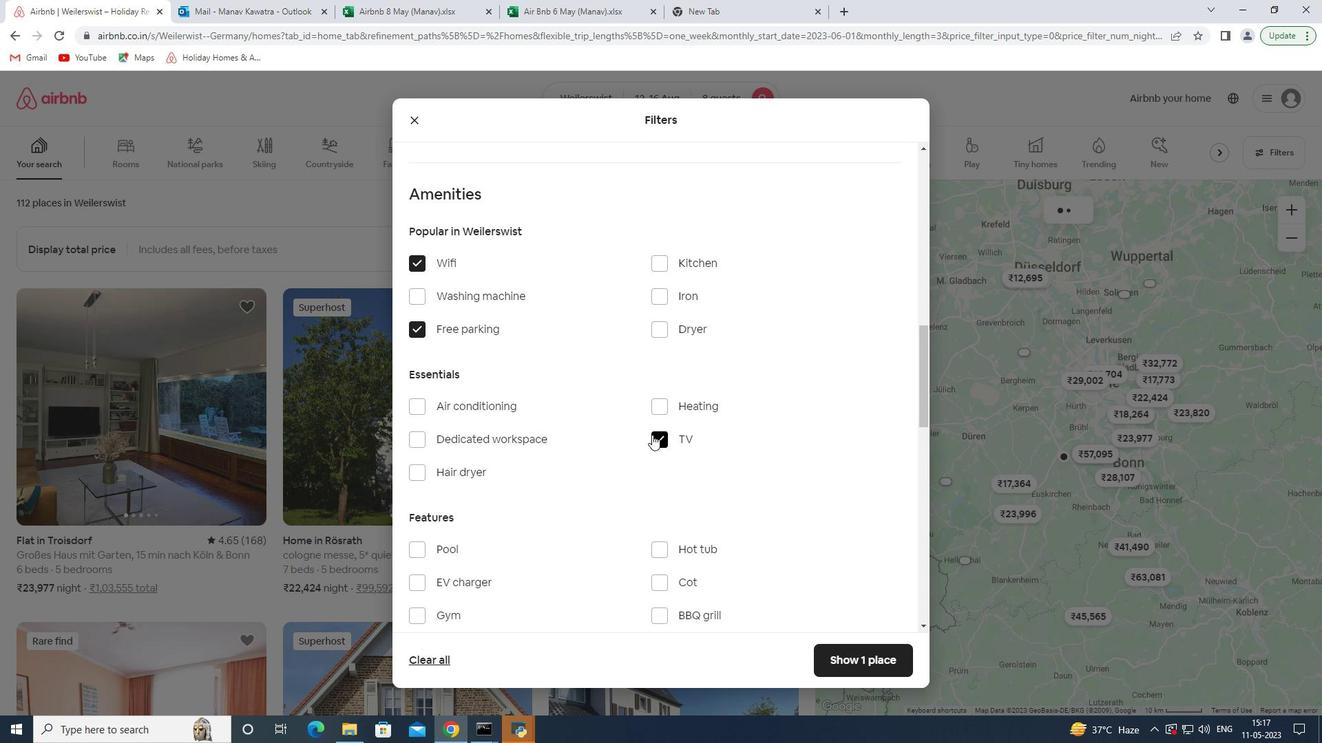 
Action: Mouse scrolled (650, 434) with delta (0, 0)
Screenshot: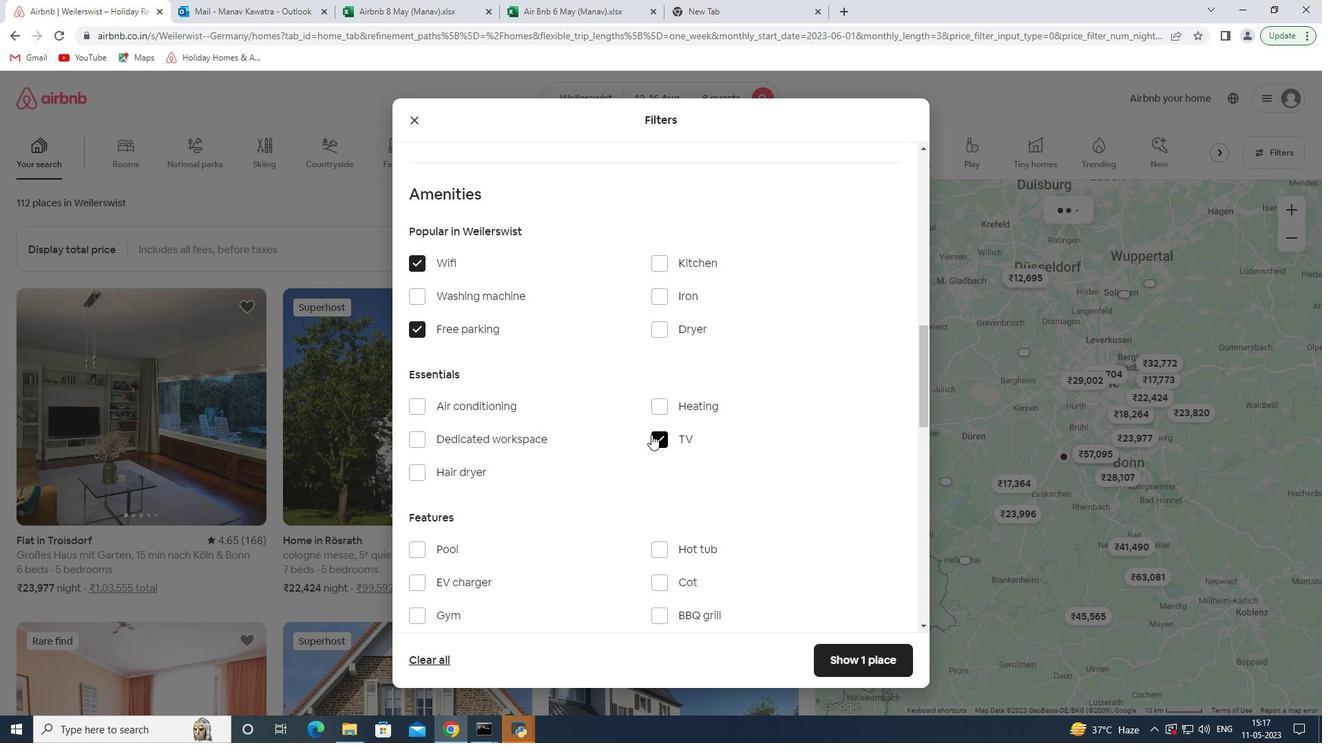 
Action: Mouse moved to (471, 477)
Screenshot: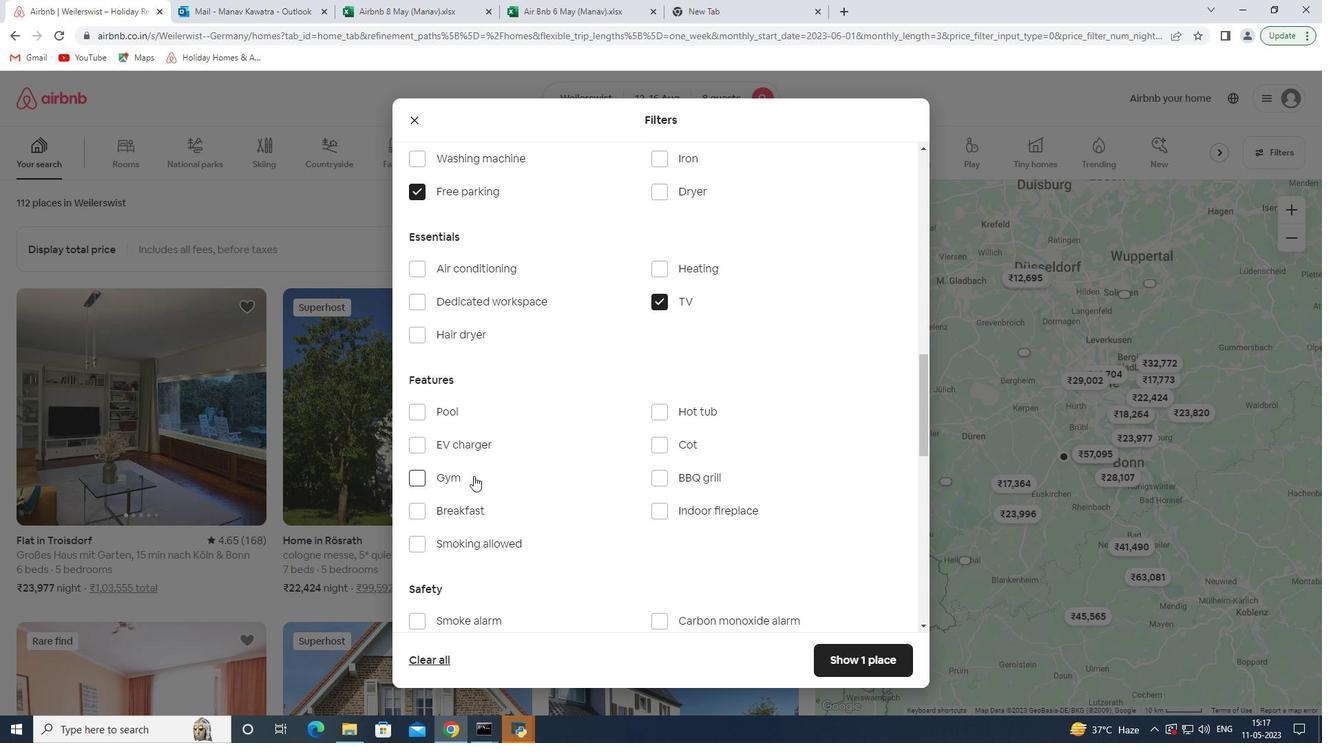 
Action: Mouse pressed left at (471, 477)
Screenshot: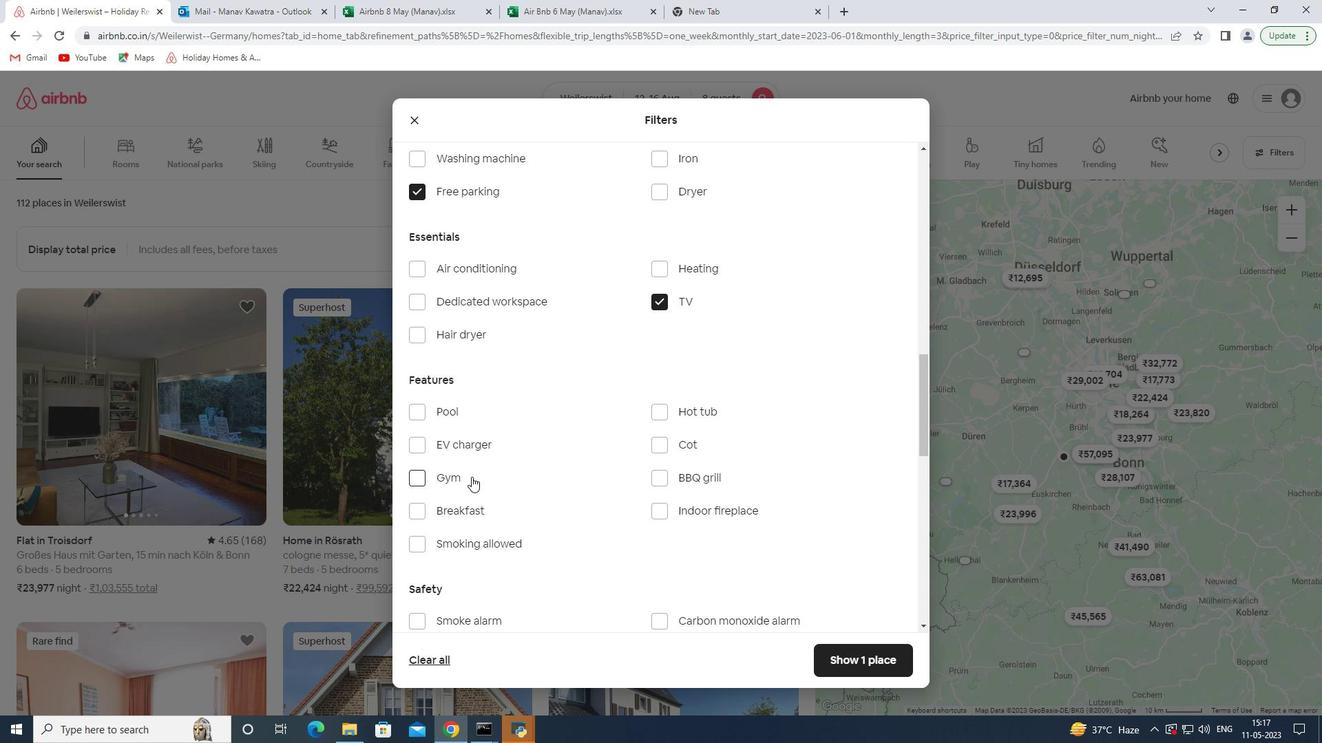 
Action: Mouse moved to (464, 506)
Screenshot: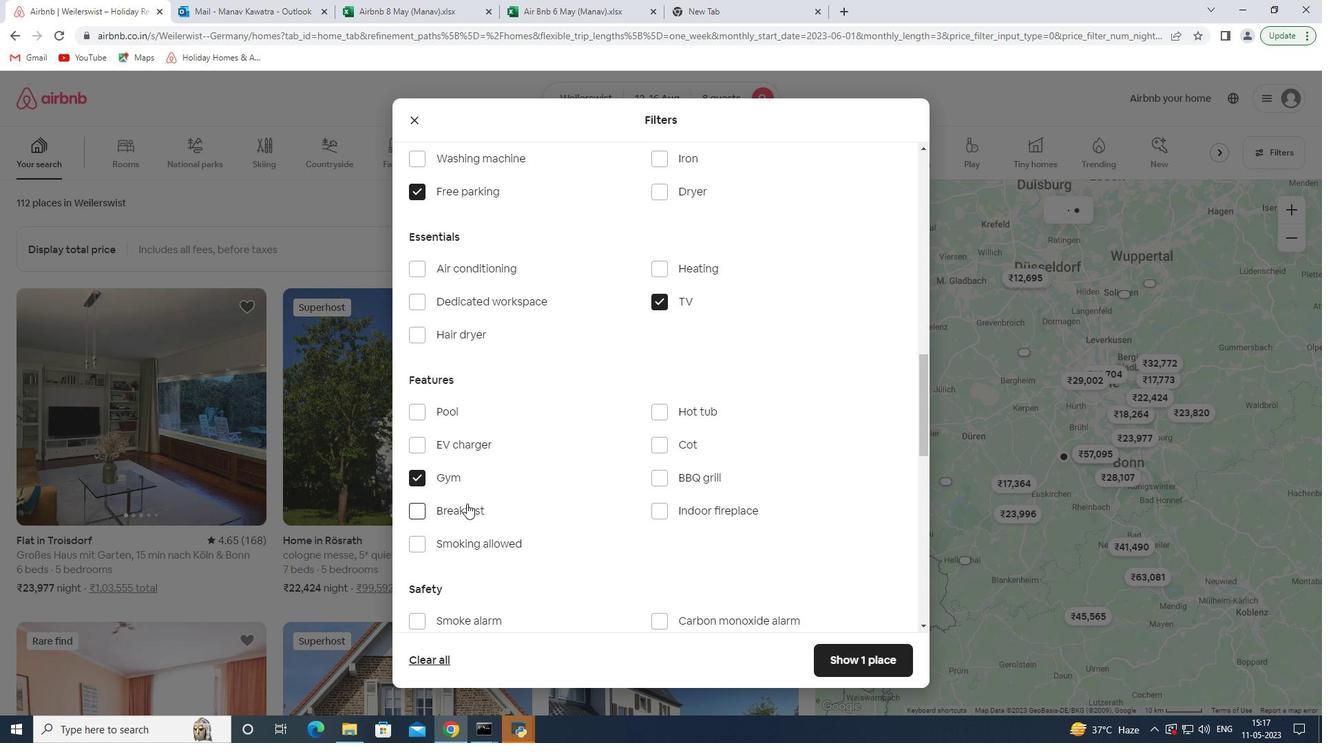 
Action: Mouse pressed left at (464, 506)
Screenshot: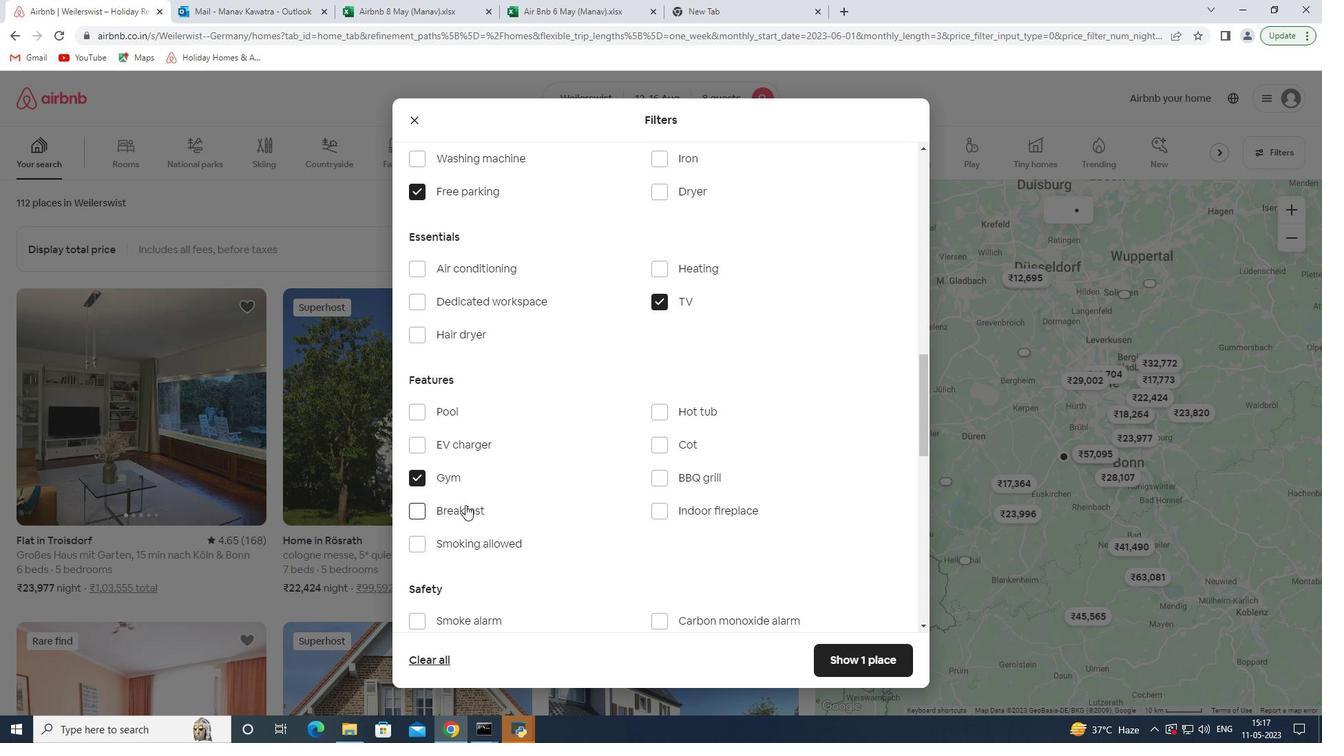 
Action: Mouse moved to (477, 486)
Screenshot: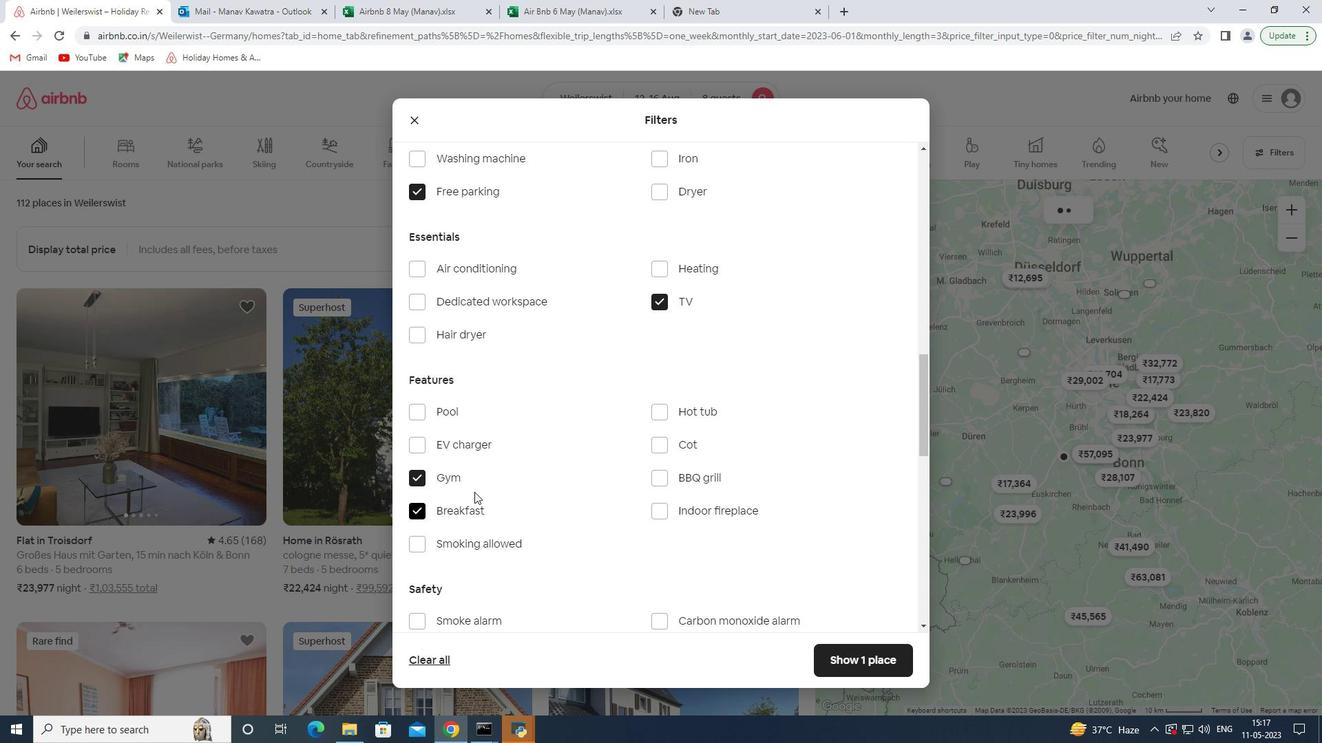 
Action: Mouse scrolled (477, 486) with delta (0, 0)
Screenshot: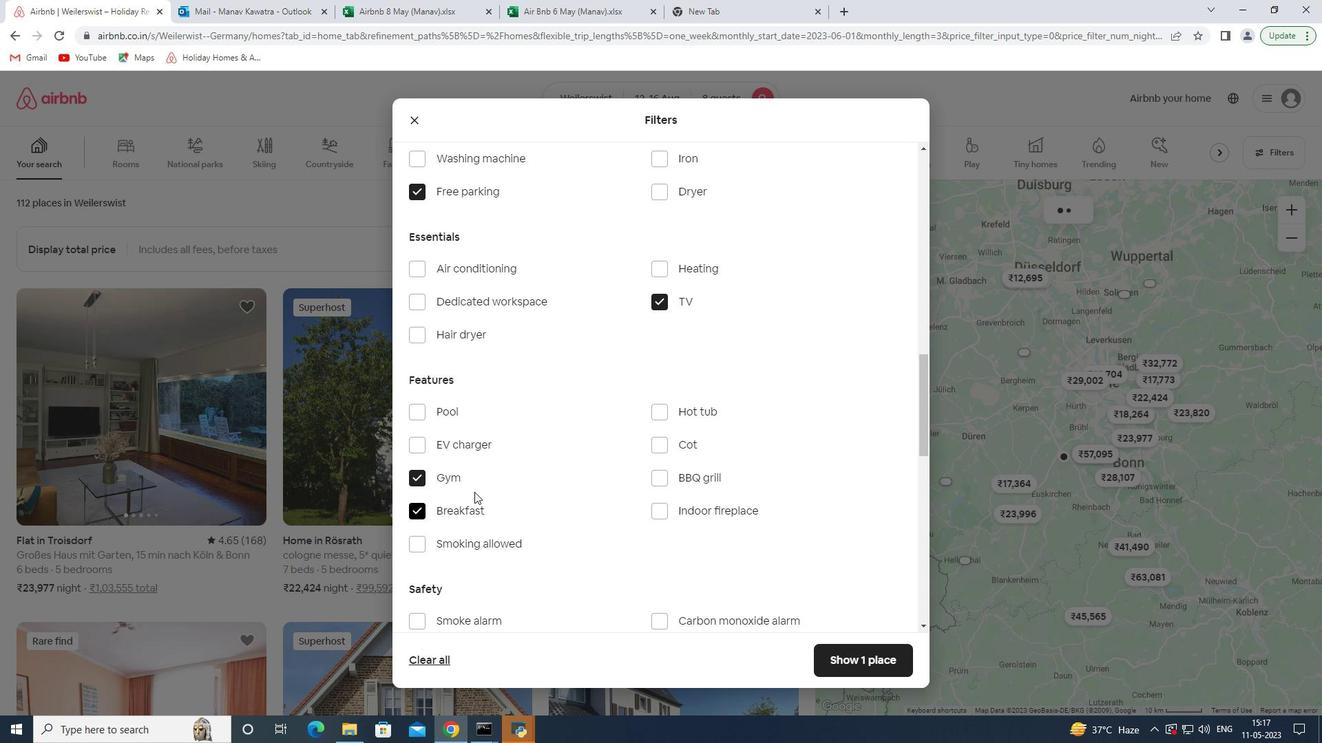 
Action: Mouse scrolled (477, 486) with delta (0, 0)
Screenshot: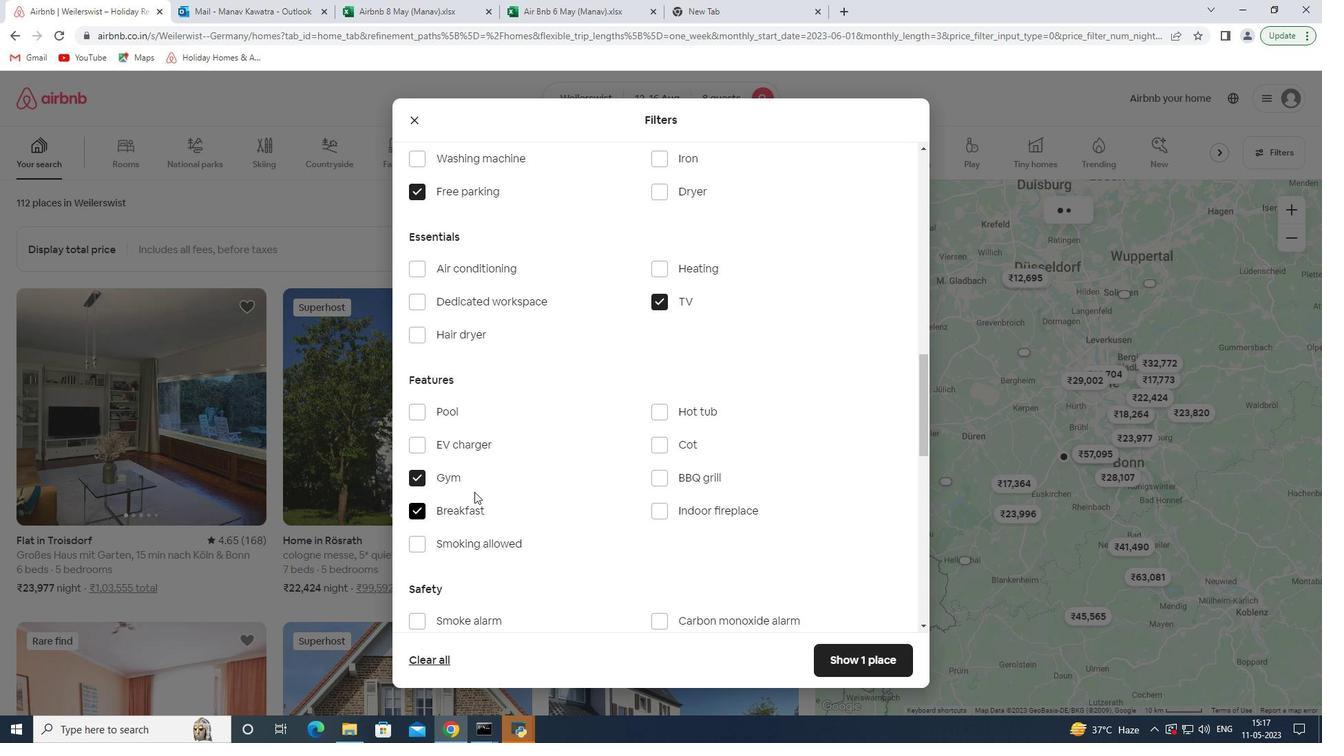 
Action: Mouse moved to (478, 486)
Screenshot: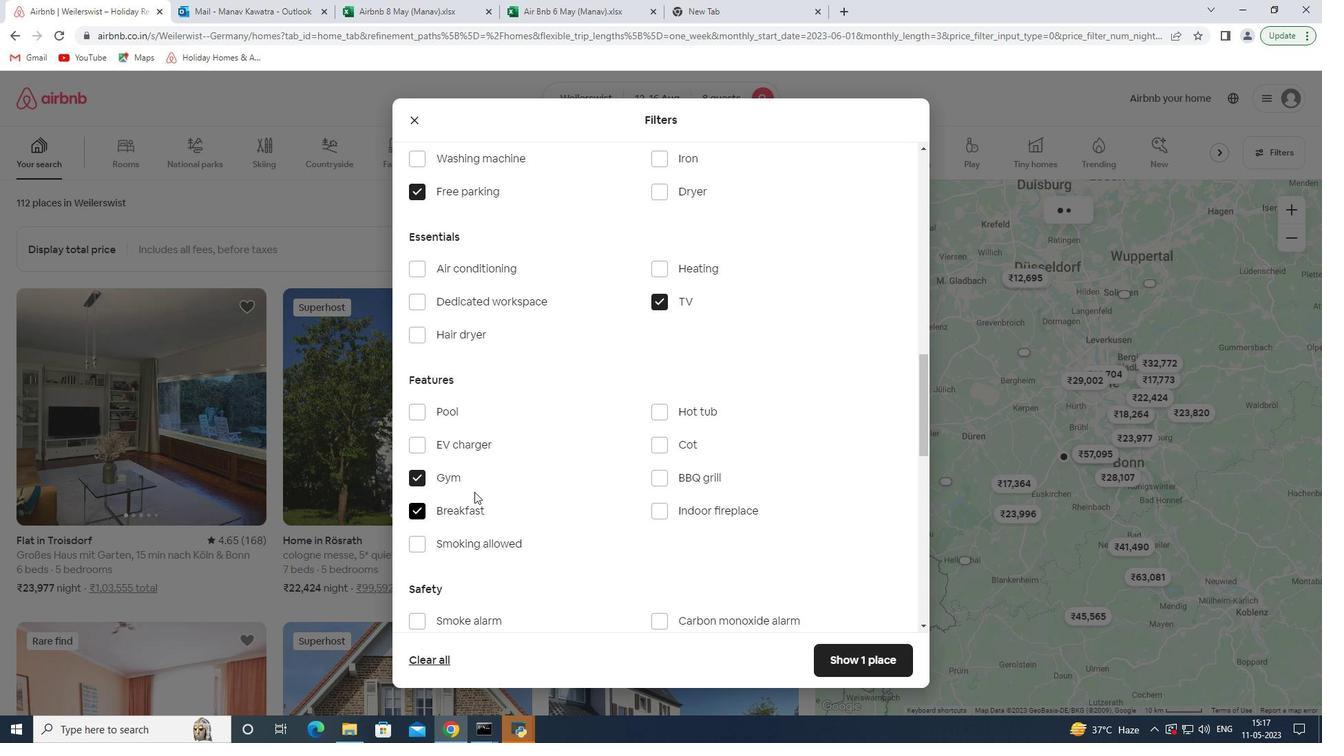 
Action: Mouse scrolled (478, 485) with delta (0, 0)
Screenshot: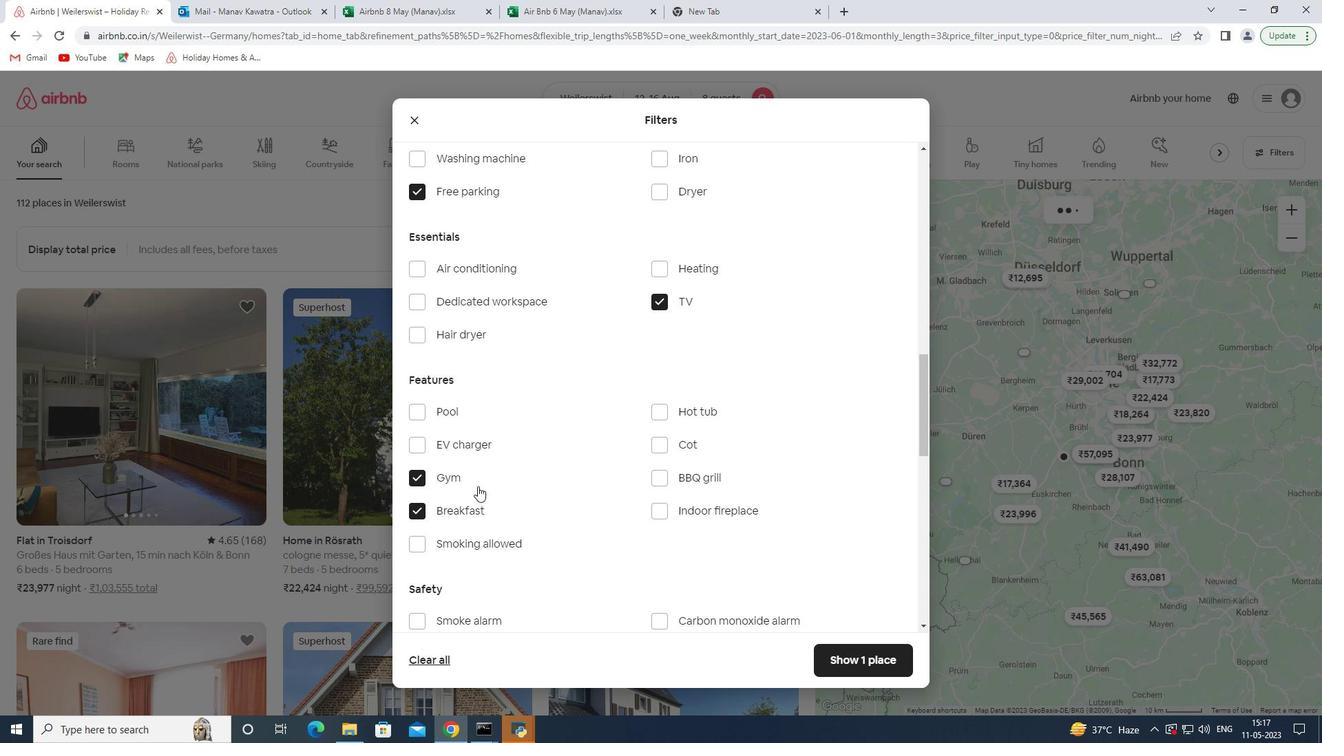 
Action: Mouse scrolled (478, 485) with delta (0, 0)
Screenshot: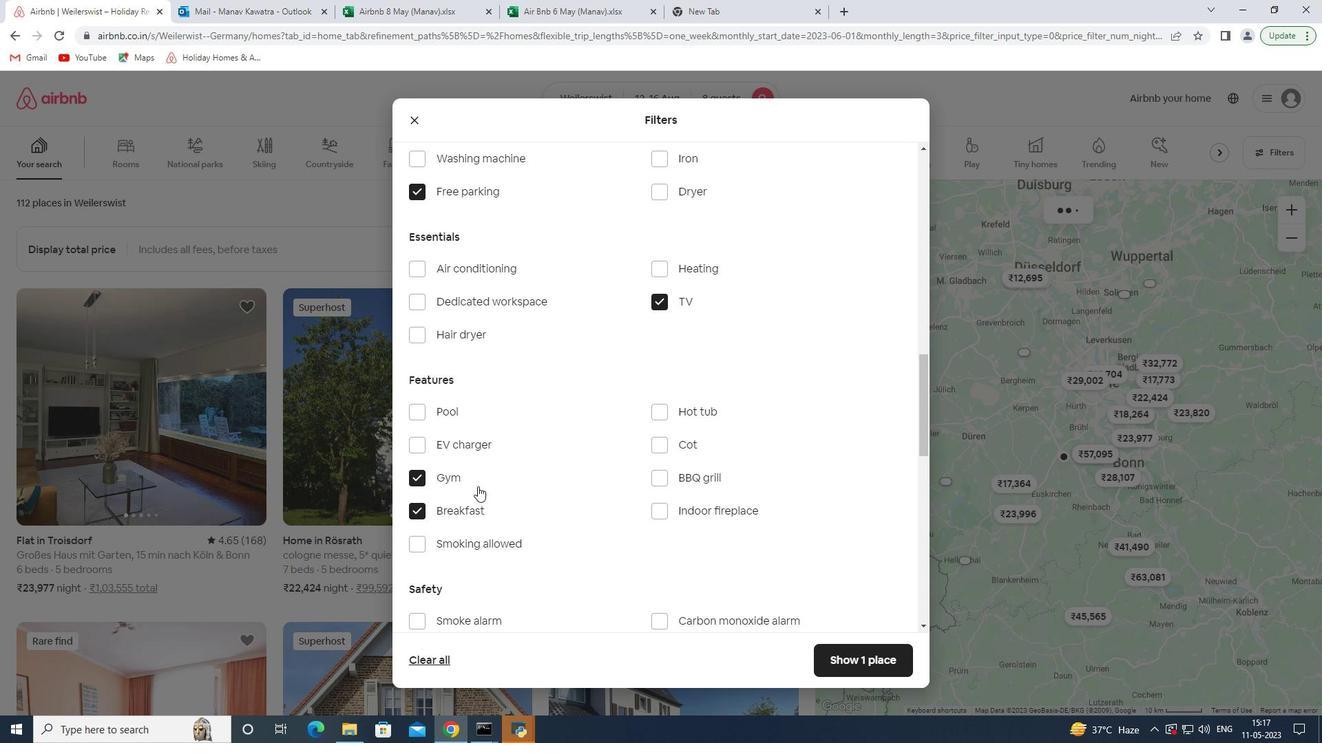 
Action: Mouse moved to (860, 538)
Screenshot: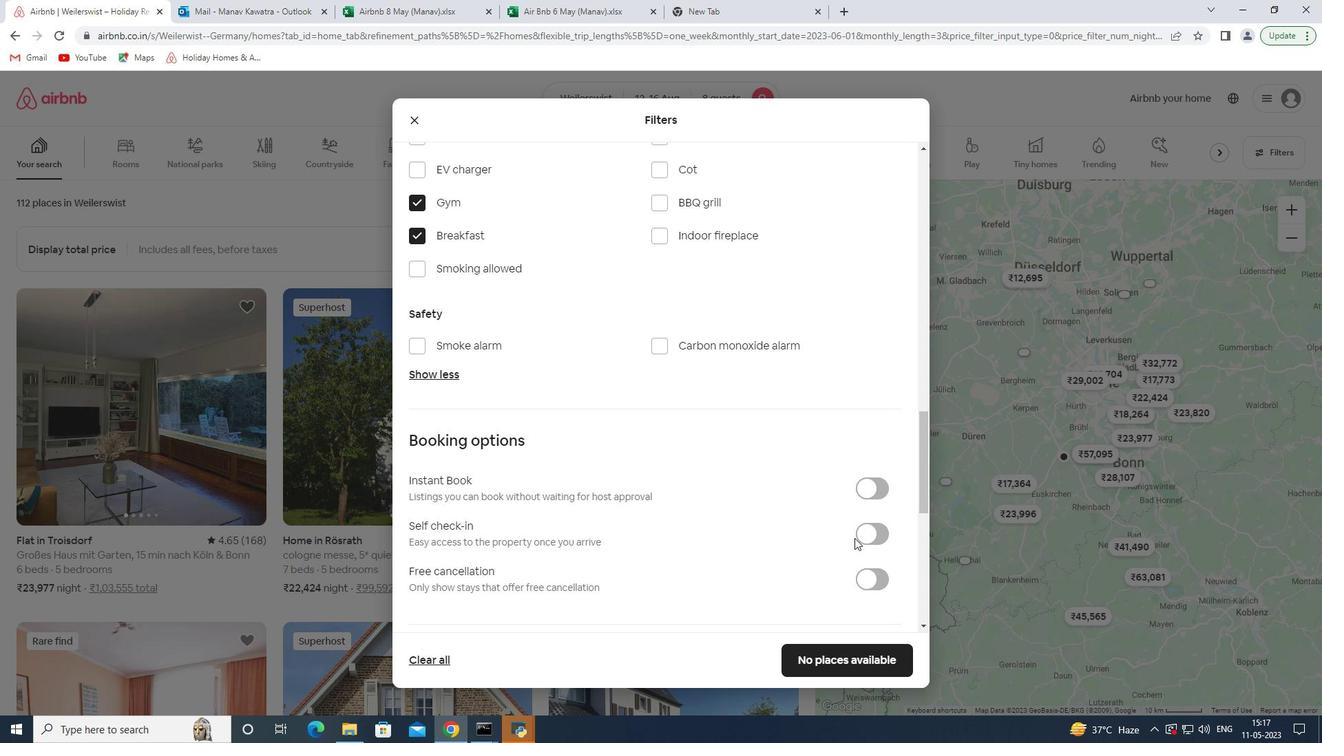 
Action: Mouse pressed left at (860, 538)
Screenshot: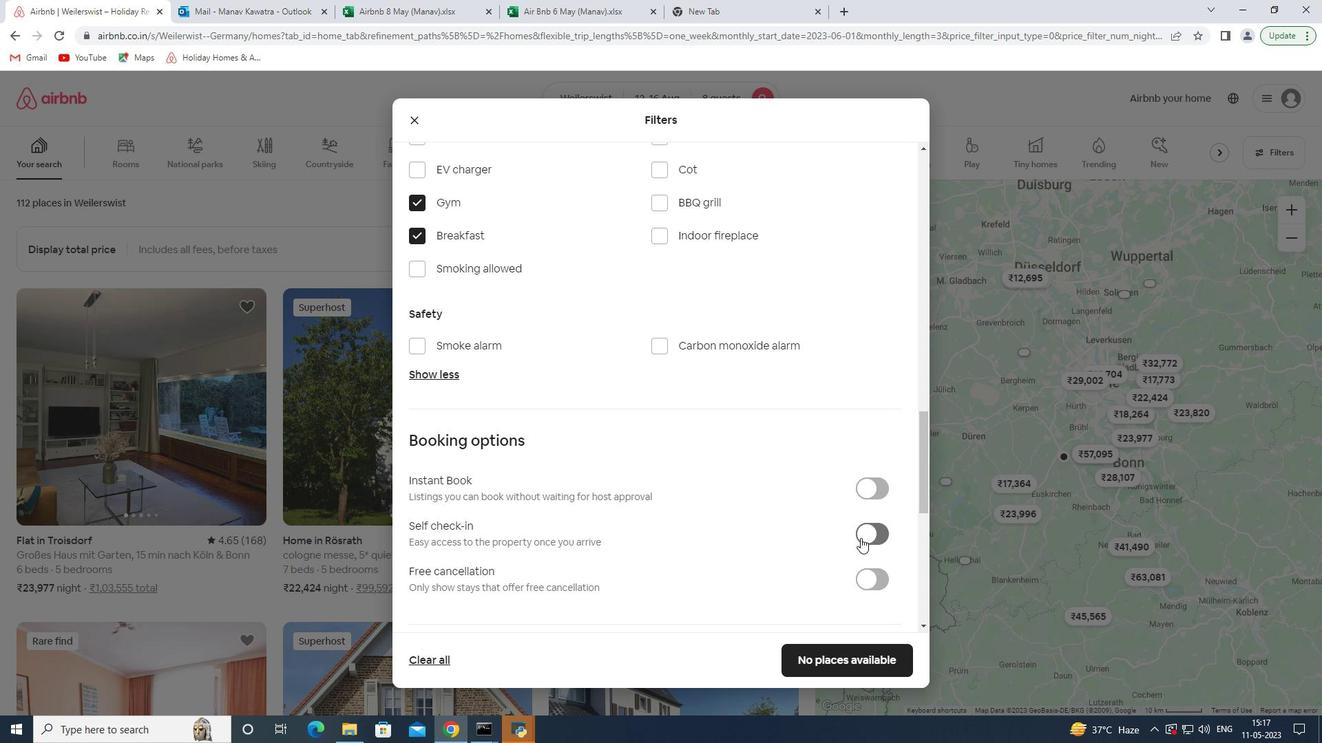 
Action: Mouse scrolled (860, 537) with delta (0, 0)
Screenshot: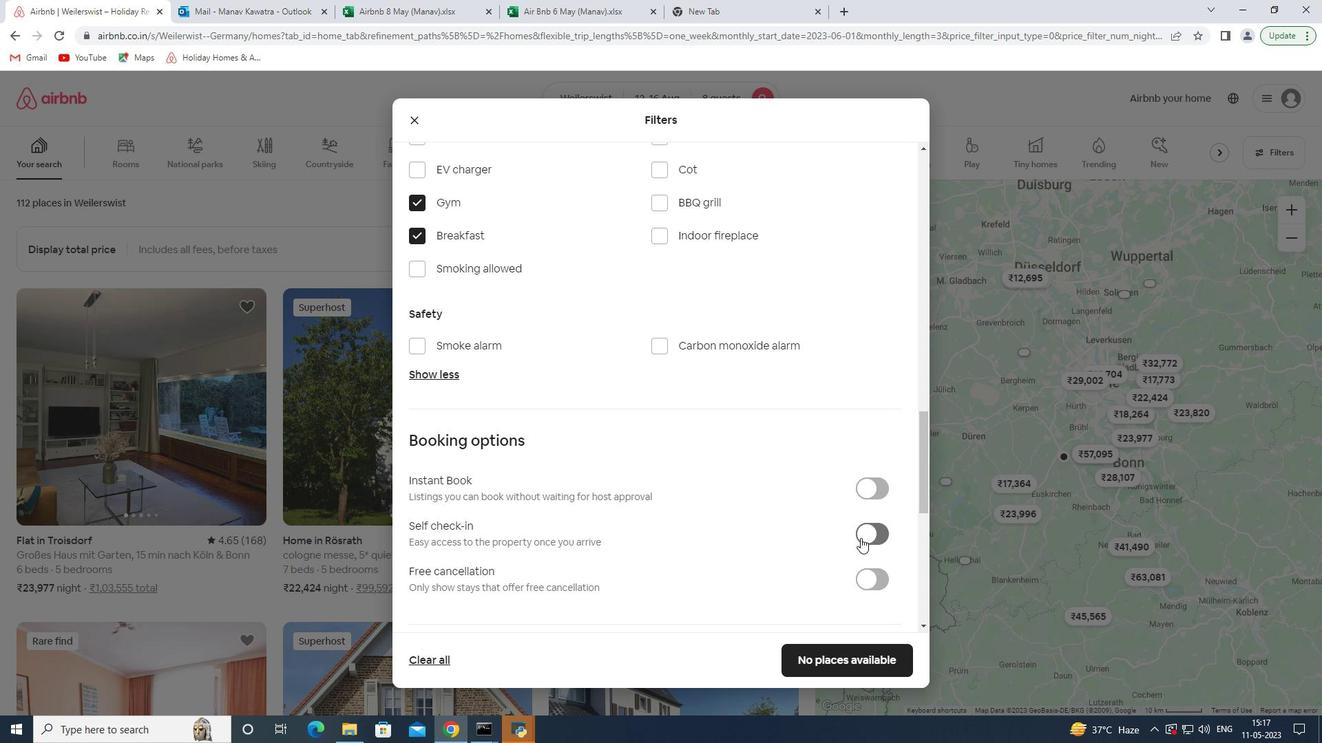 
Action: Mouse scrolled (860, 537) with delta (0, 0)
Screenshot: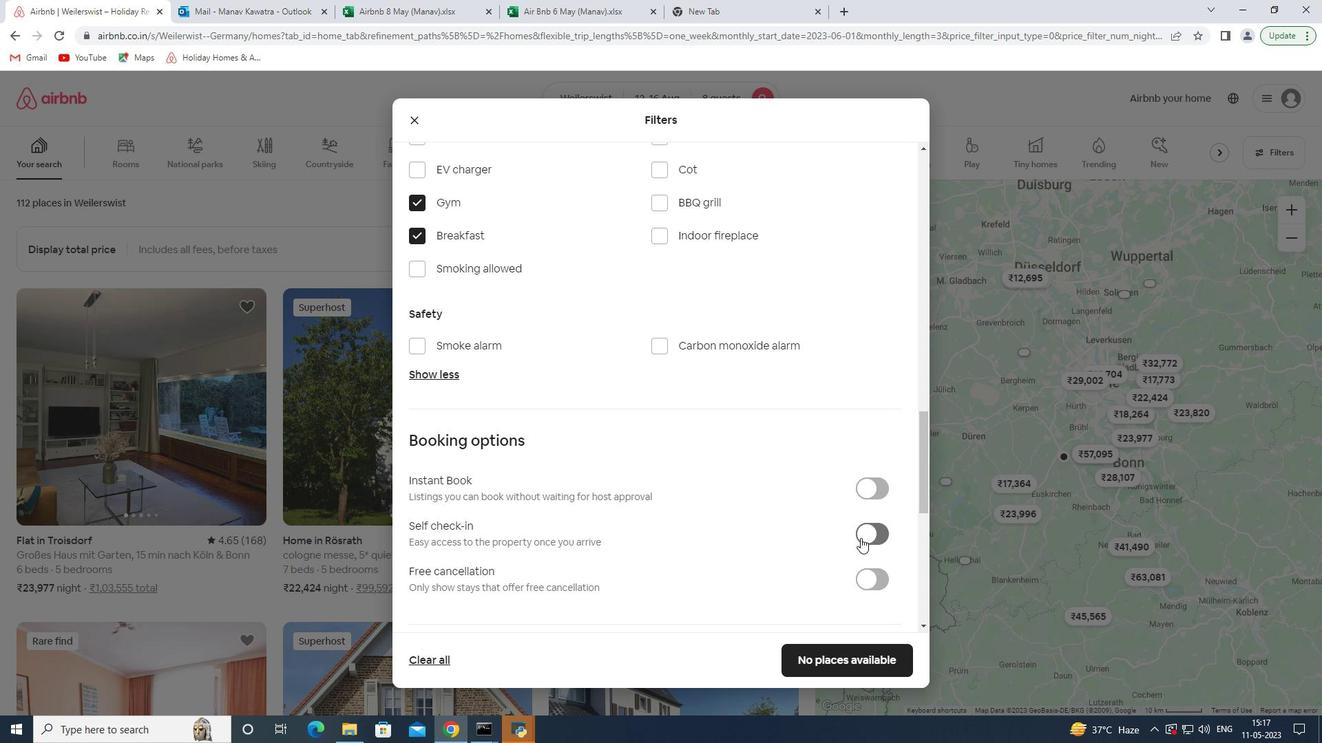 
Action: Mouse scrolled (860, 537) with delta (0, 0)
Screenshot: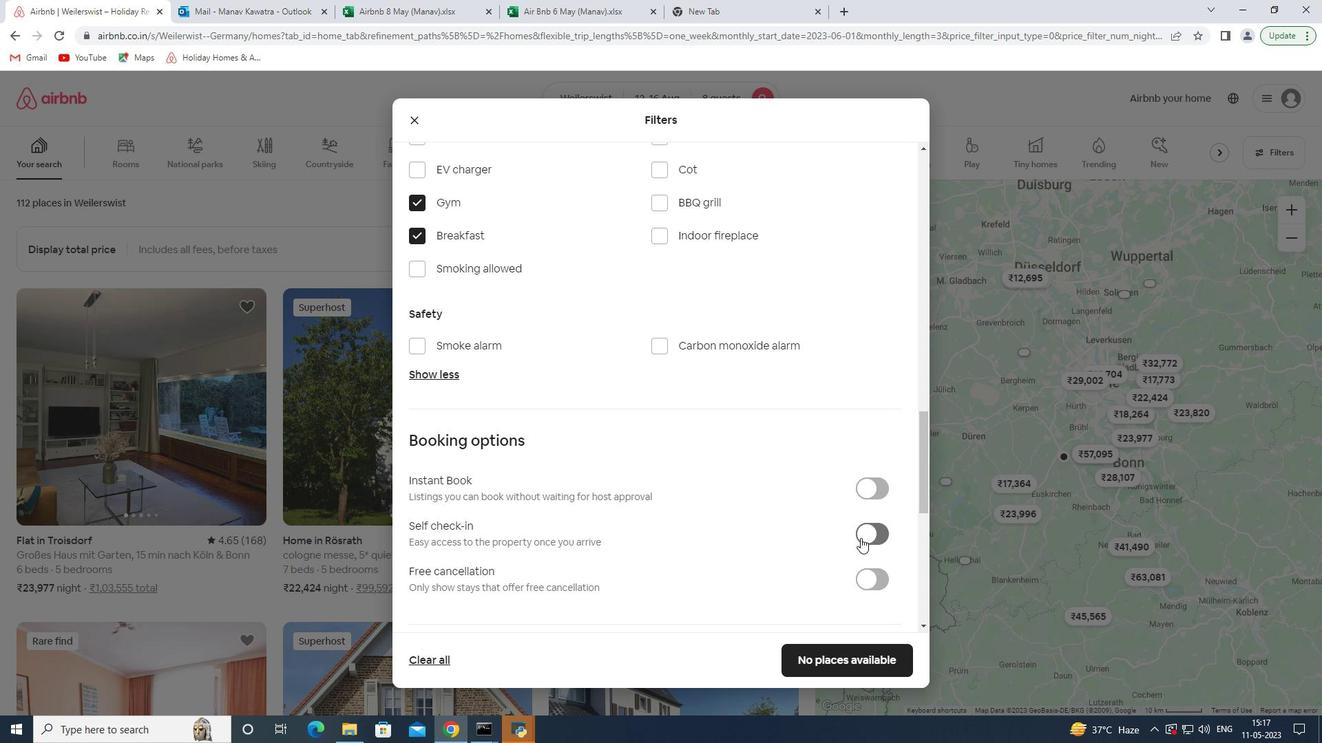 
Action: Mouse scrolled (860, 537) with delta (0, 0)
Screenshot: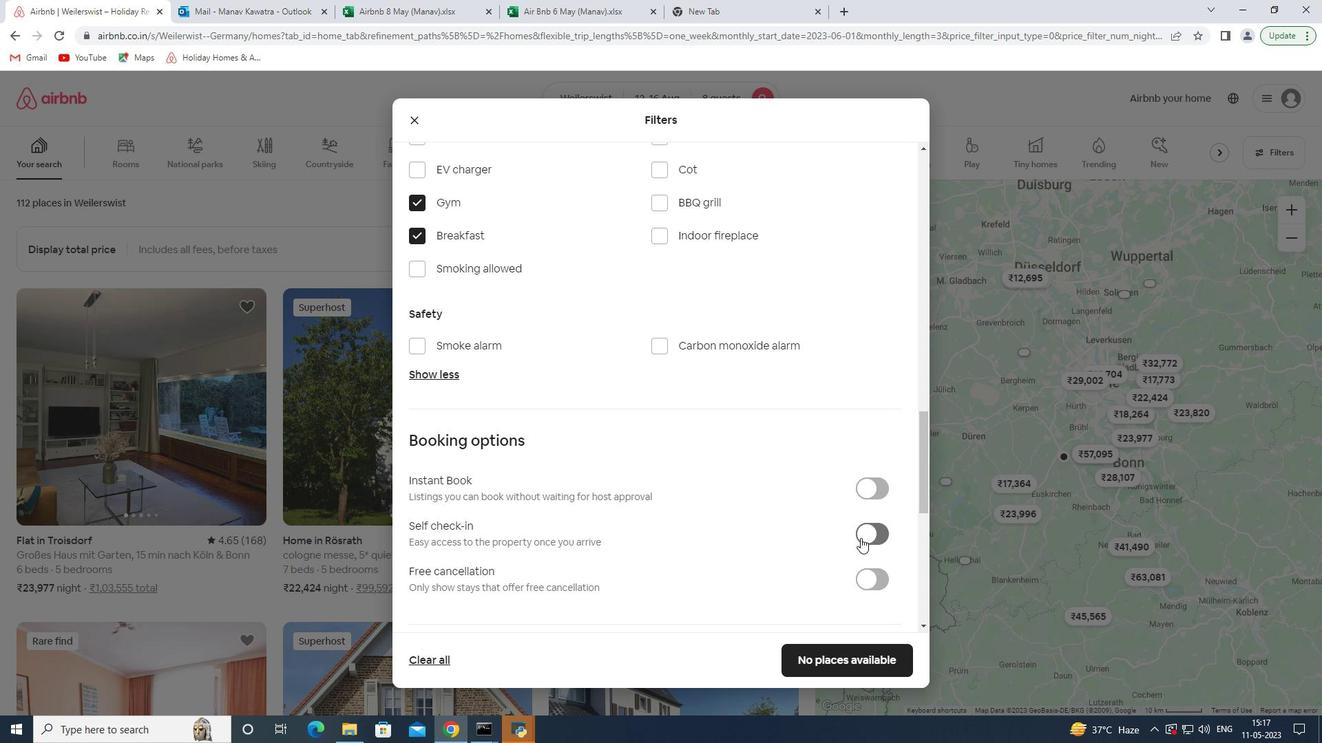 
Action: Mouse scrolled (860, 537) with delta (0, 0)
Screenshot: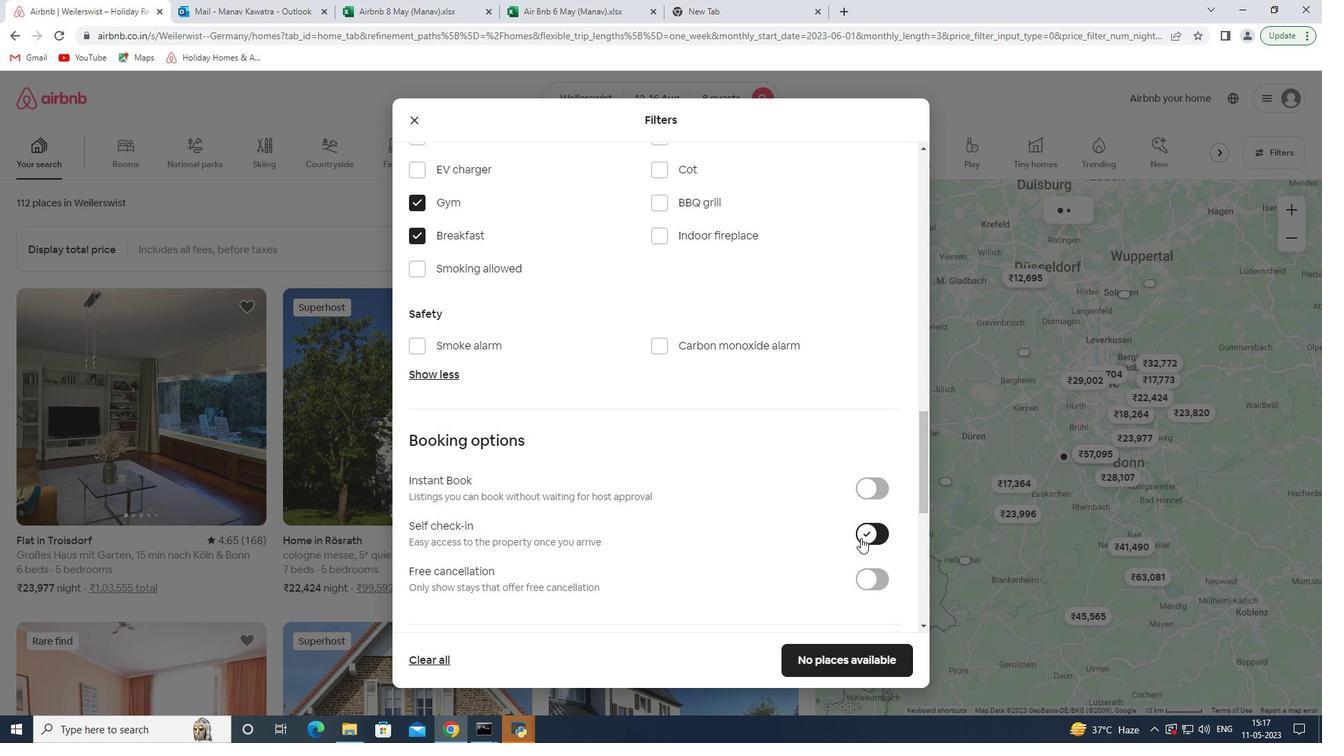 
Action: Mouse scrolled (860, 537) with delta (0, 0)
Screenshot: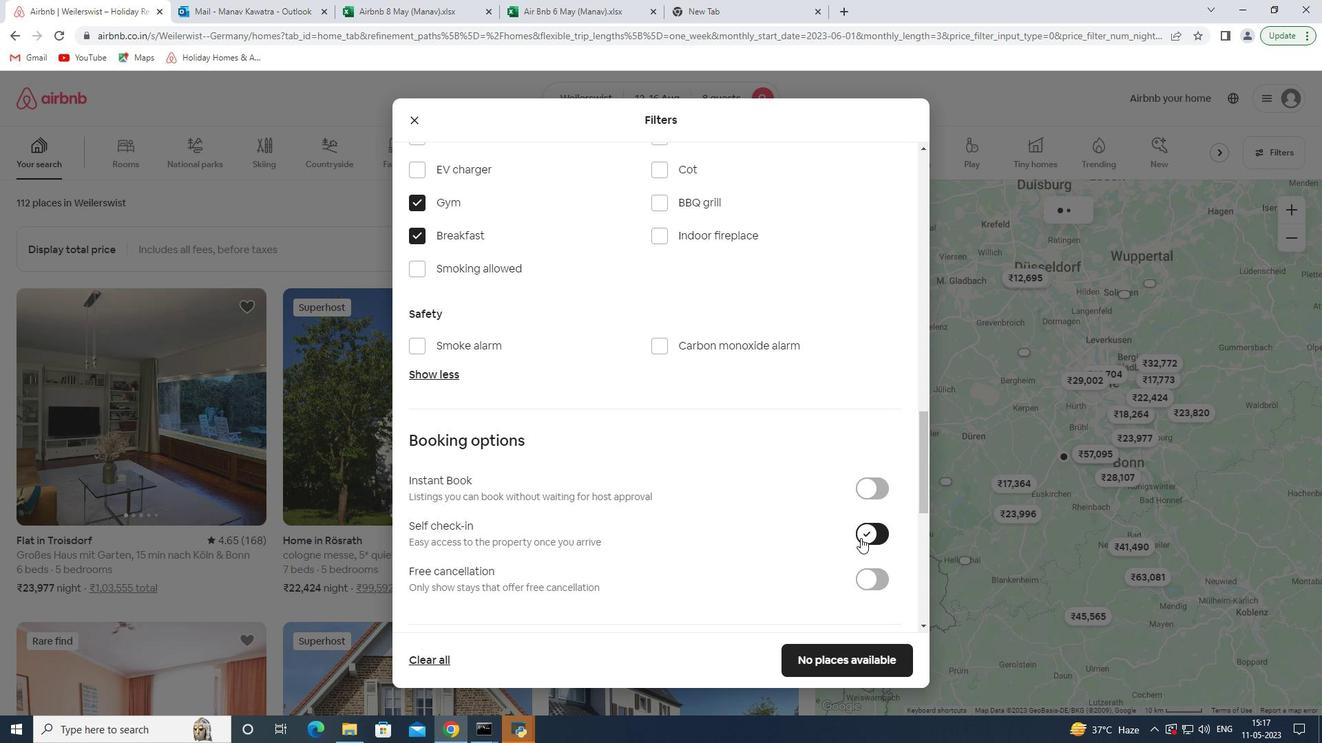 
Action: Mouse scrolled (860, 537) with delta (0, 0)
Screenshot: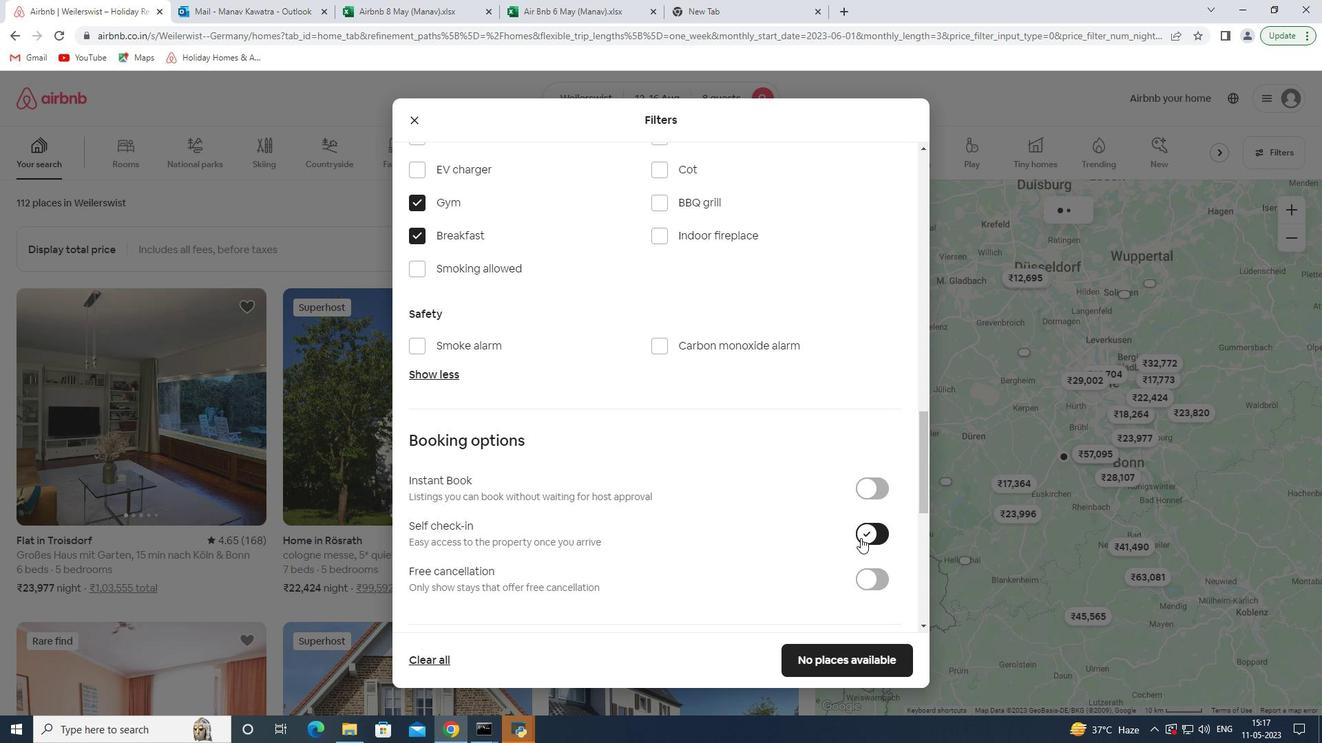
Action: Mouse moved to (462, 559)
Screenshot: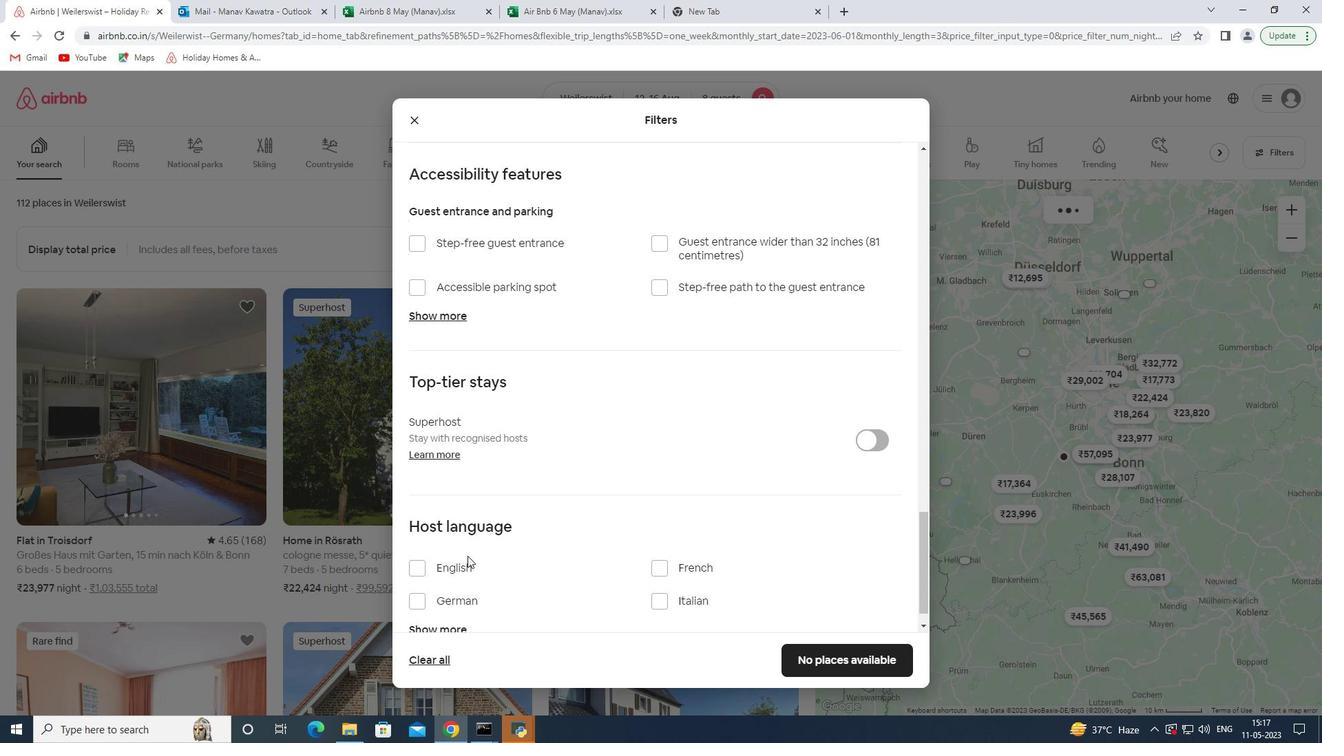 
Action: Mouse pressed left at (462, 559)
Screenshot: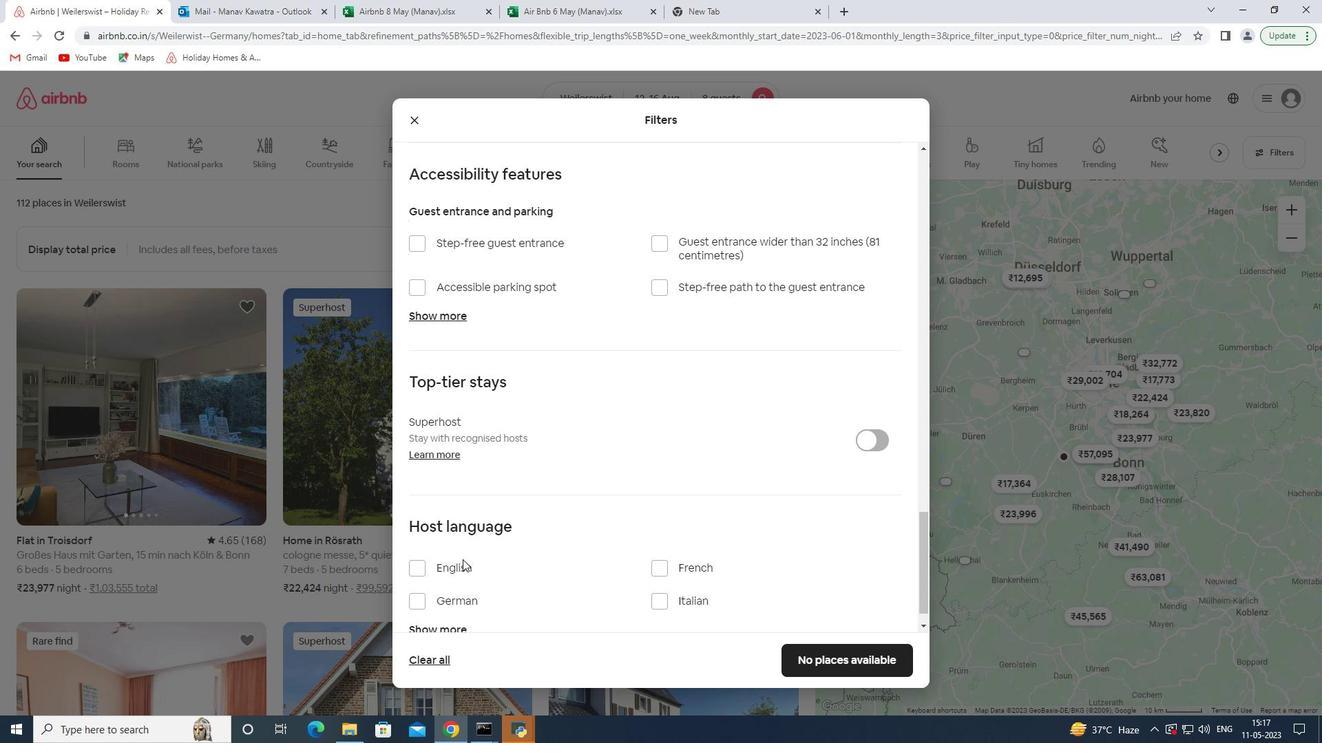 
Action: Mouse moved to (458, 567)
Screenshot: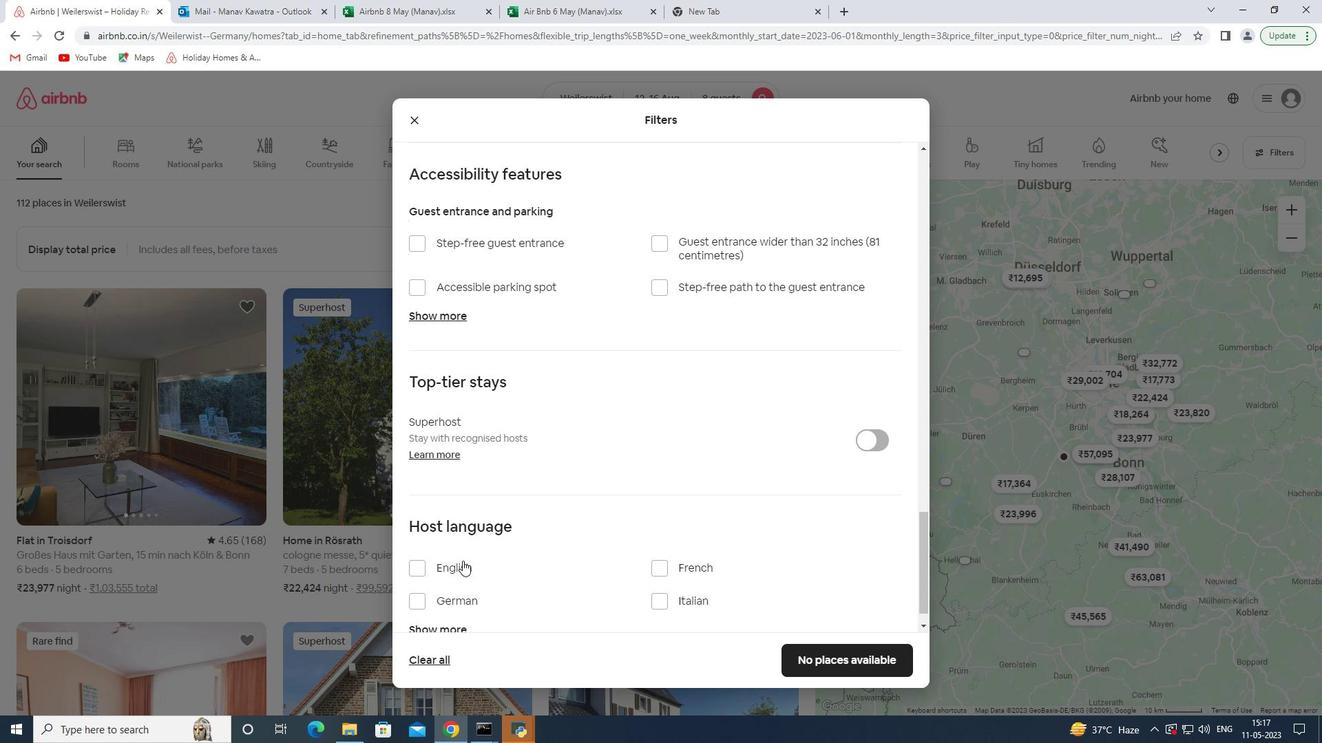 
Action: Mouse pressed left at (458, 567)
Screenshot: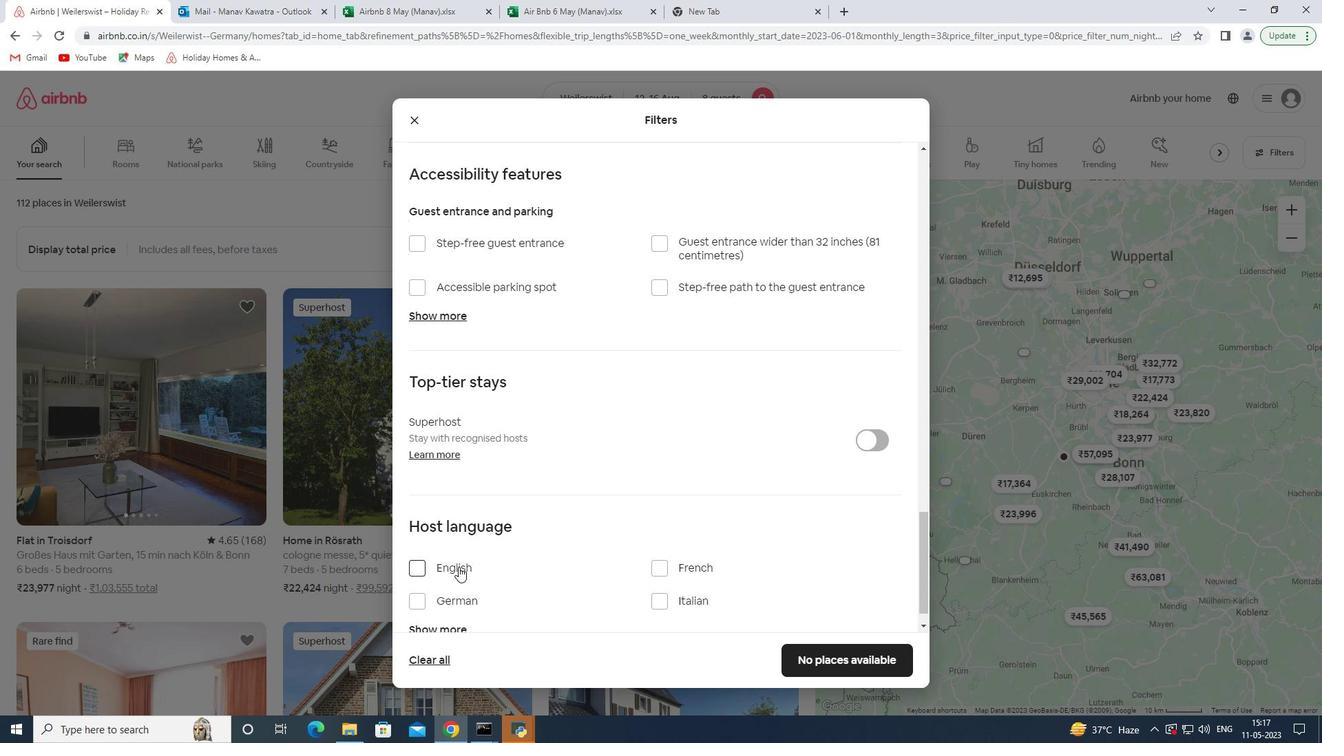 
Action: Mouse moved to (870, 665)
Screenshot: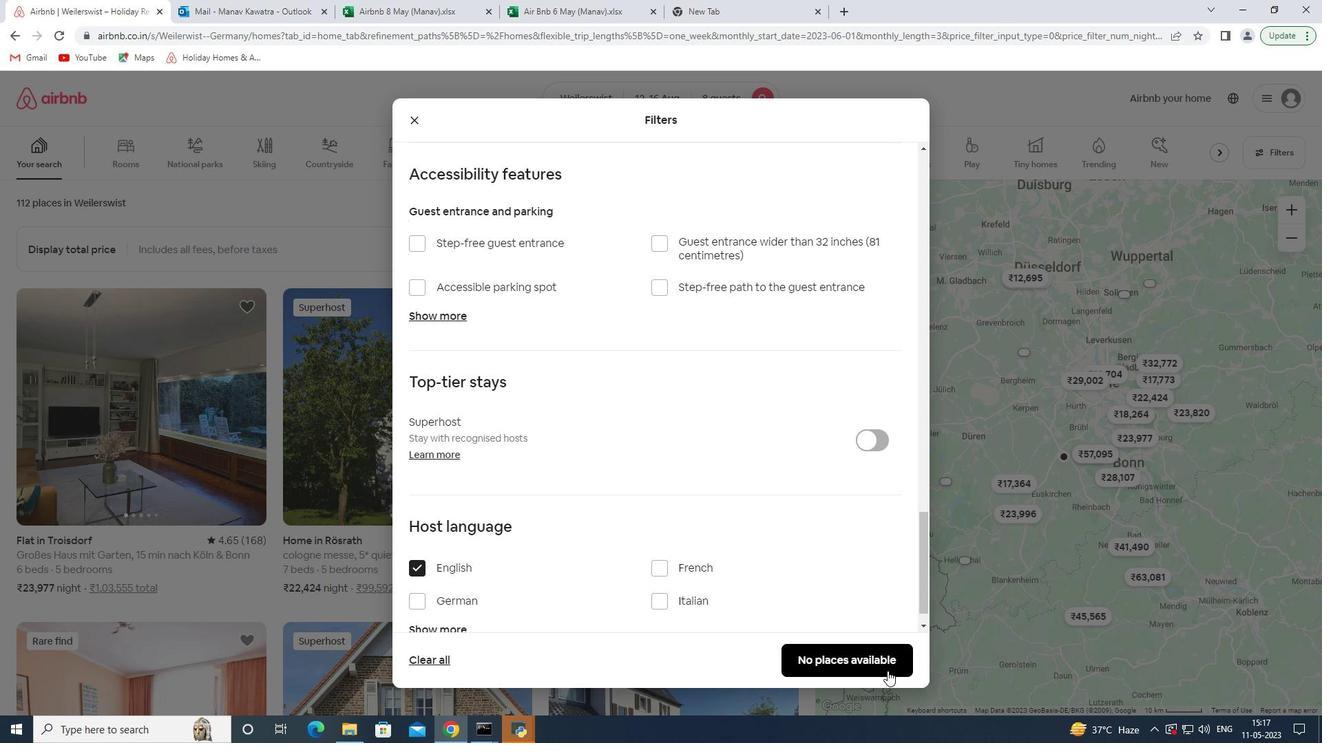 
Action: Mouse pressed left at (870, 665)
Screenshot: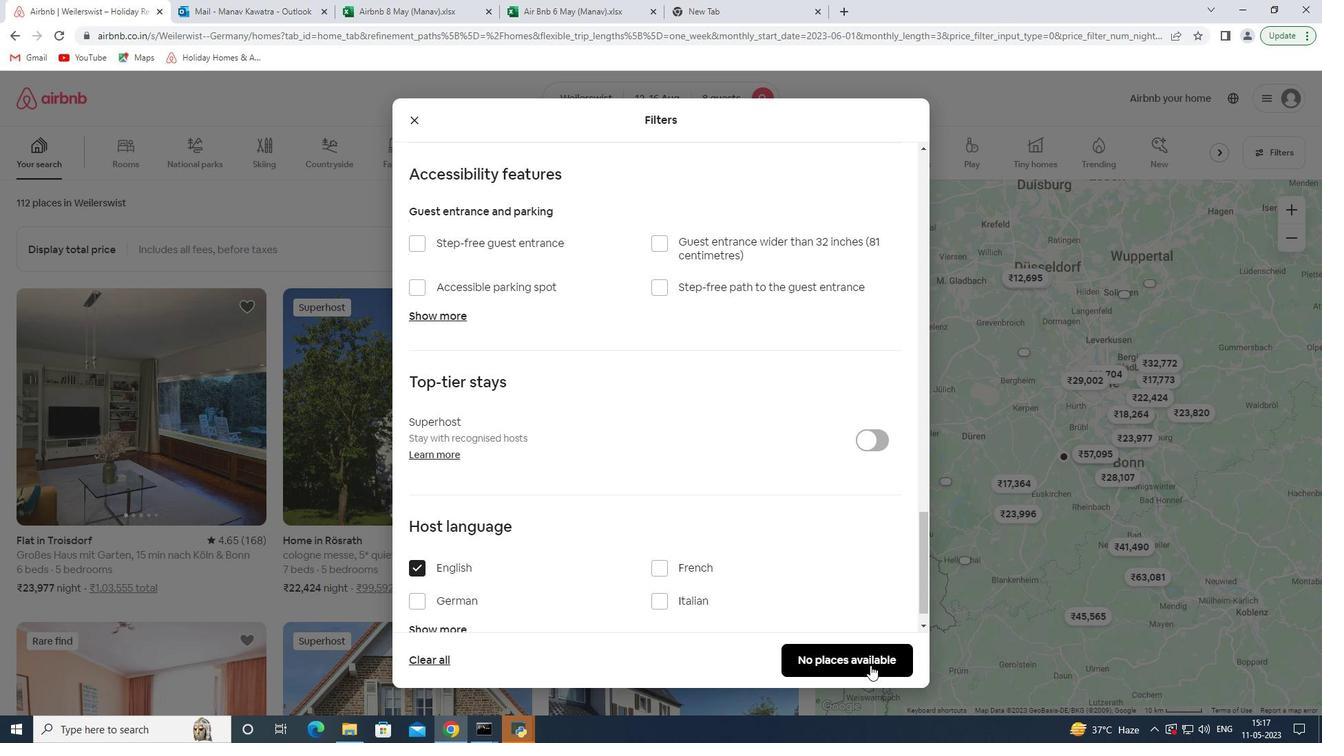 
